 Task: Create a due date automation trigger when advanced on, on the tuesday after a card is due add dates due in between 1 and 5 working days at 11:00 AM.
Action: Mouse moved to (1146, 353)
Screenshot: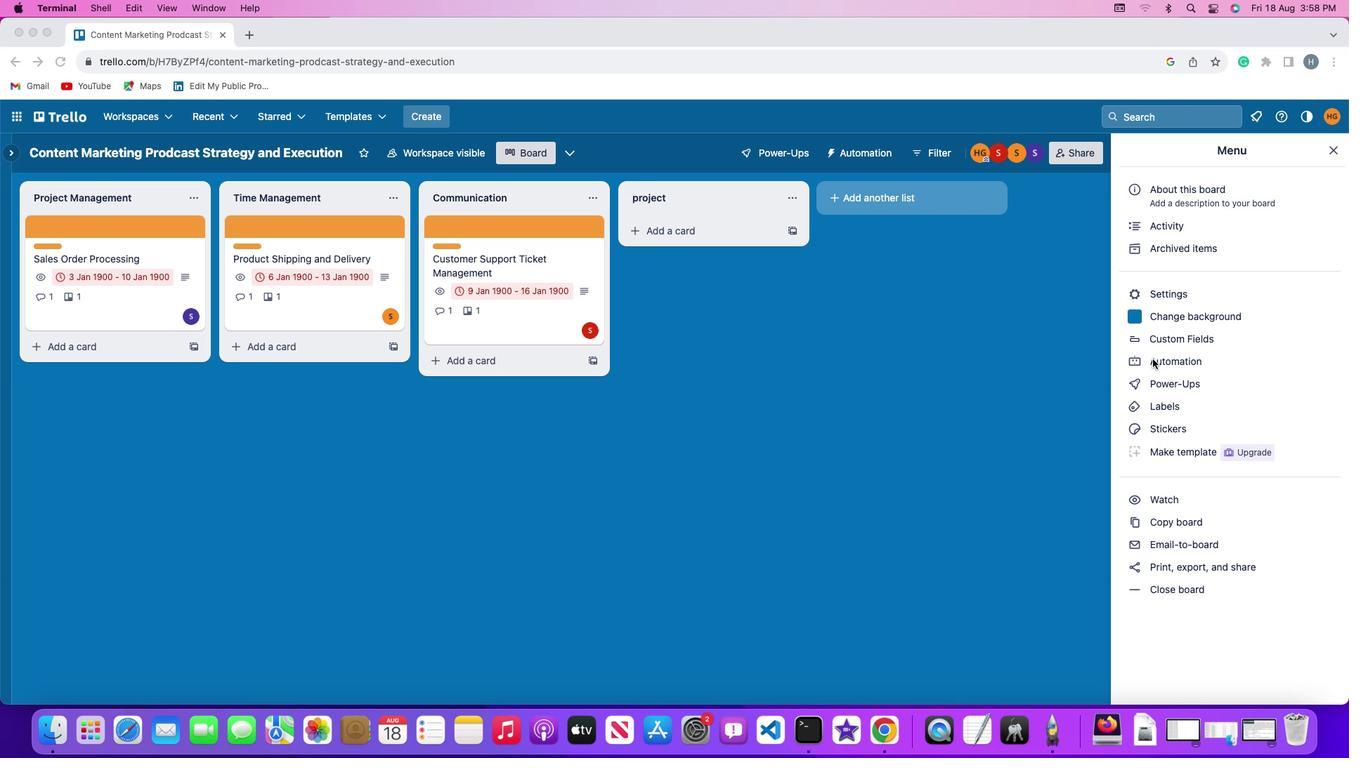 
Action: Mouse pressed left at (1146, 353)
Screenshot: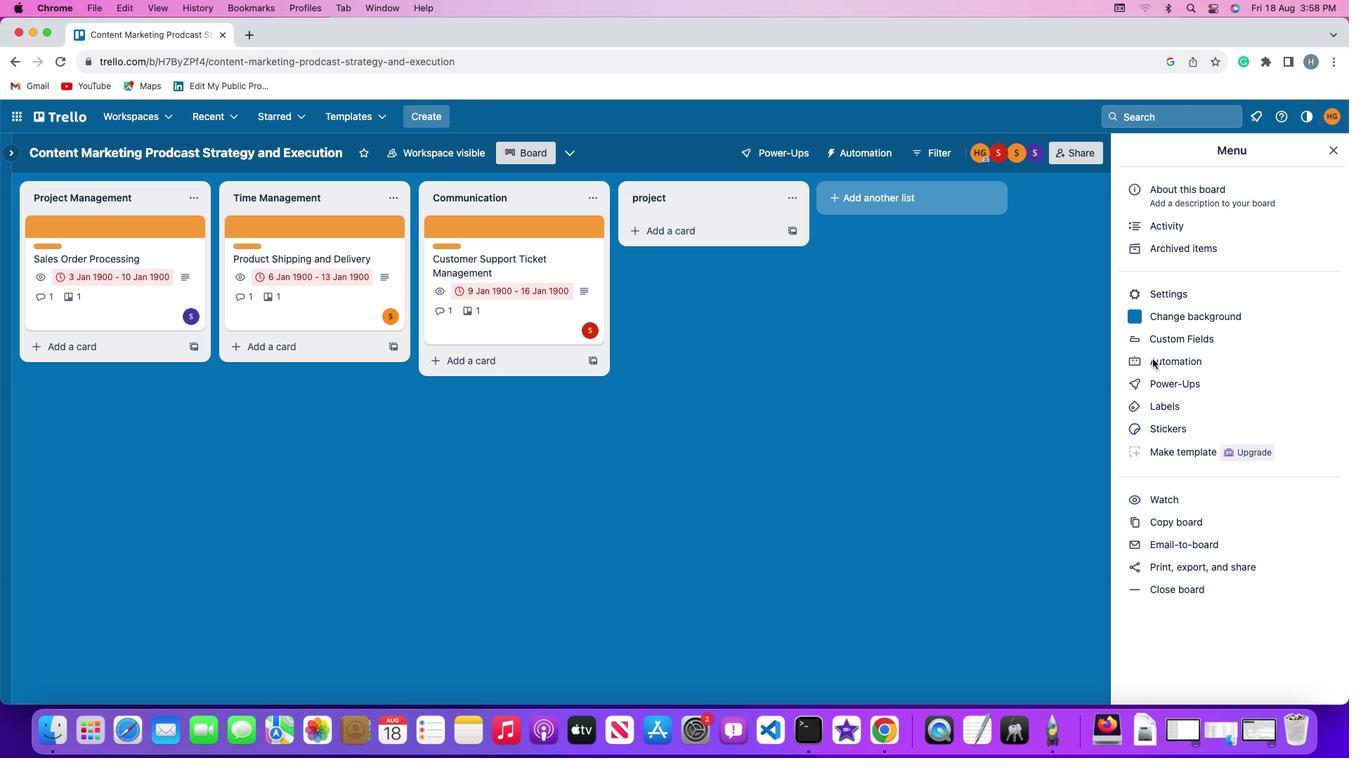 
Action: Mouse pressed left at (1146, 353)
Screenshot: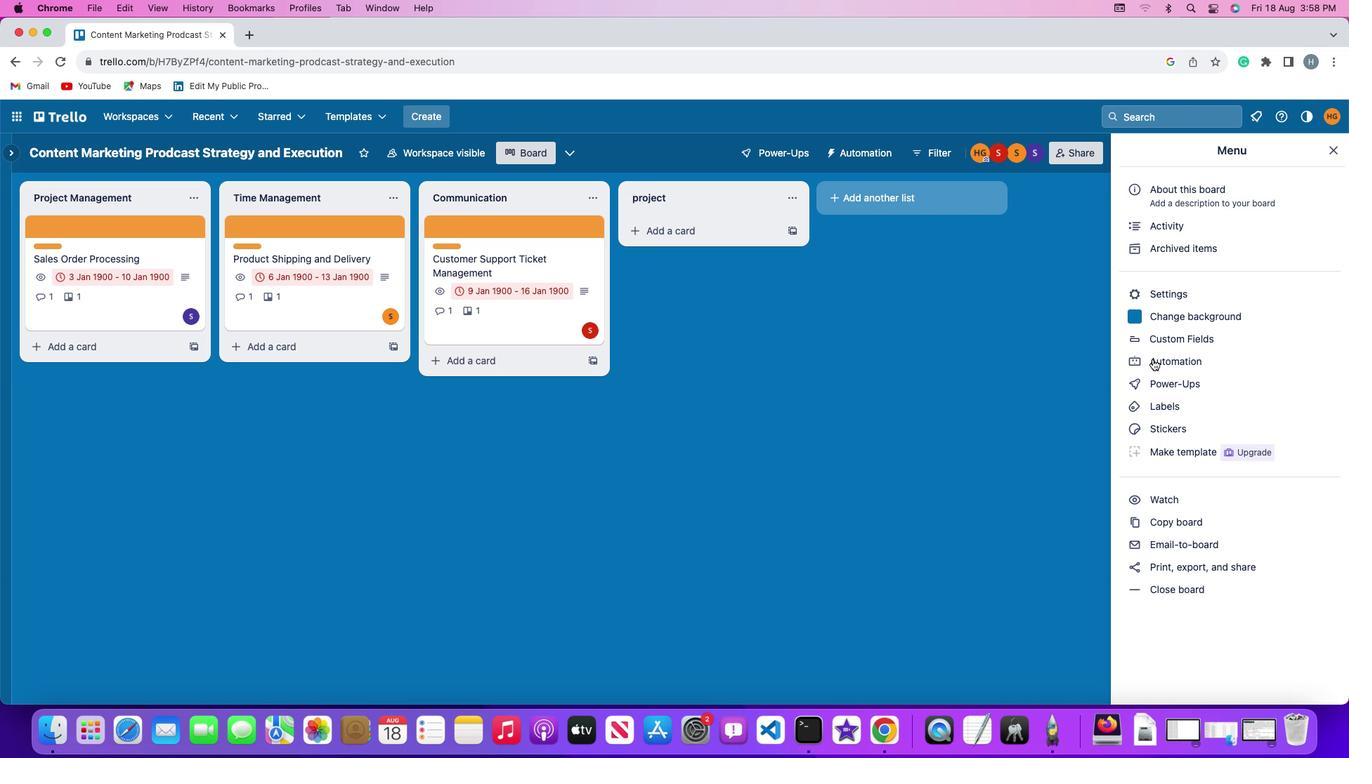 
Action: Mouse moved to (68, 327)
Screenshot: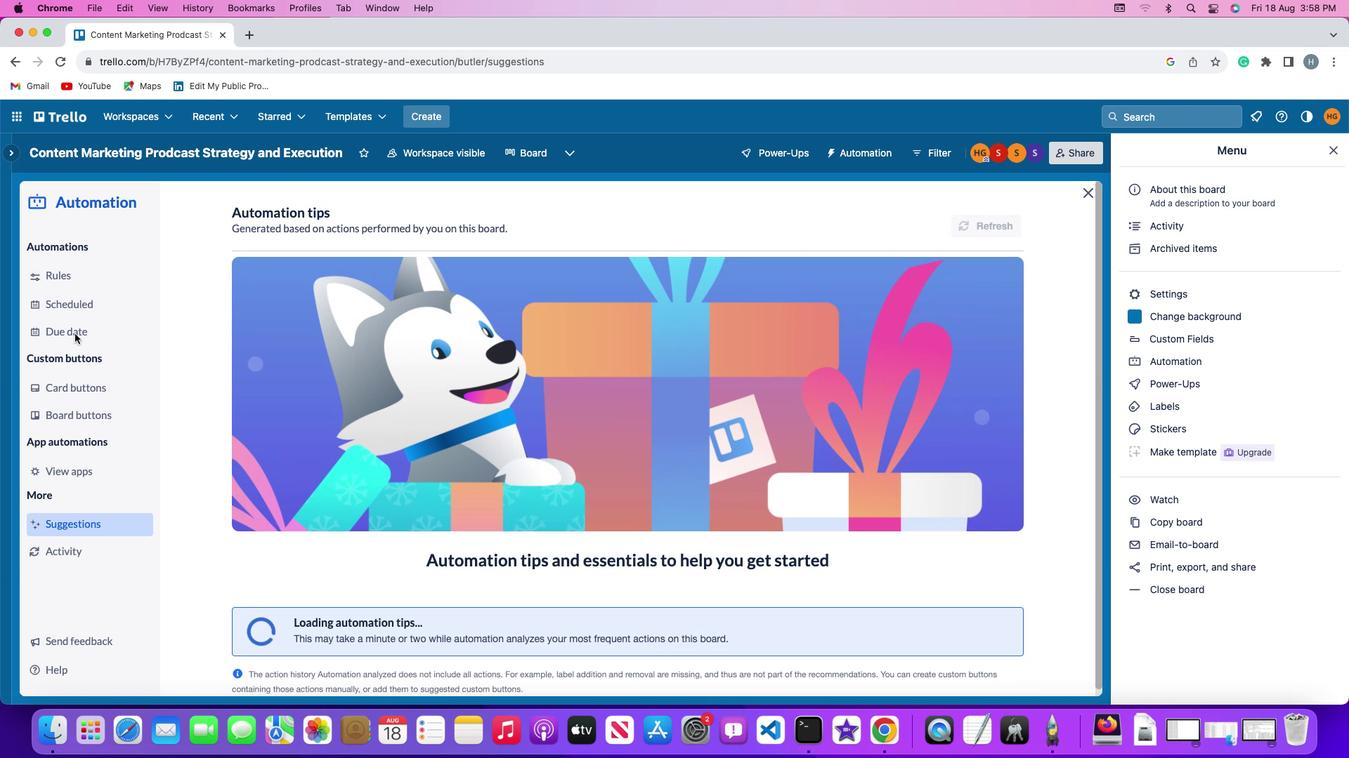 
Action: Mouse pressed left at (68, 327)
Screenshot: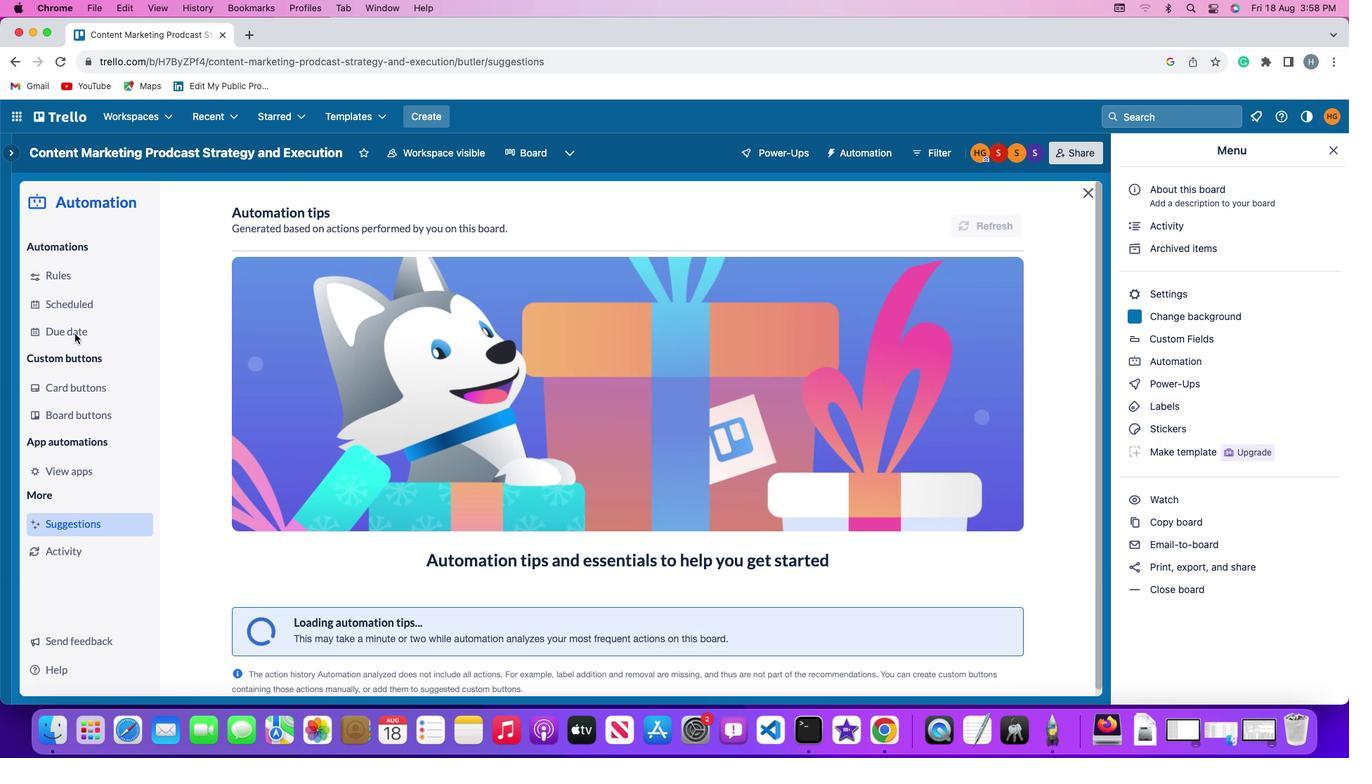 
Action: Mouse moved to (918, 212)
Screenshot: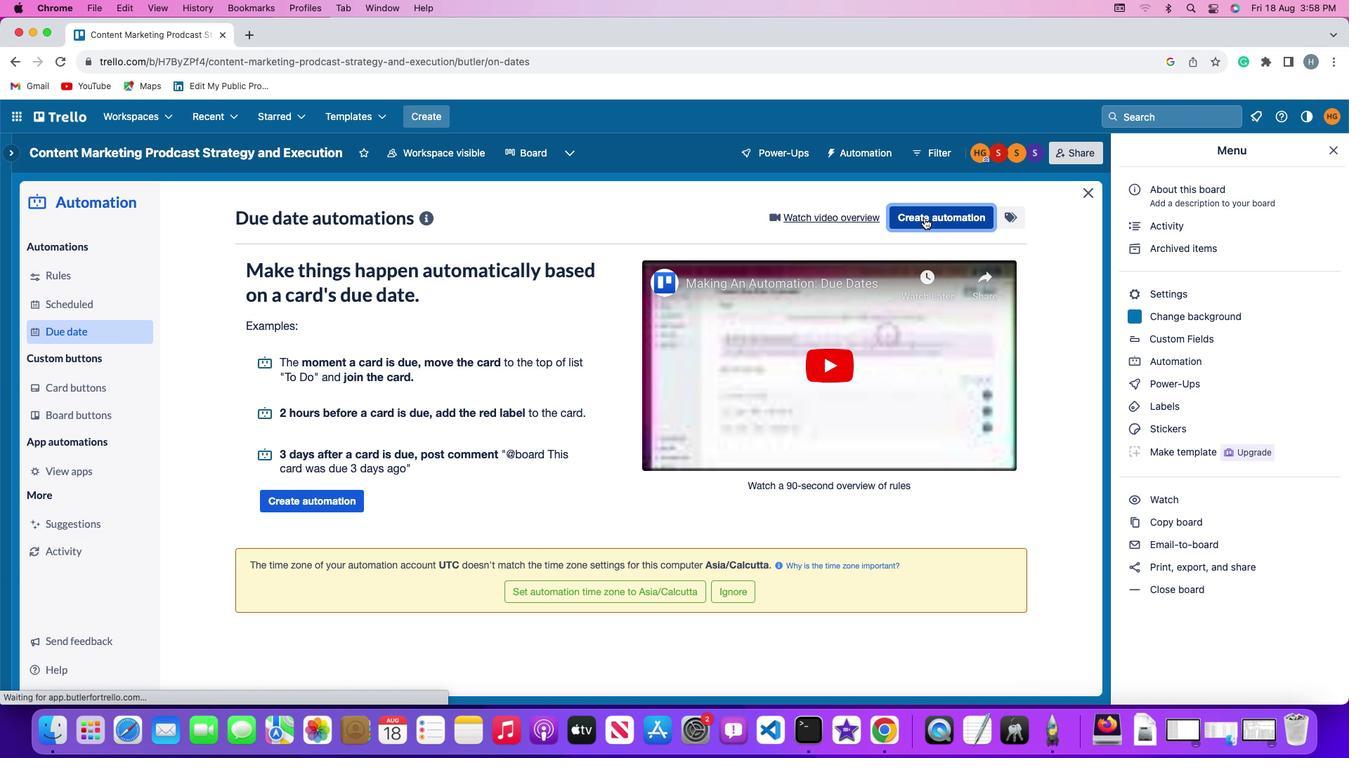 
Action: Mouse pressed left at (918, 212)
Screenshot: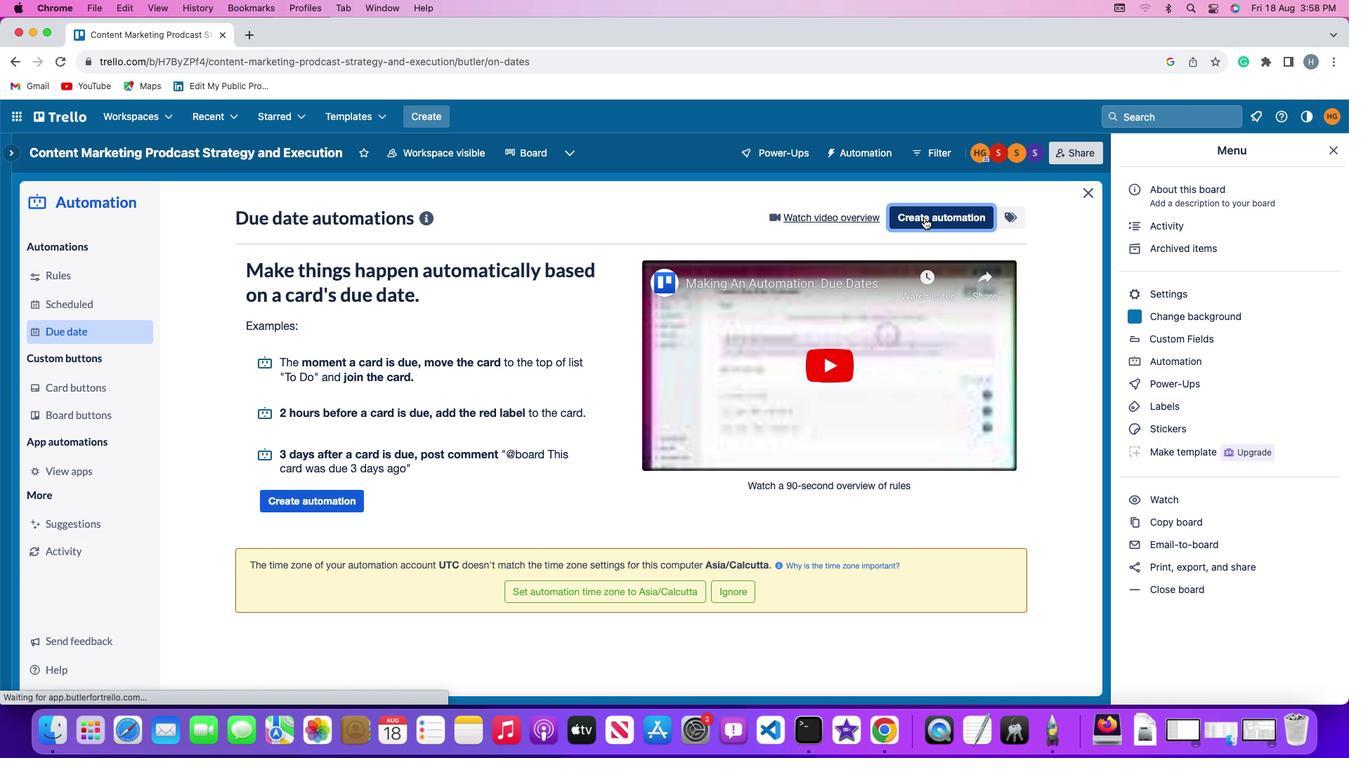 
Action: Mouse moved to (264, 345)
Screenshot: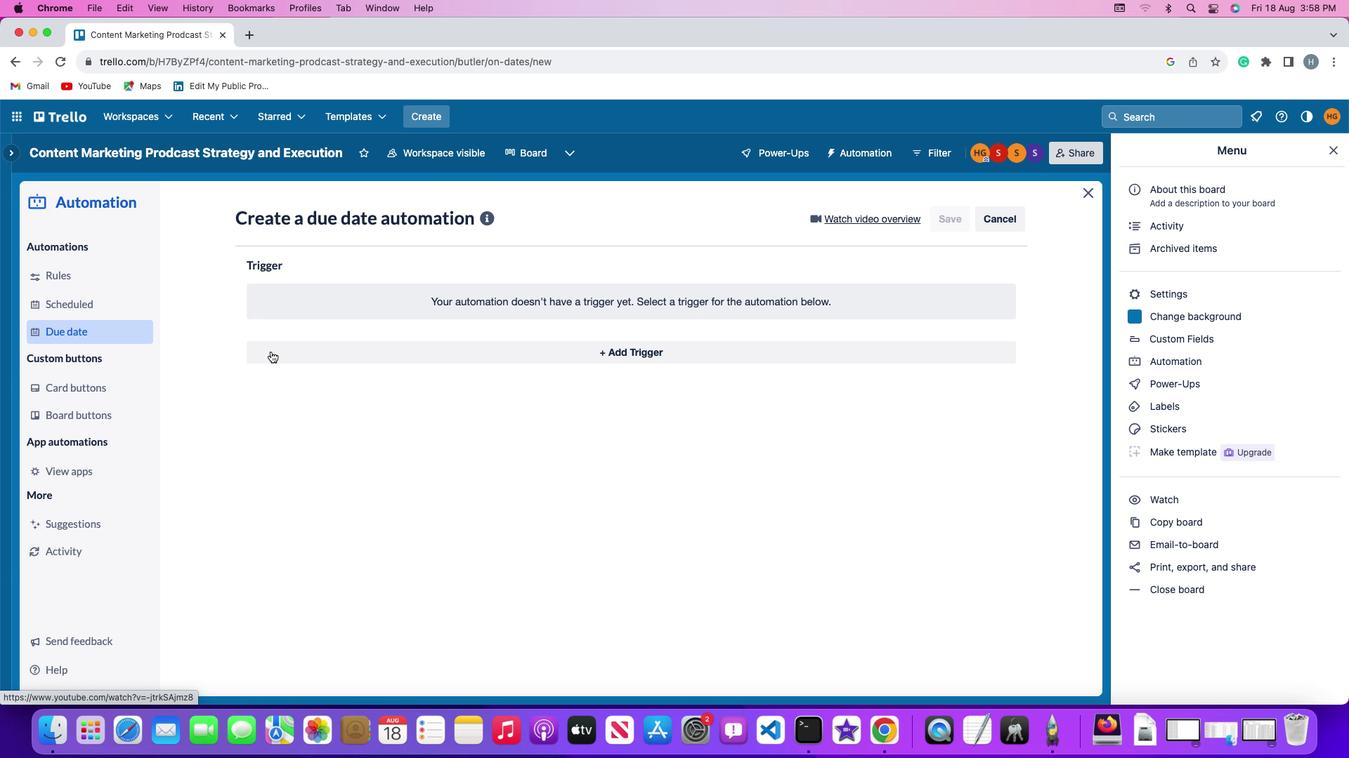 
Action: Mouse pressed left at (264, 345)
Screenshot: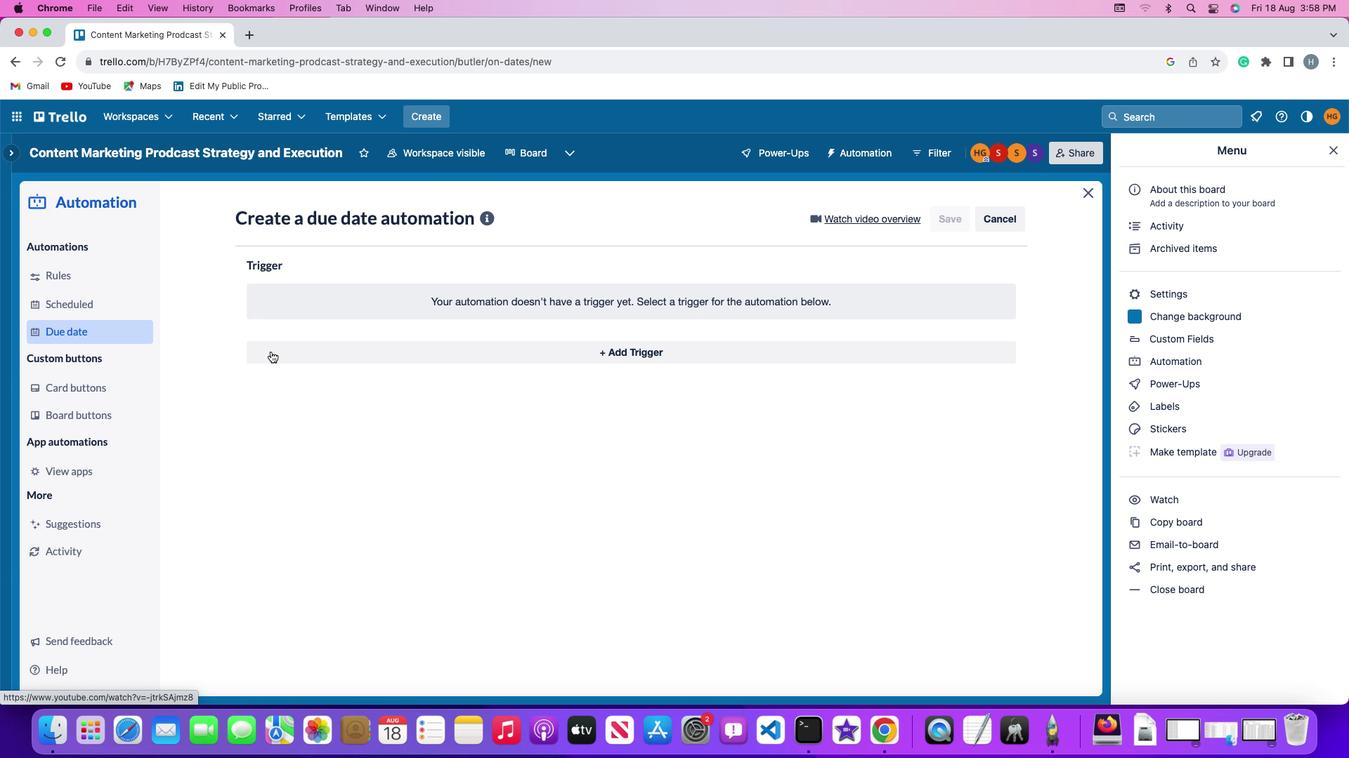 
Action: Mouse moved to (314, 606)
Screenshot: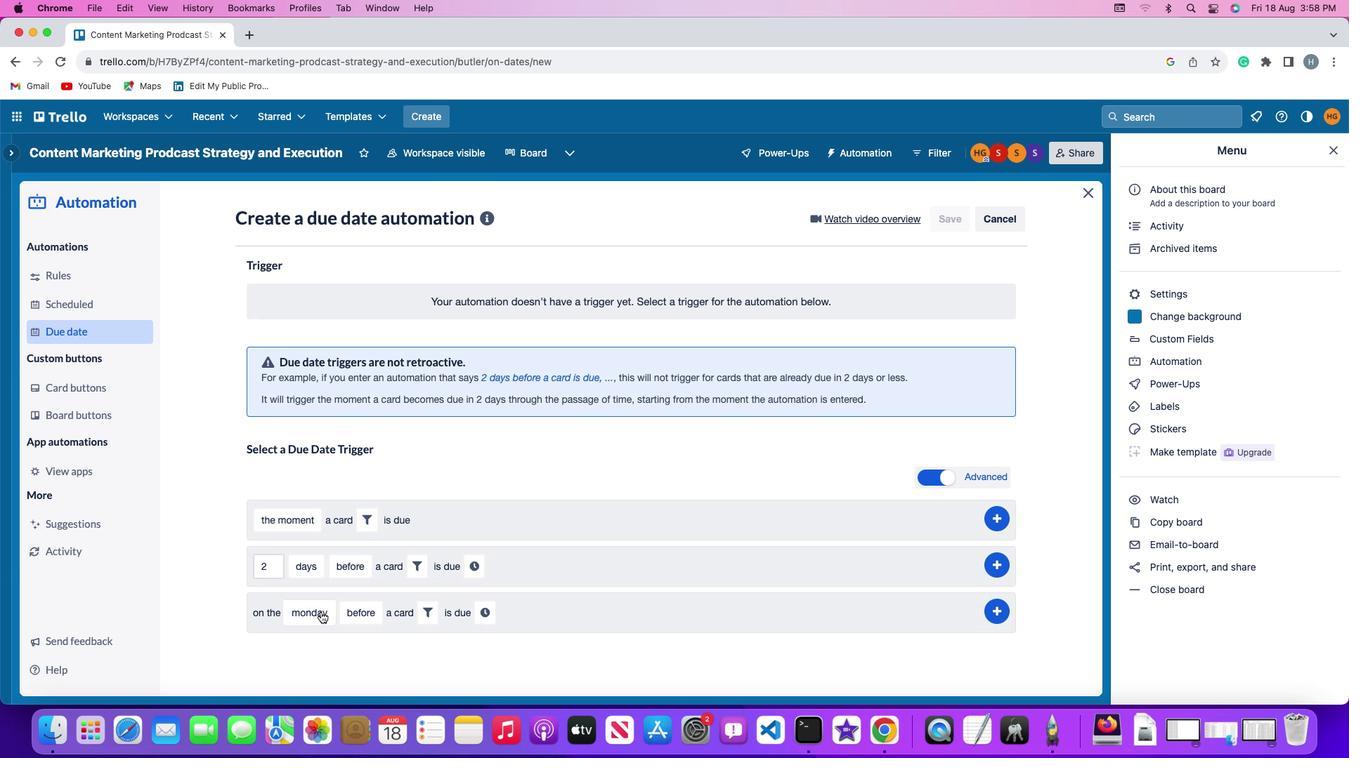 
Action: Mouse pressed left at (314, 606)
Screenshot: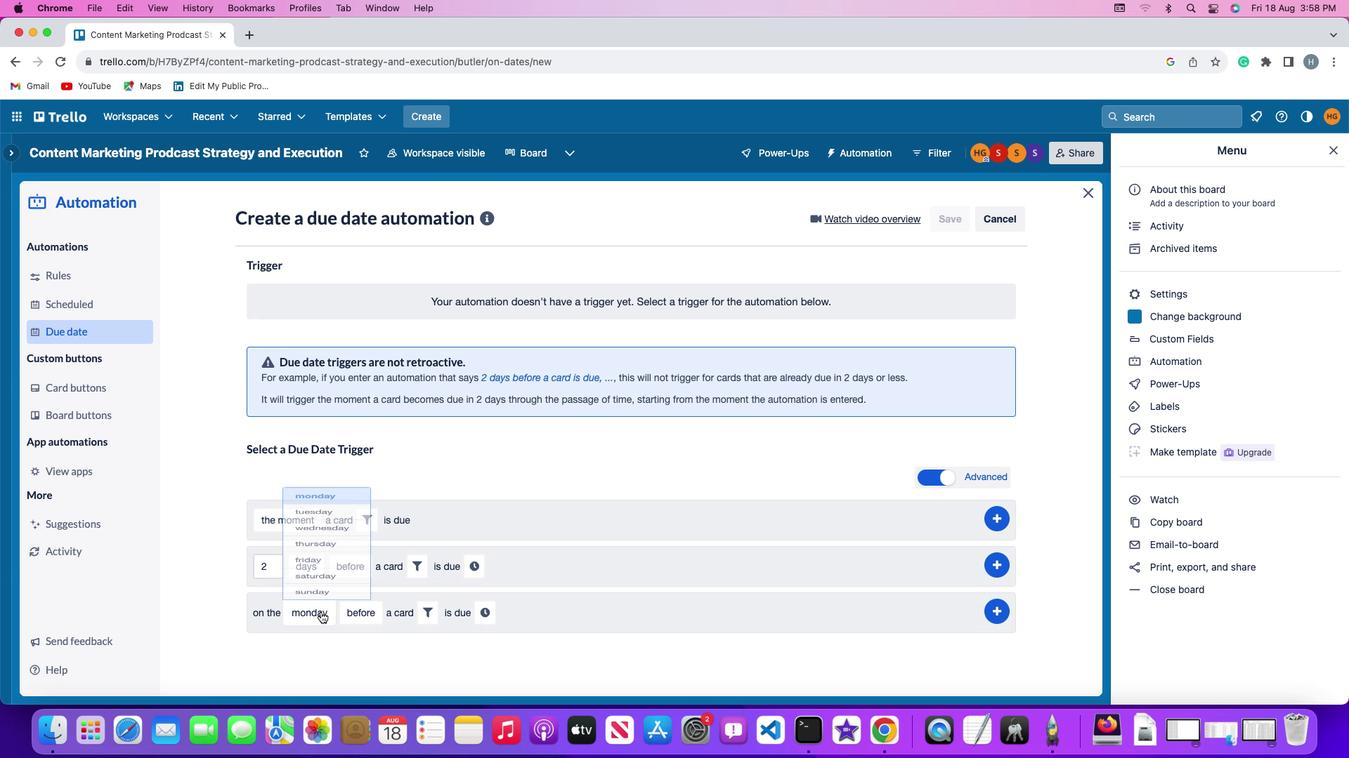 
Action: Mouse moved to (327, 443)
Screenshot: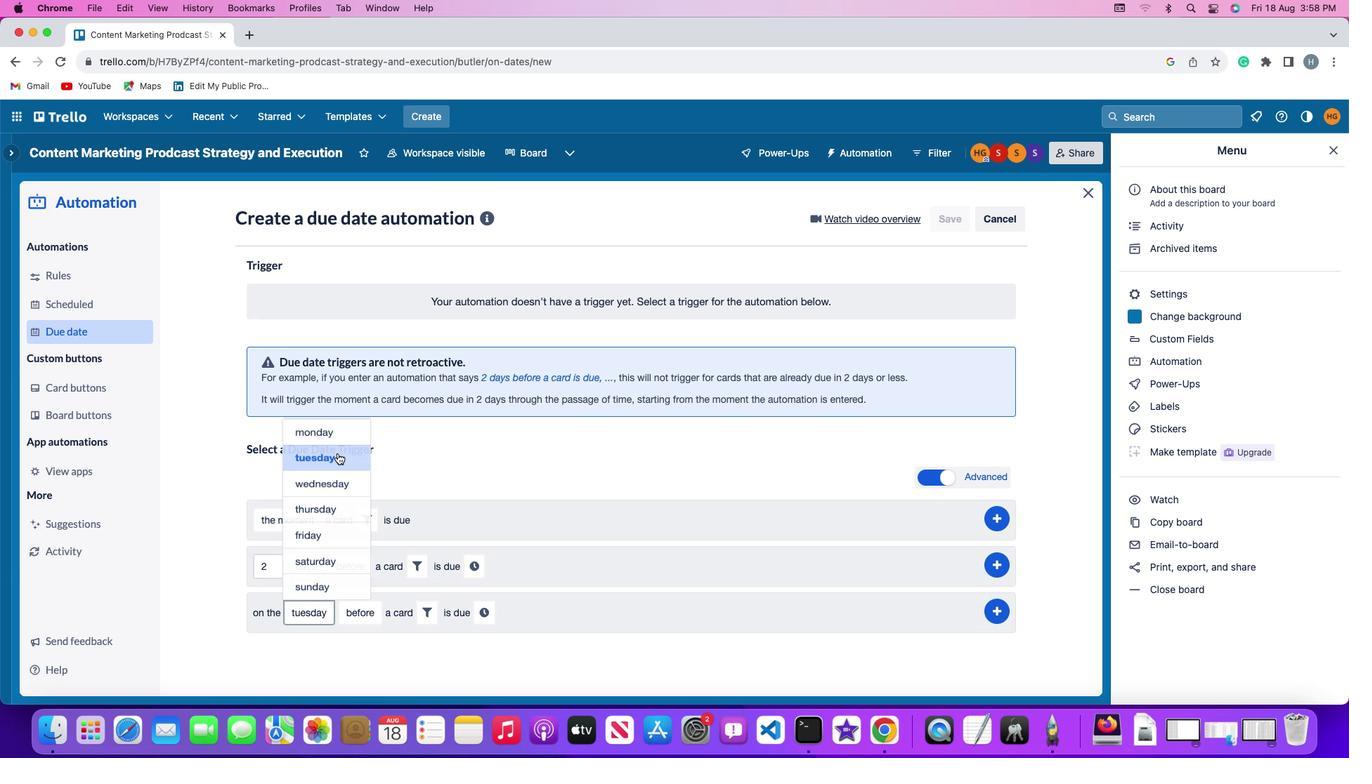 
Action: Mouse pressed left at (327, 443)
Screenshot: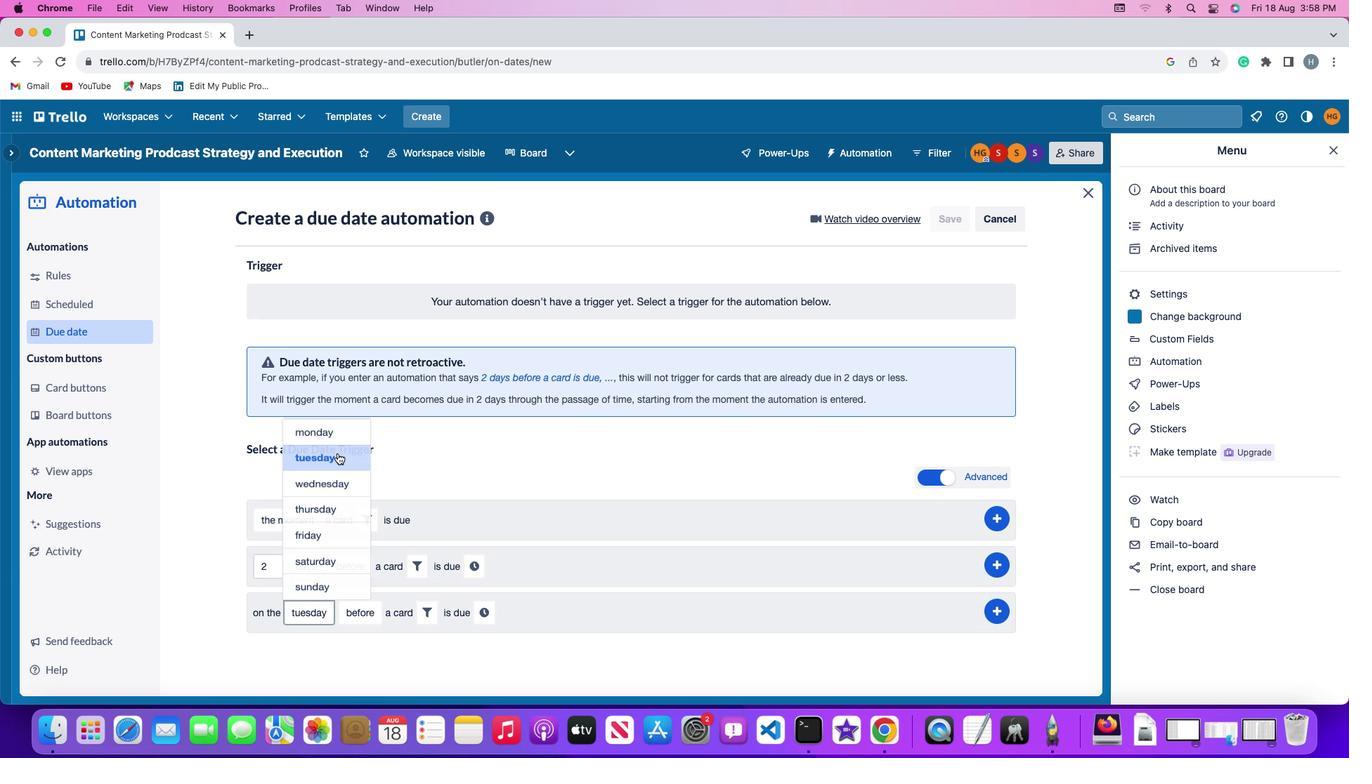 
Action: Mouse moved to (352, 601)
Screenshot: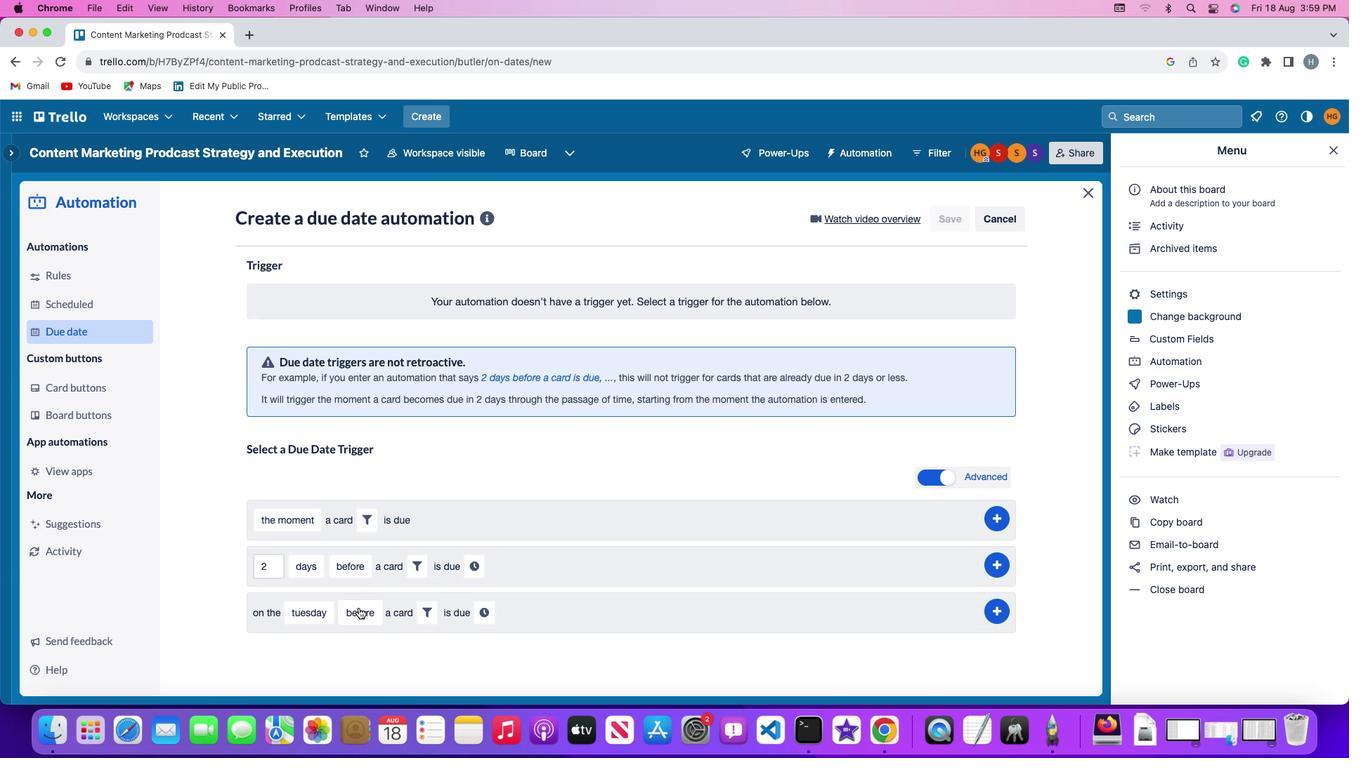 
Action: Mouse pressed left at (352, 601)
Screenshot: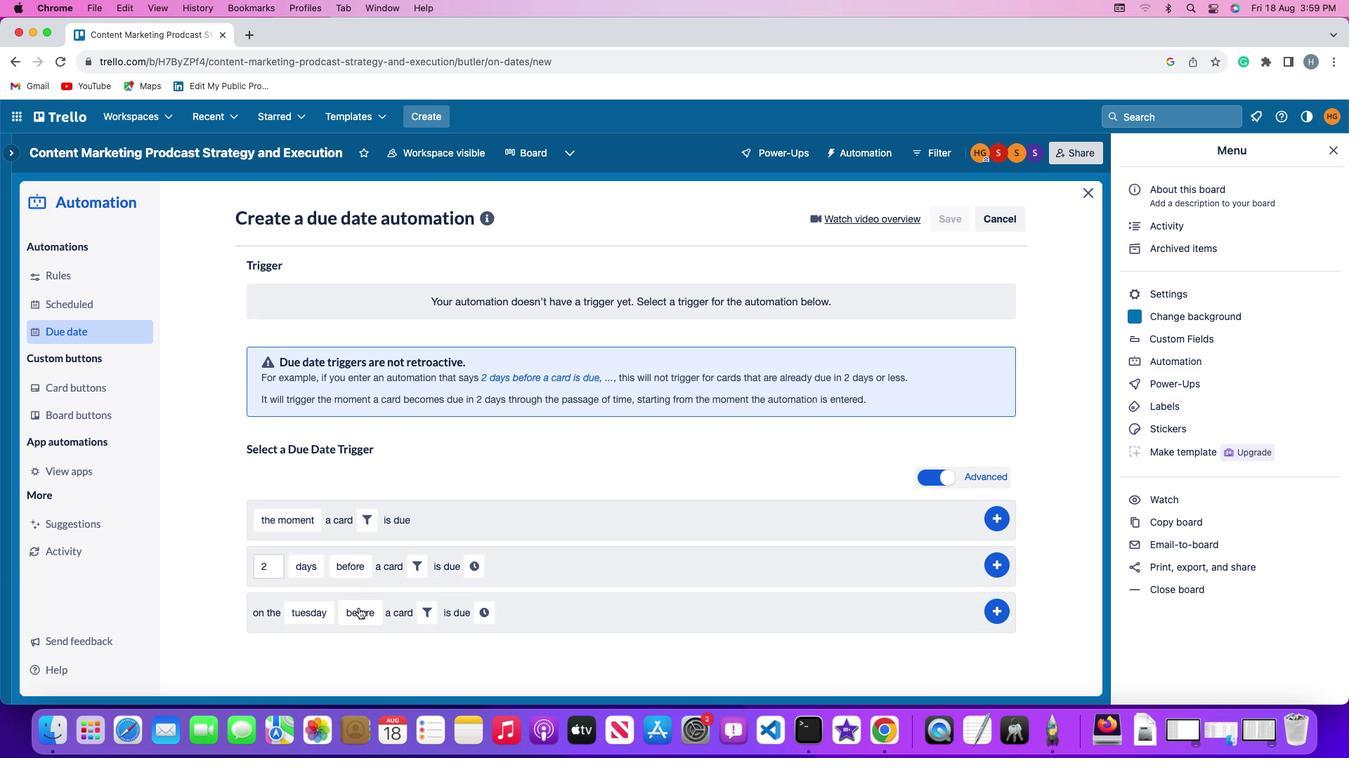 
Action: Mouse moved to (375, 529)
Screenshot: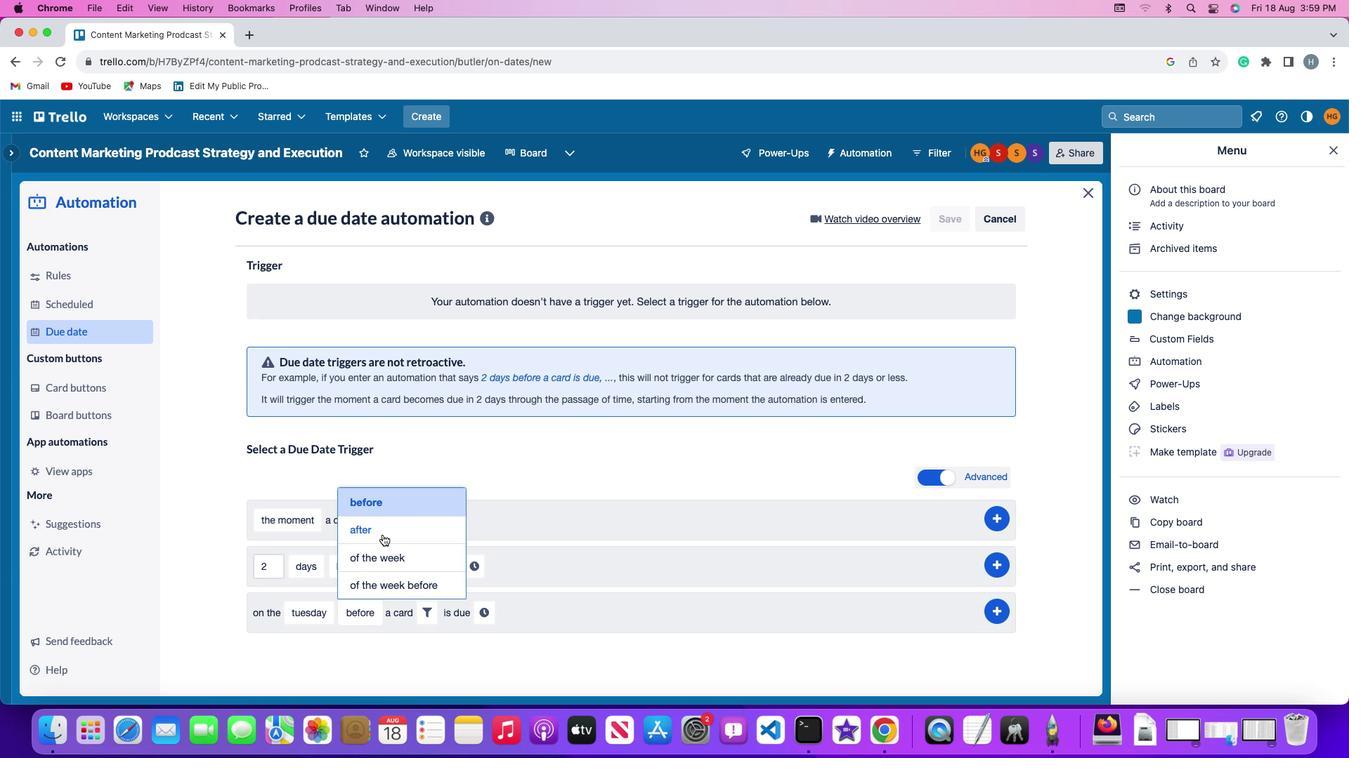 
Action: Mouse pressed left at (375, 529)
Screenshot: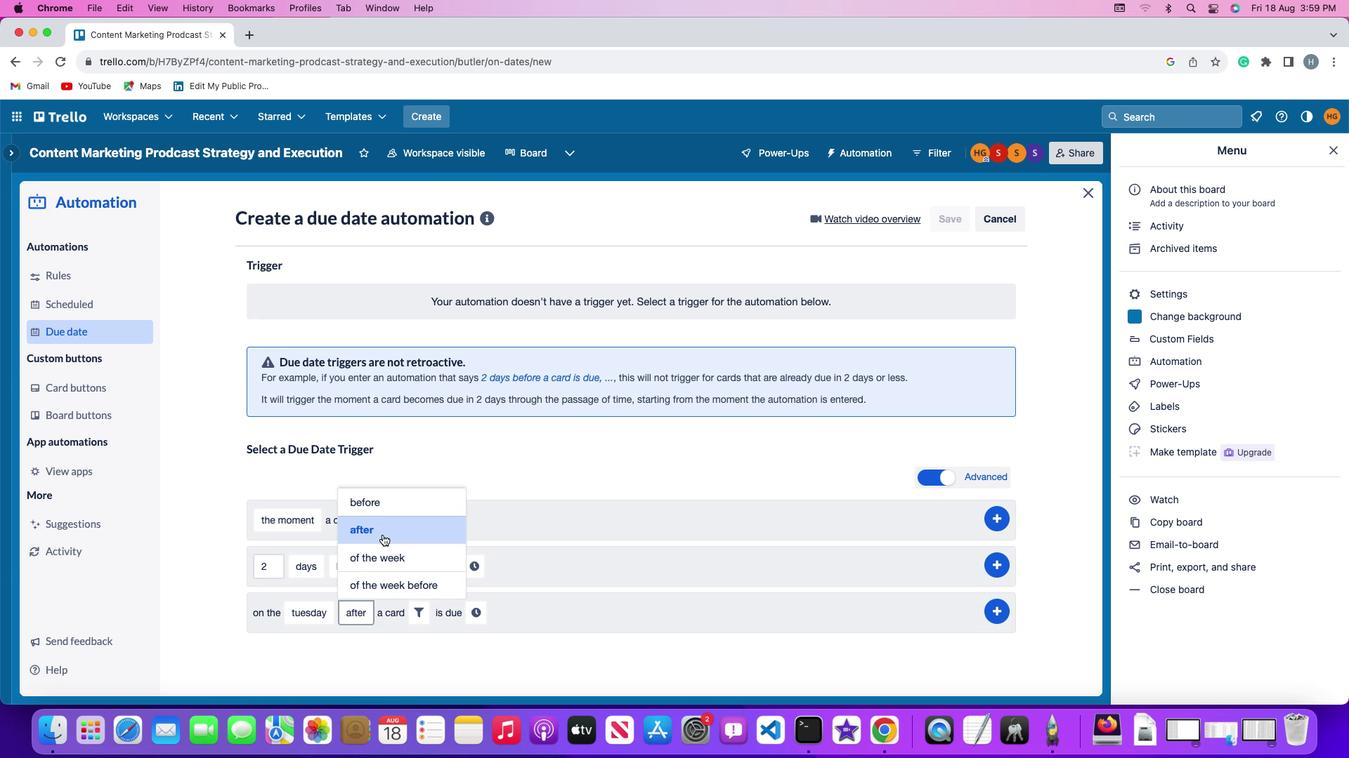 
Action: Mouse moved to (412, 610)
Screenshot: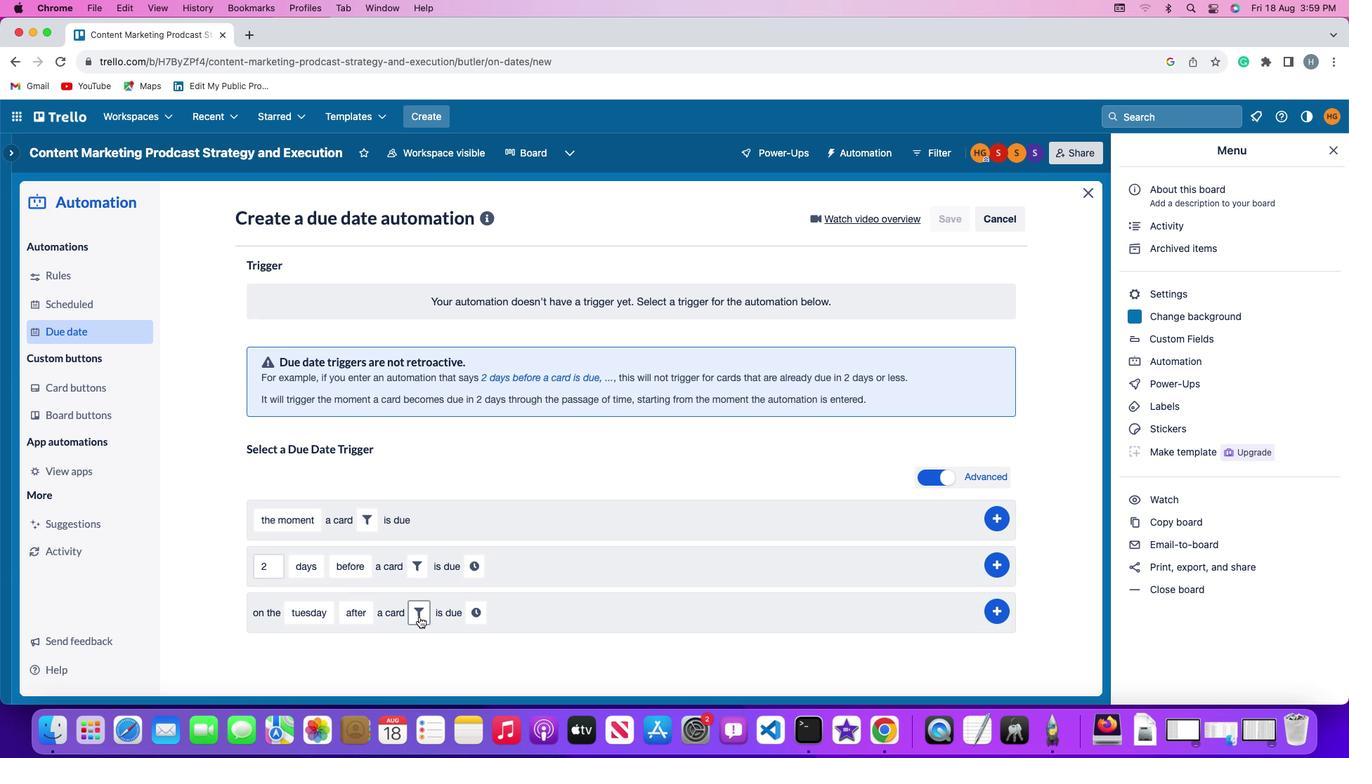 
Action: Mouse pressed left at (412, 610)
Screenshot: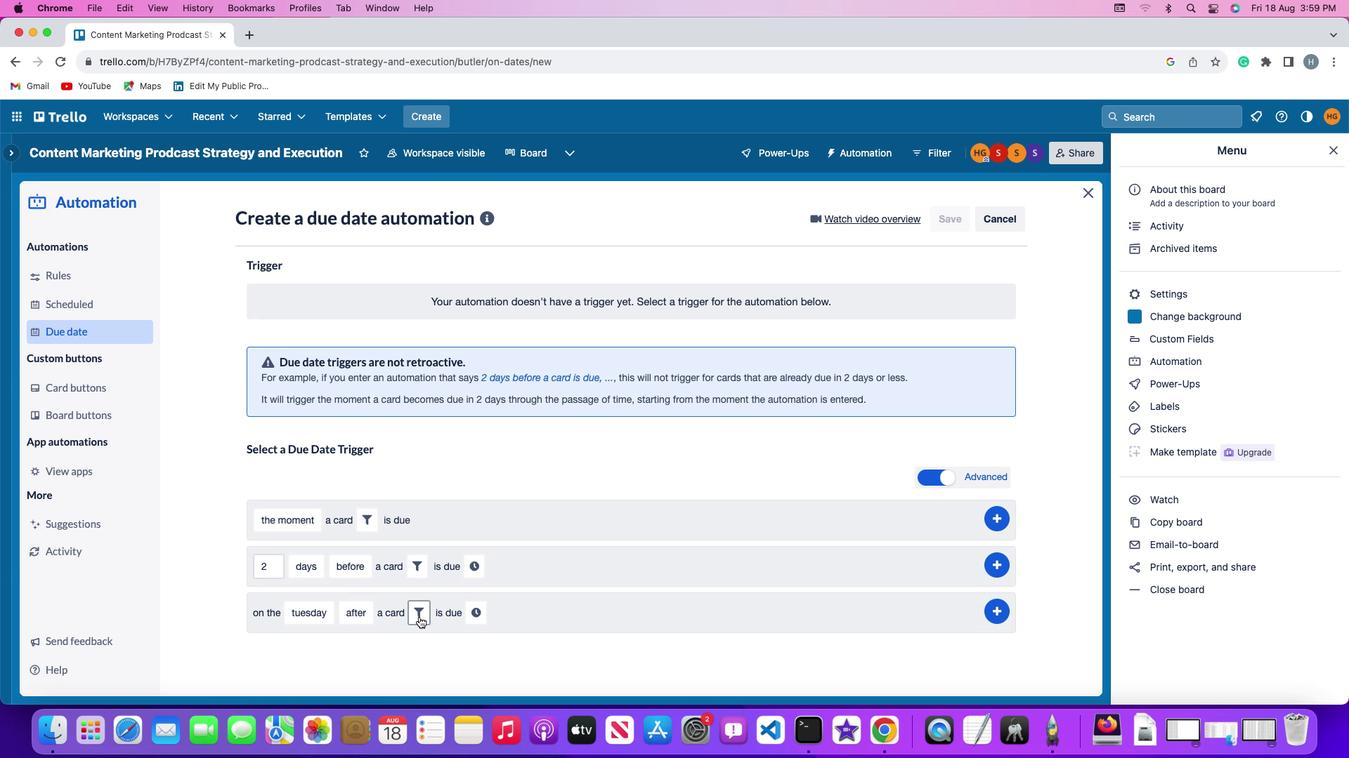 
Action: Mouse moved to (484, 649)
Screenshot: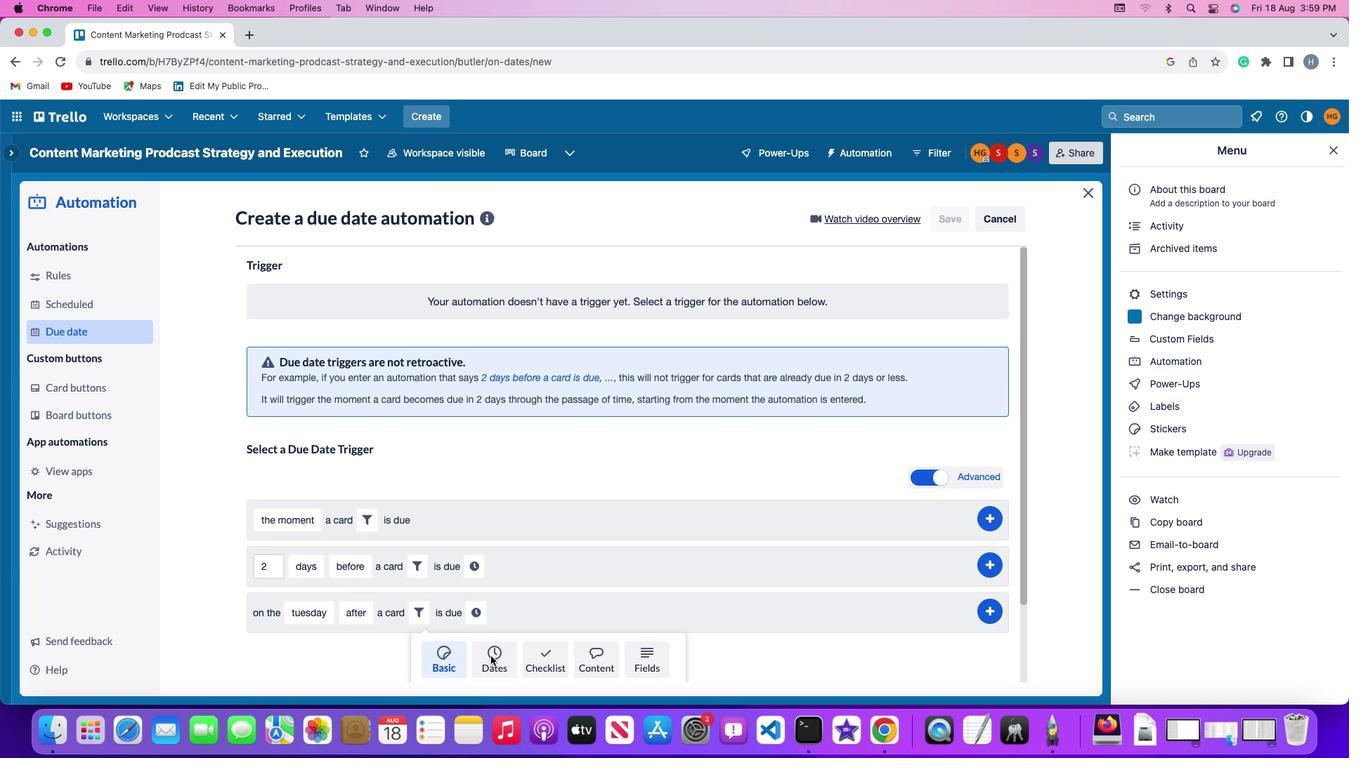 
Action: Mouse pressed left at (484, 649)
Screenshot: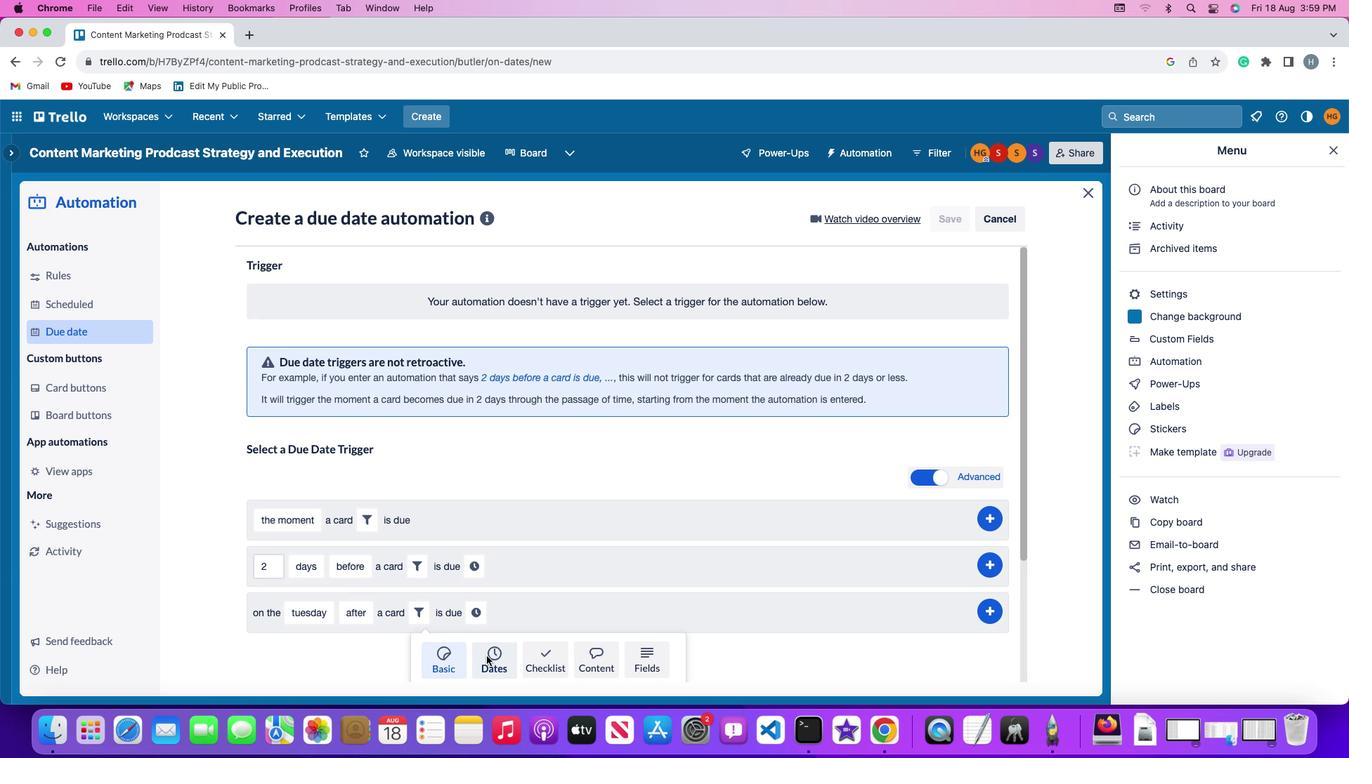 
Action: Mouse moved to (352, 652)
Screenshot: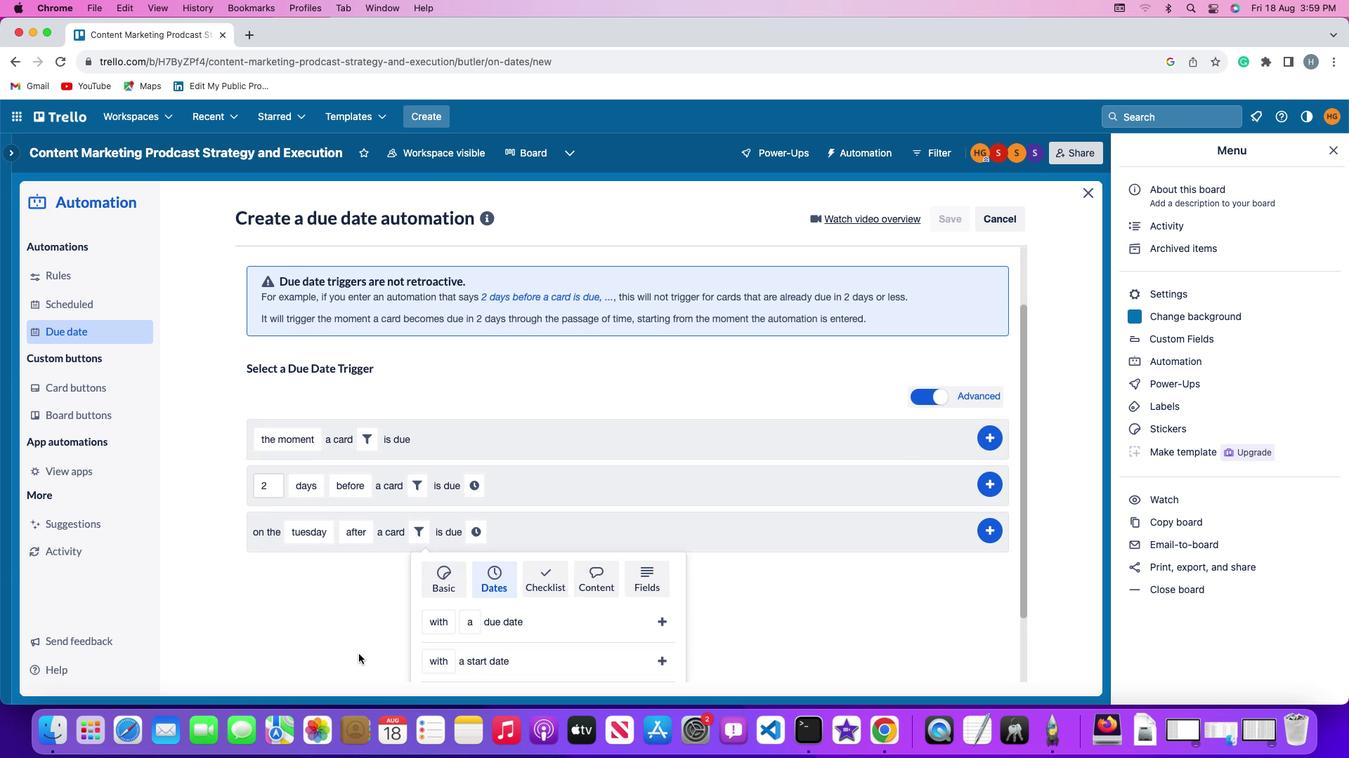 
Action: Mouse scrolled (352, 652) with delta (-5, -6)
Screenshot: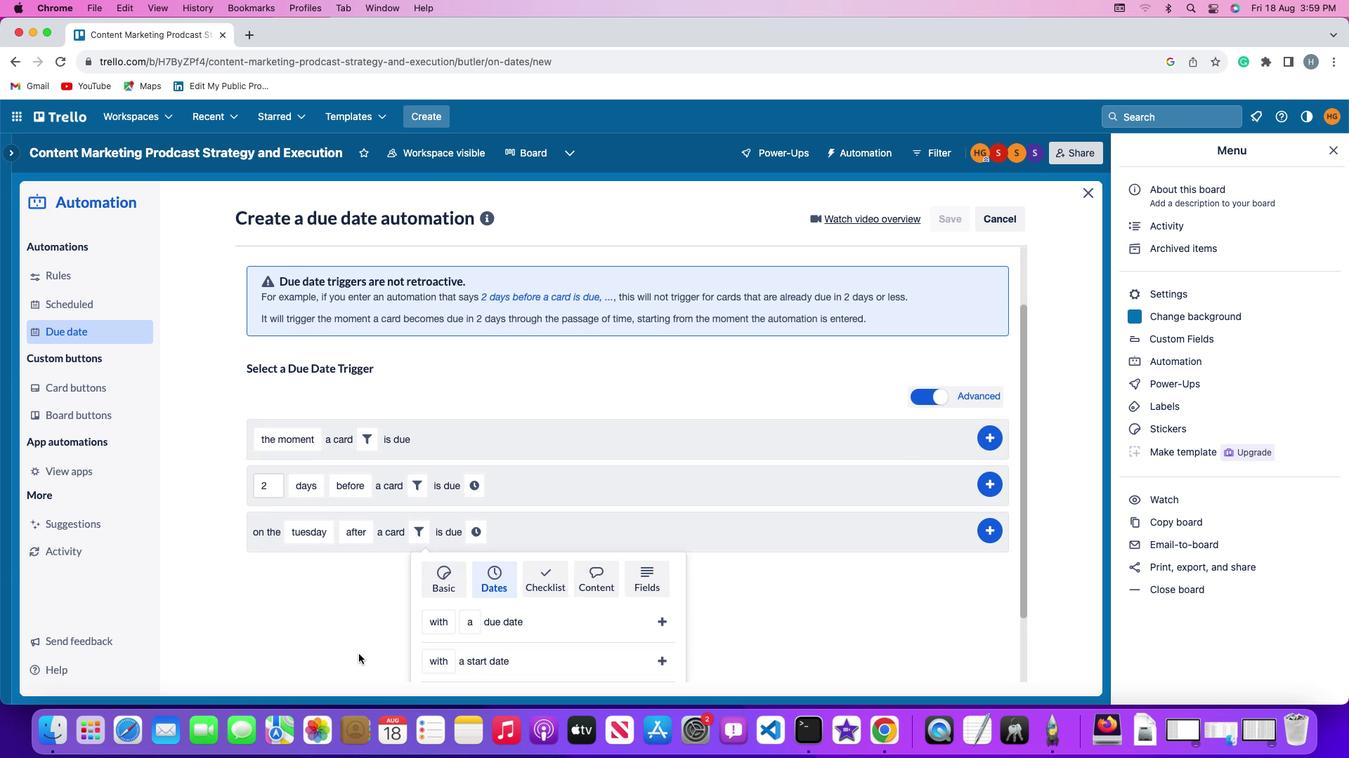 
Action: Mouse scrolled (352, 652) with delta (-5, -6)
Screenshot: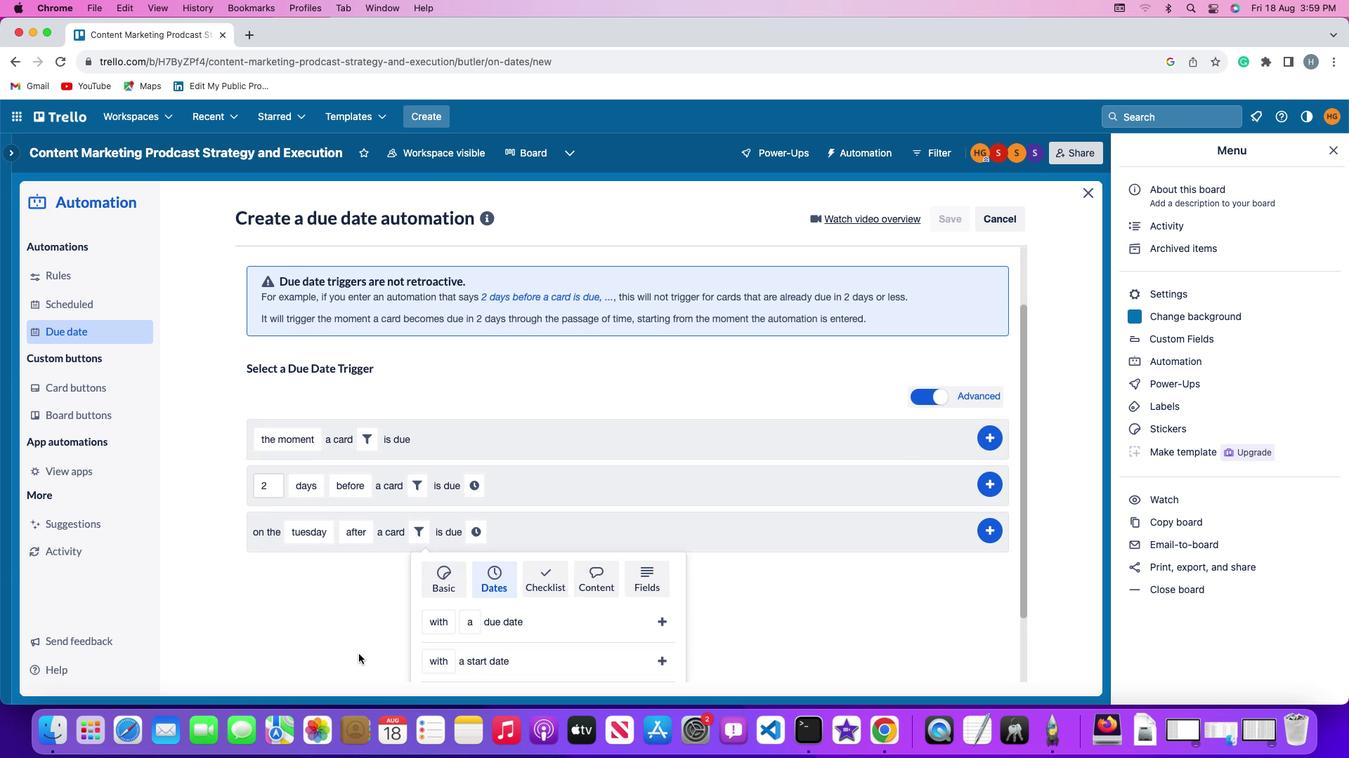 
Action: Mouse moved to (352, 651)
Screenshot: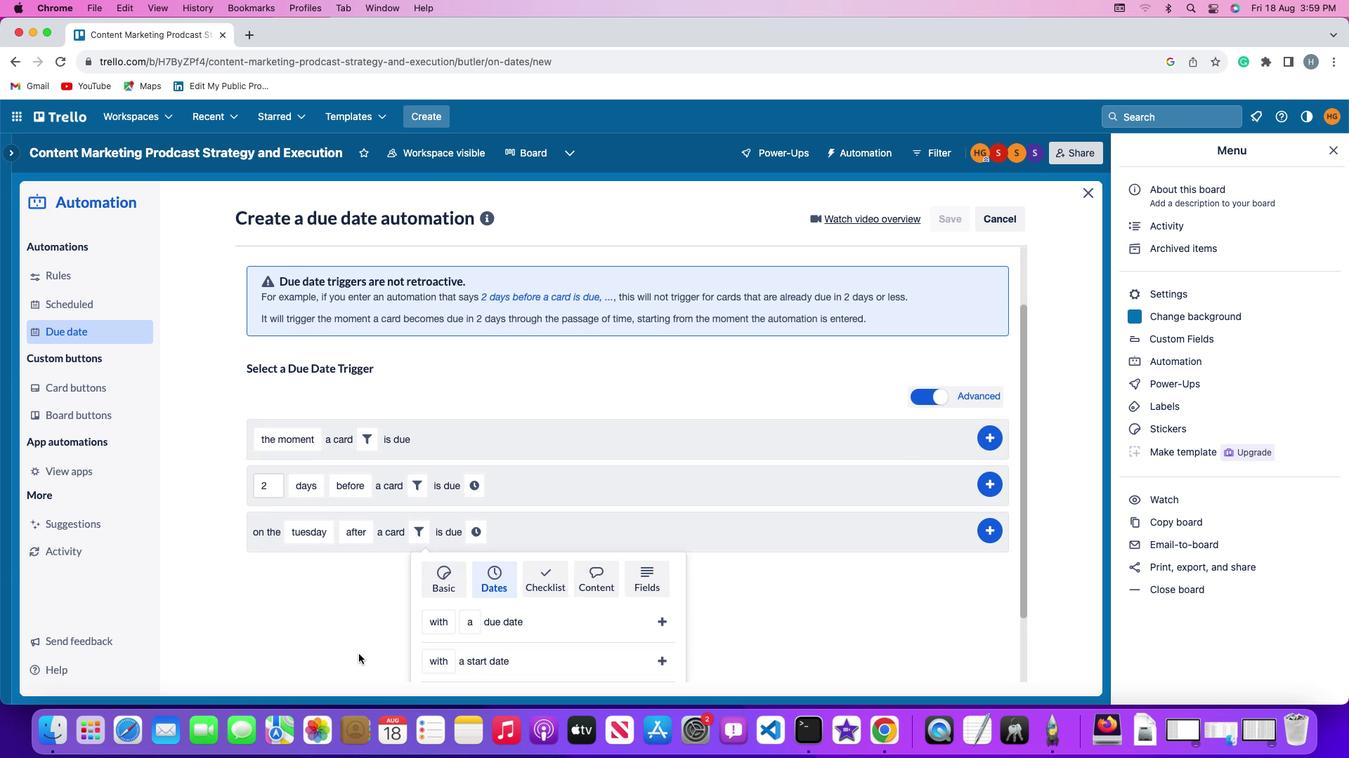 
Action: Mouse scrolled (352, 651) with delta (-5, -7)
Screenshot: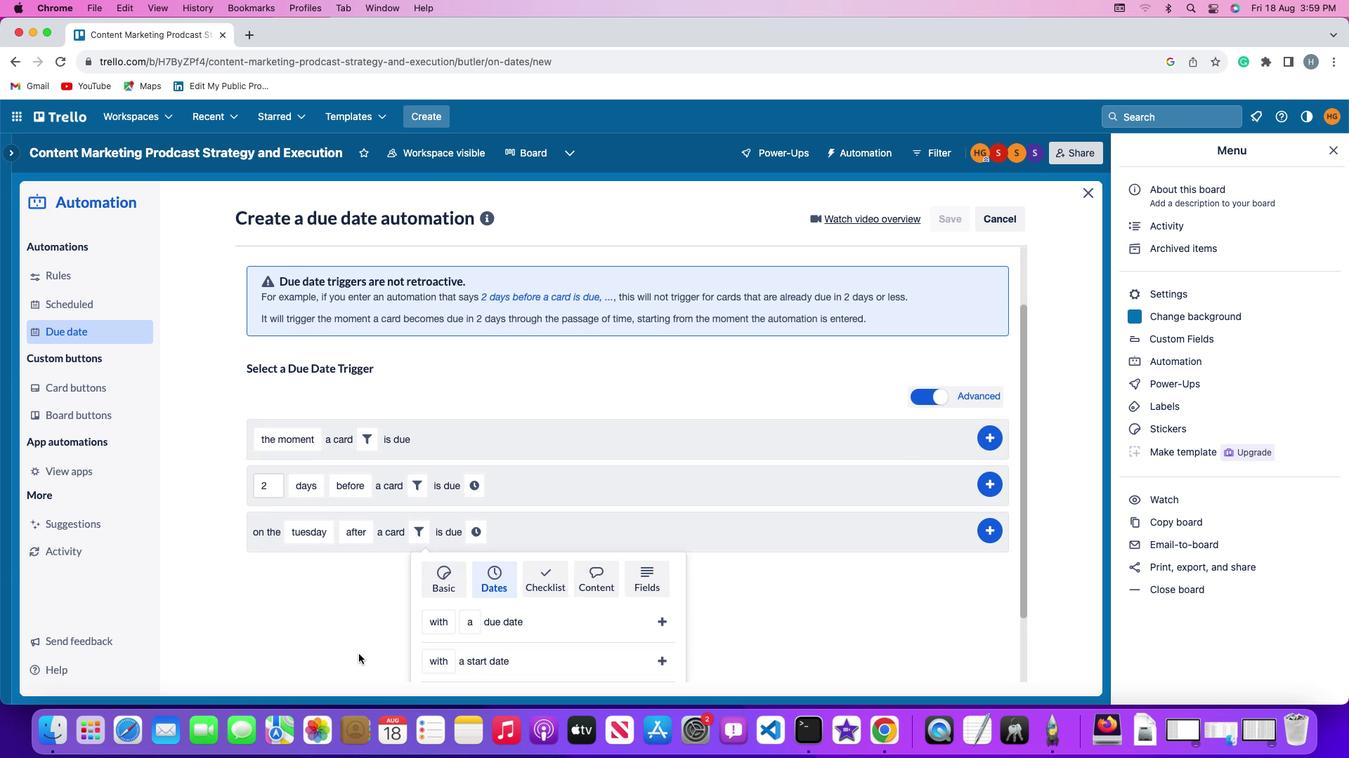 
Action: Mouse moved to (352, 650)
Screenshot: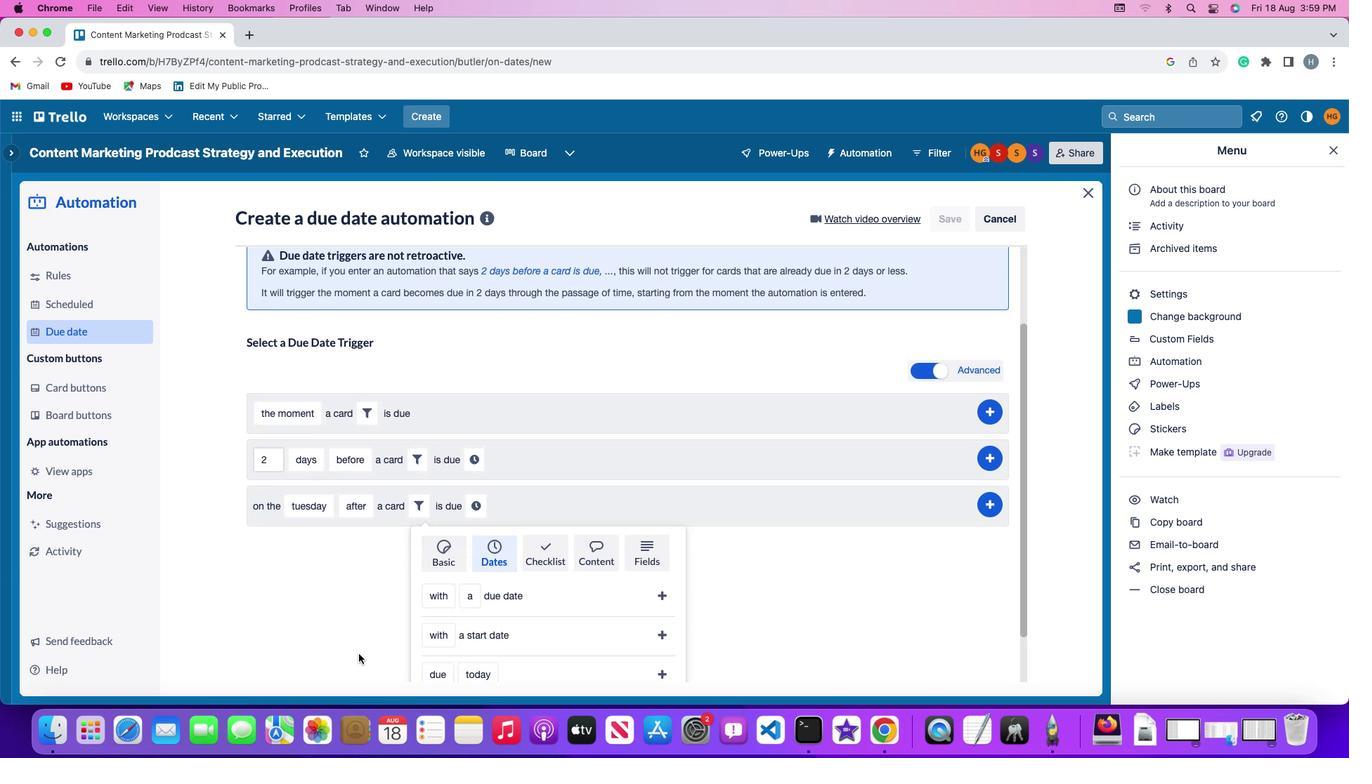 
Action: Mouse scrolled (352, 650) with delta (-5, -9)
Screenshot: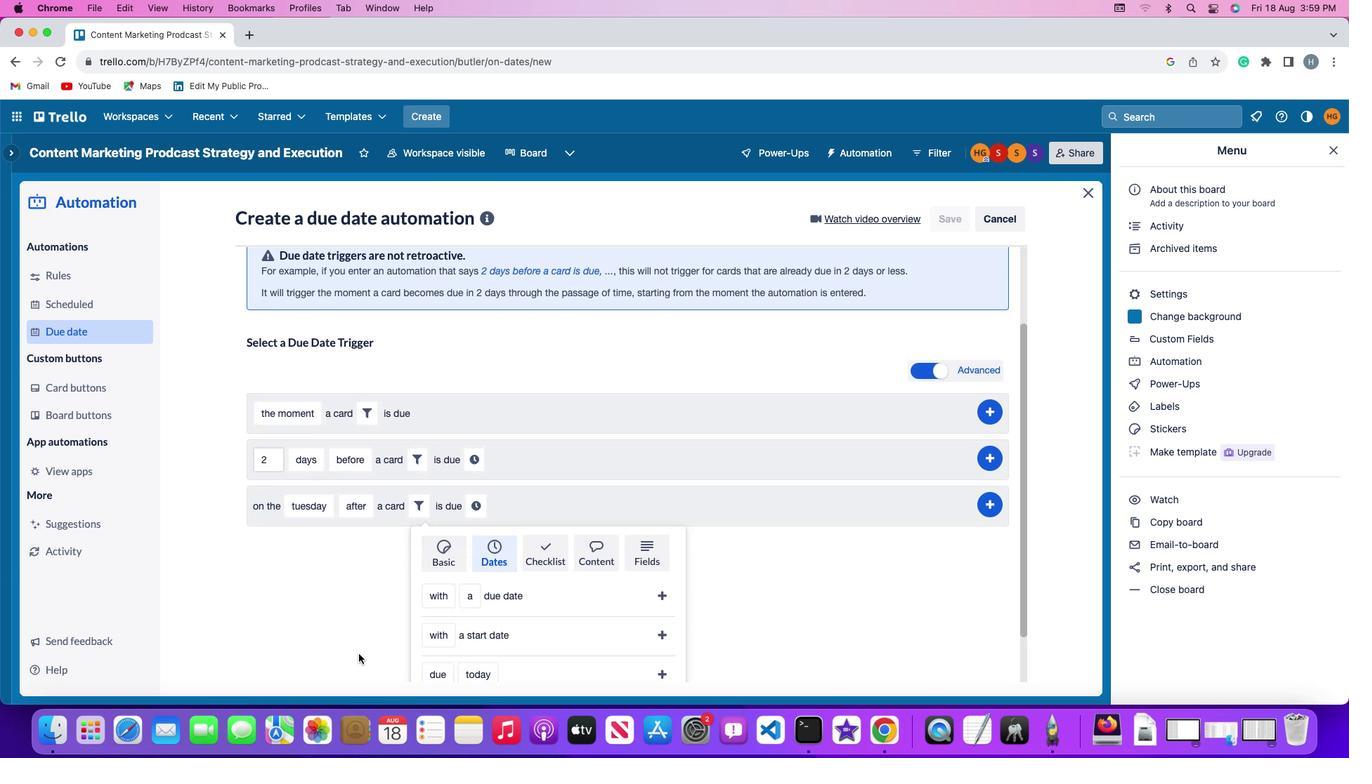 
Action: Mouse moved to (351, 647)
Screenshot: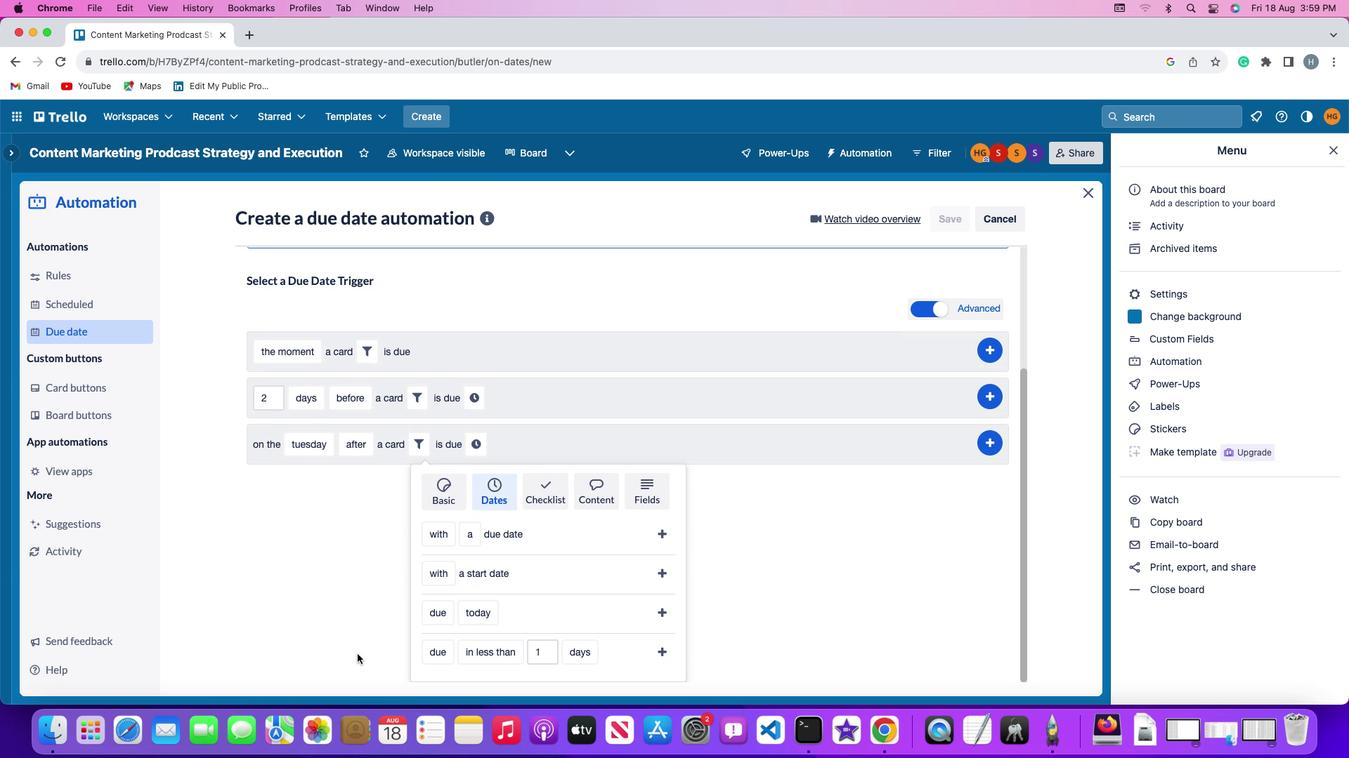 
Action: Mouse scrolled (351, 647) with delta (-5, -6)
Screenshot: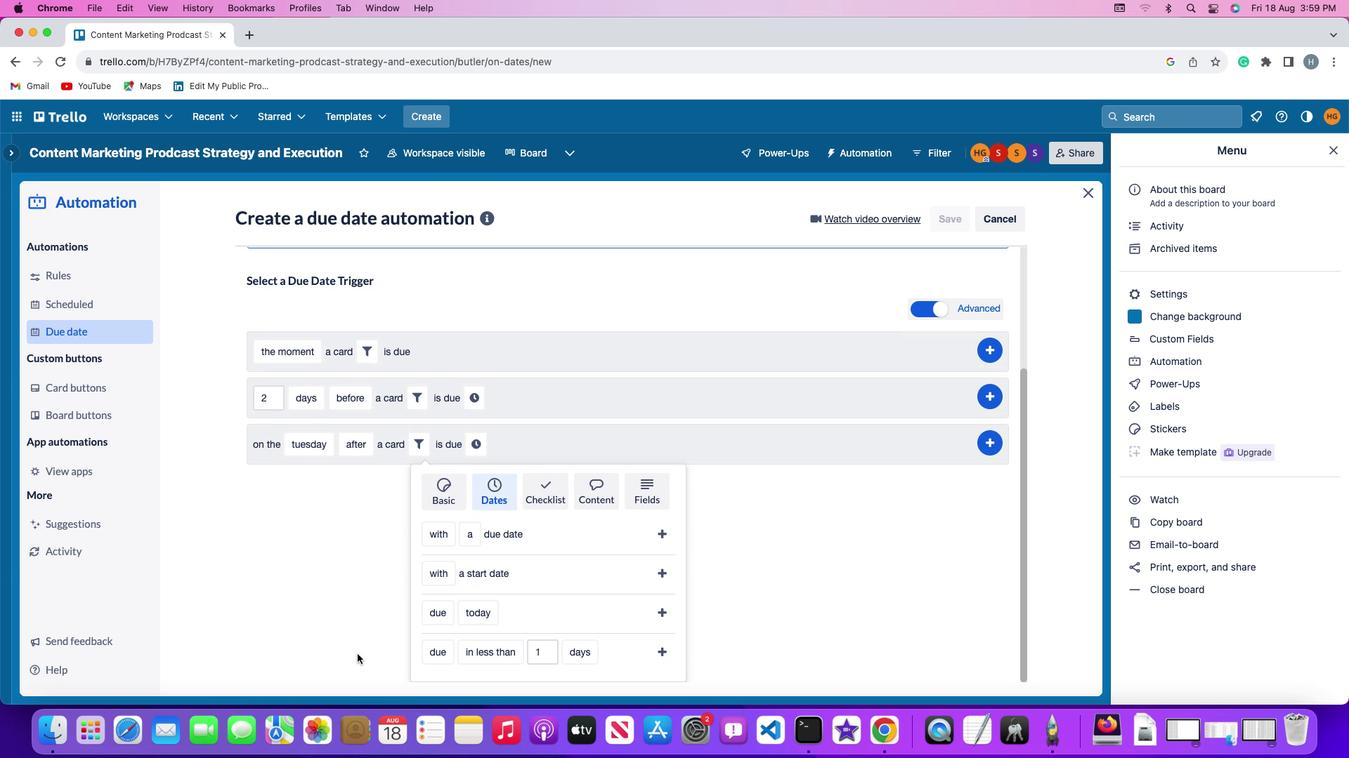 
Action: Mouse scrolled (351, 647) with delta (-5, -6)
Screenshot: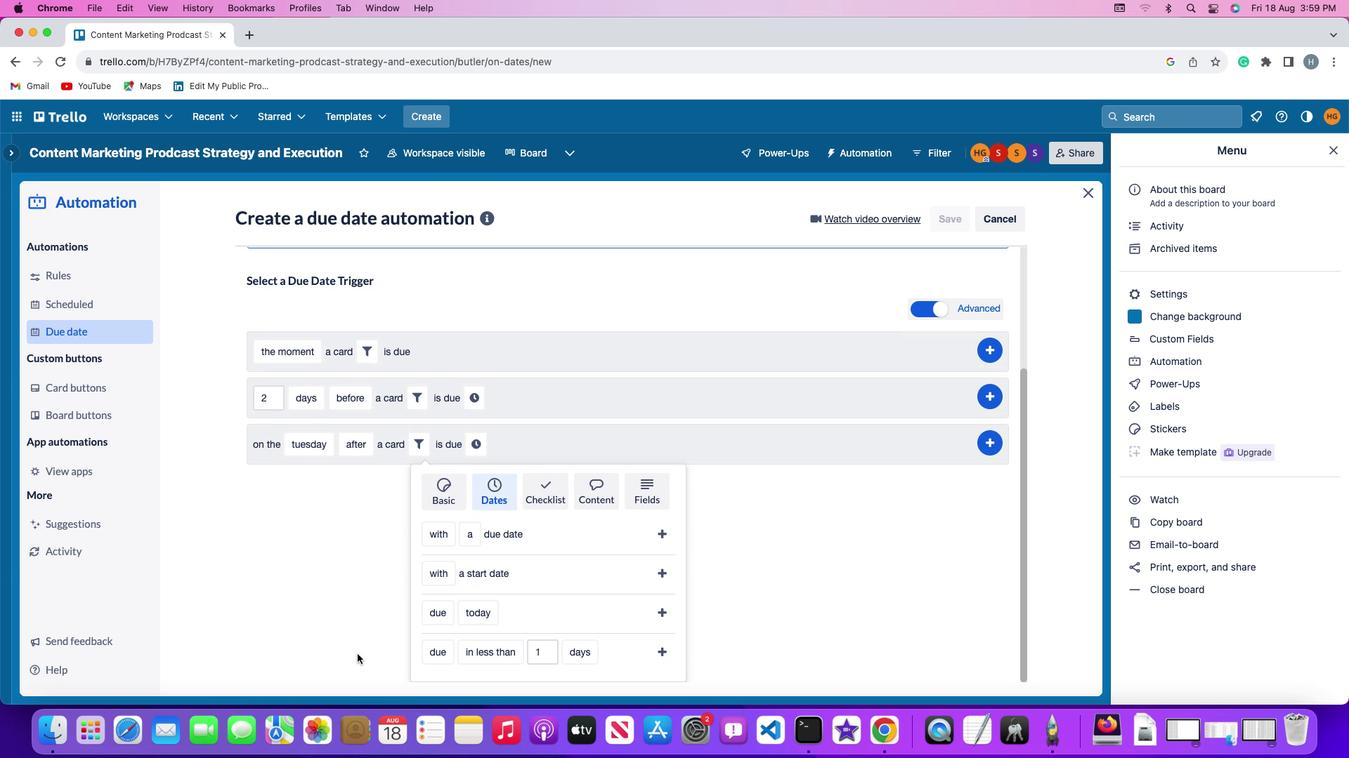 
Action: Mouse scrolled (351, 647) with delta (-5, -8)
Screenshot: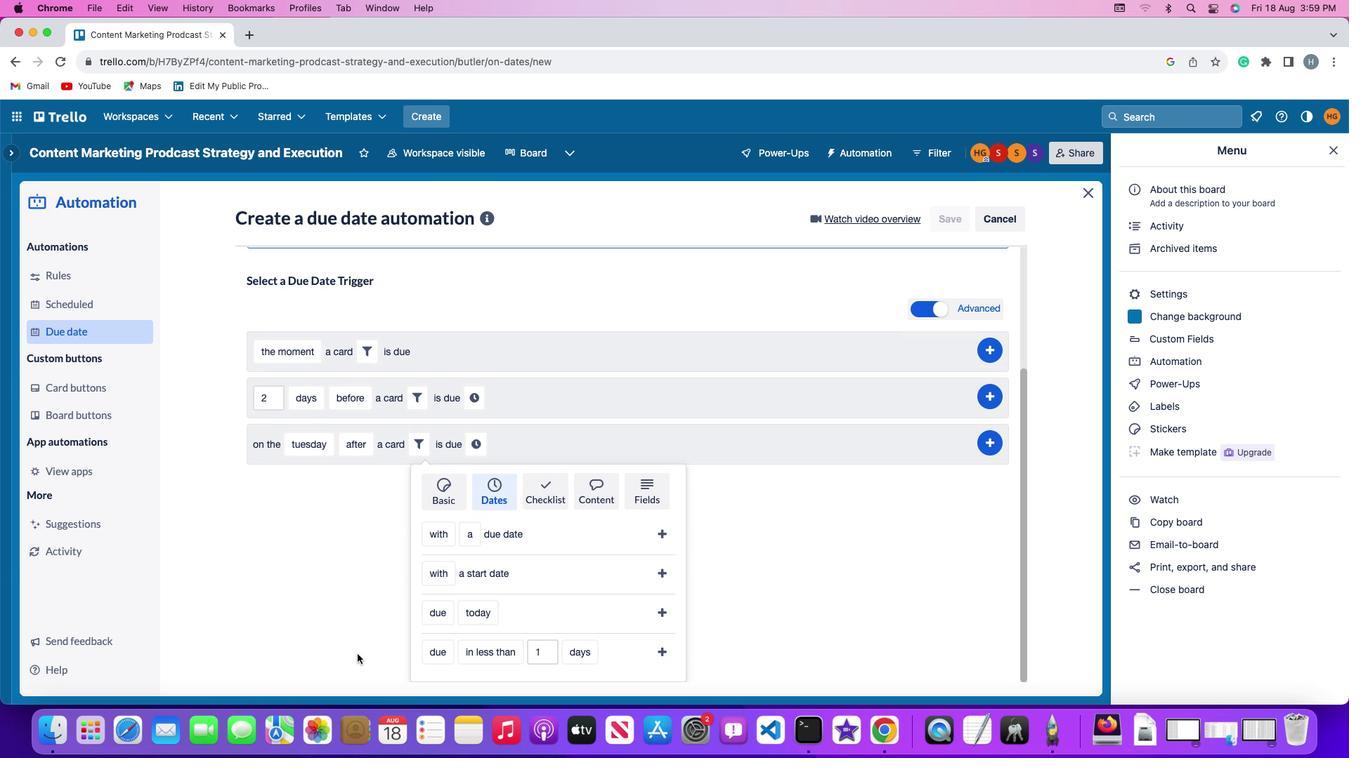 
Action: Mouse scrolled (351, 647) with delta (-5, -9)
Screenshot: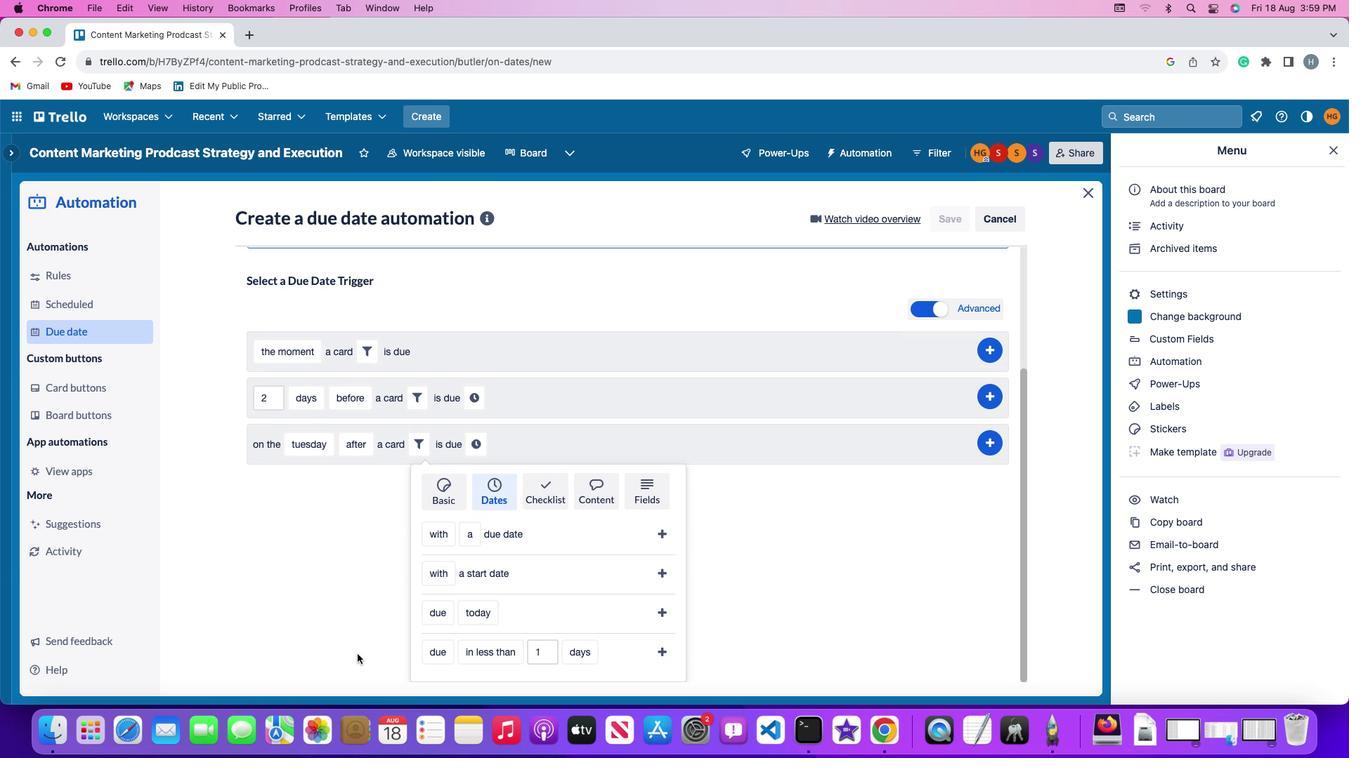 
Action: Mouse scrolled (351, 647) with delta (-5, -9)
Screenshot: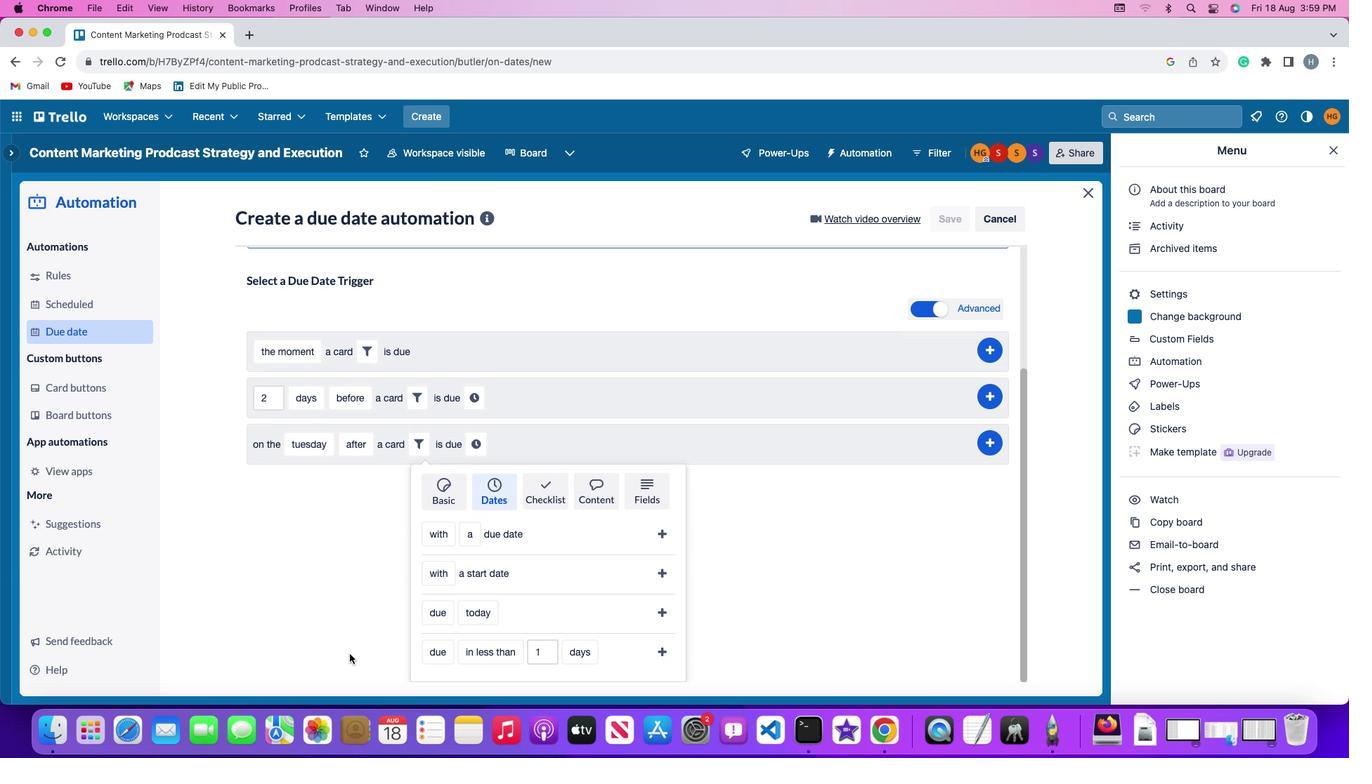 
Action: Mouse moved to (425, 647)
Screenshot: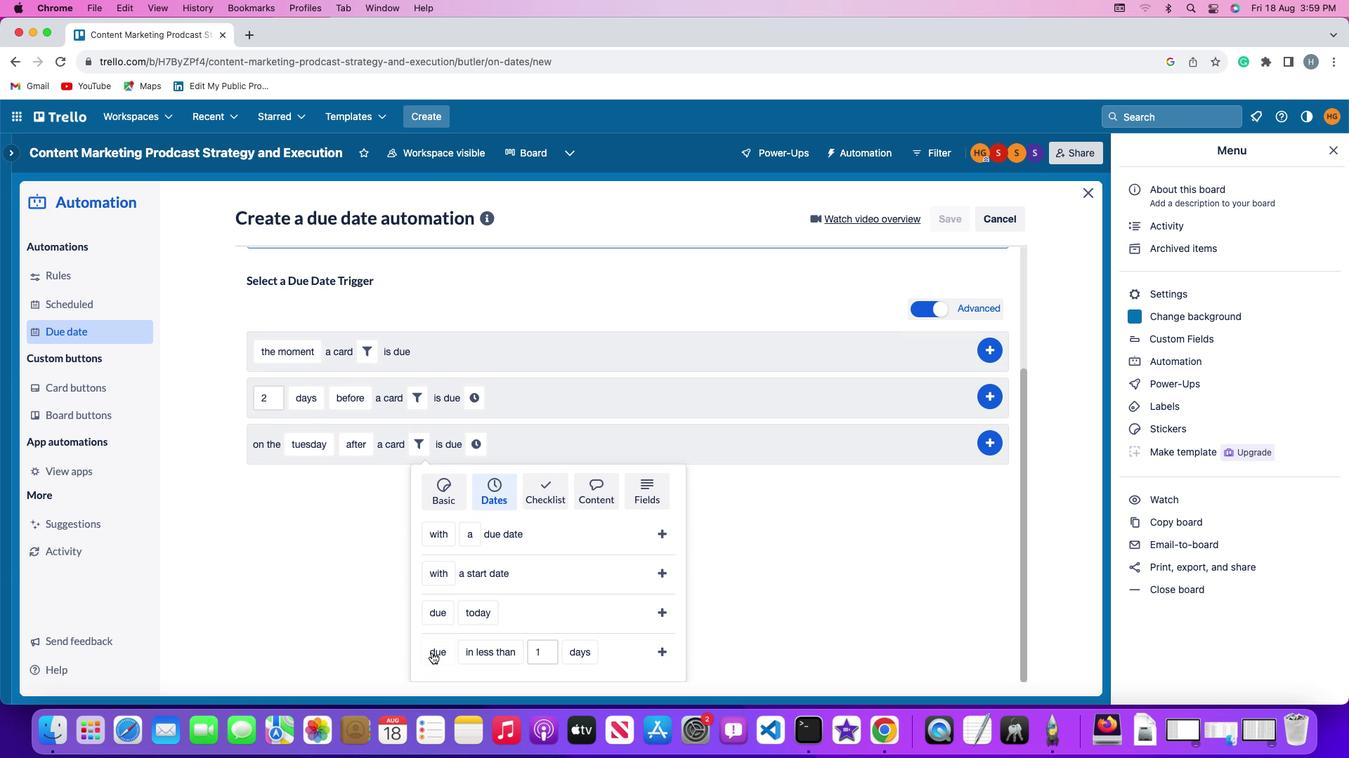 
Action: Mouse pressed left at (425, 647)
Screenshot: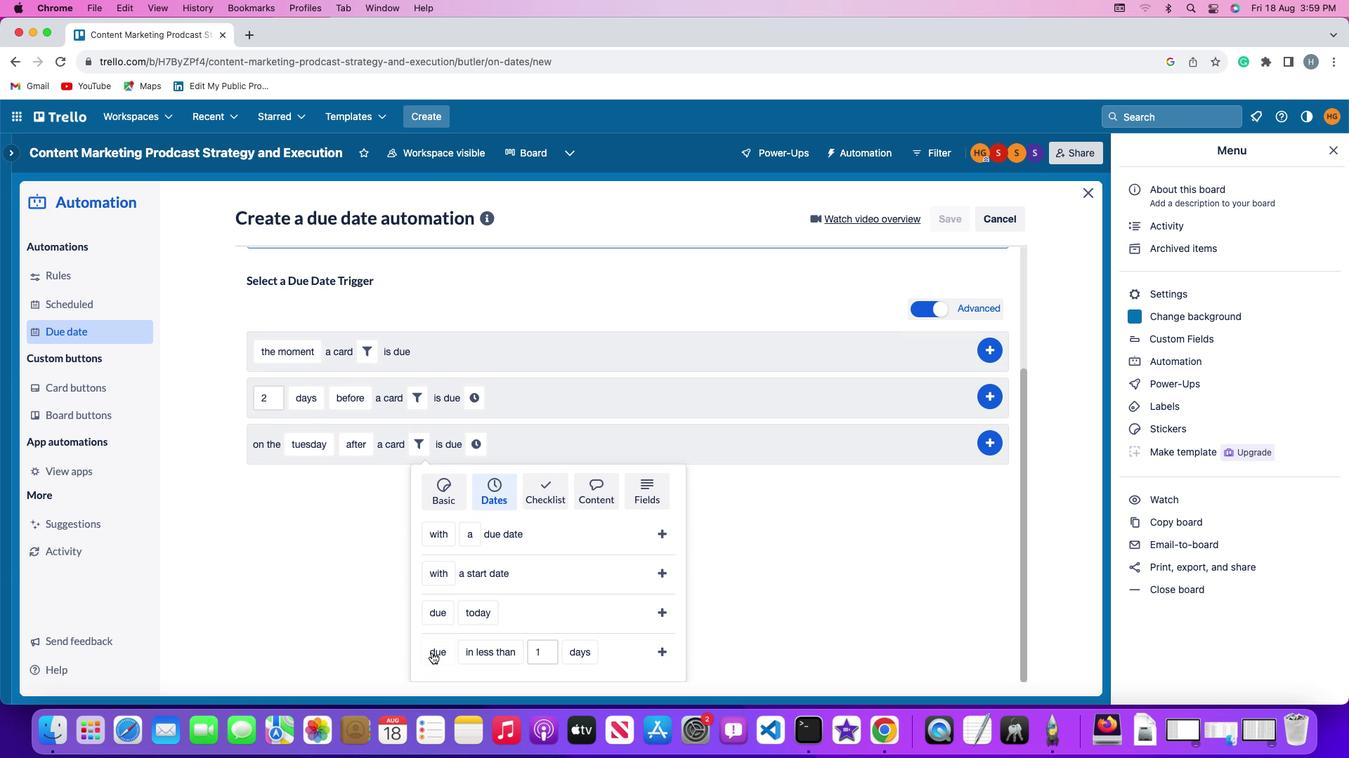 
Action: Mouse moved to (441, 596)
Screenshot: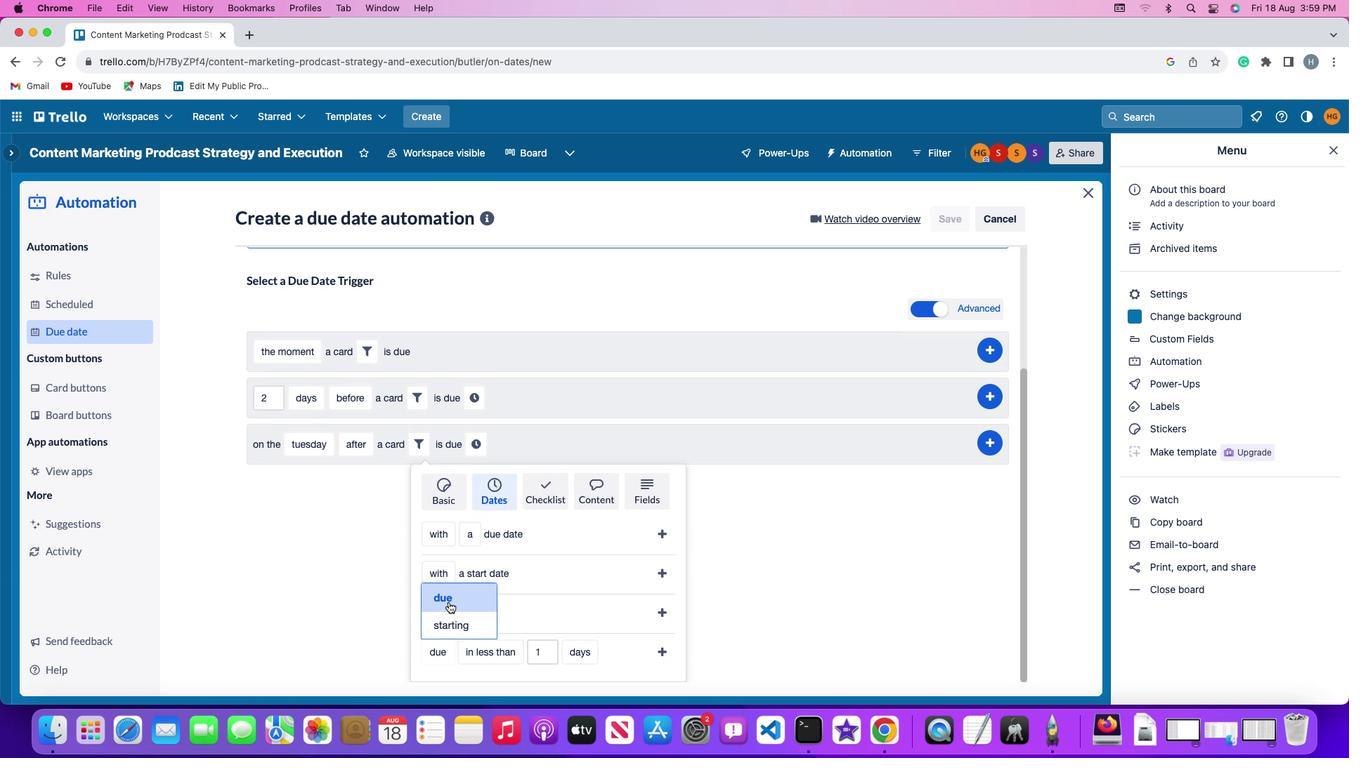 
Action: Mouse pressed left at (441, 596)
Screenshot: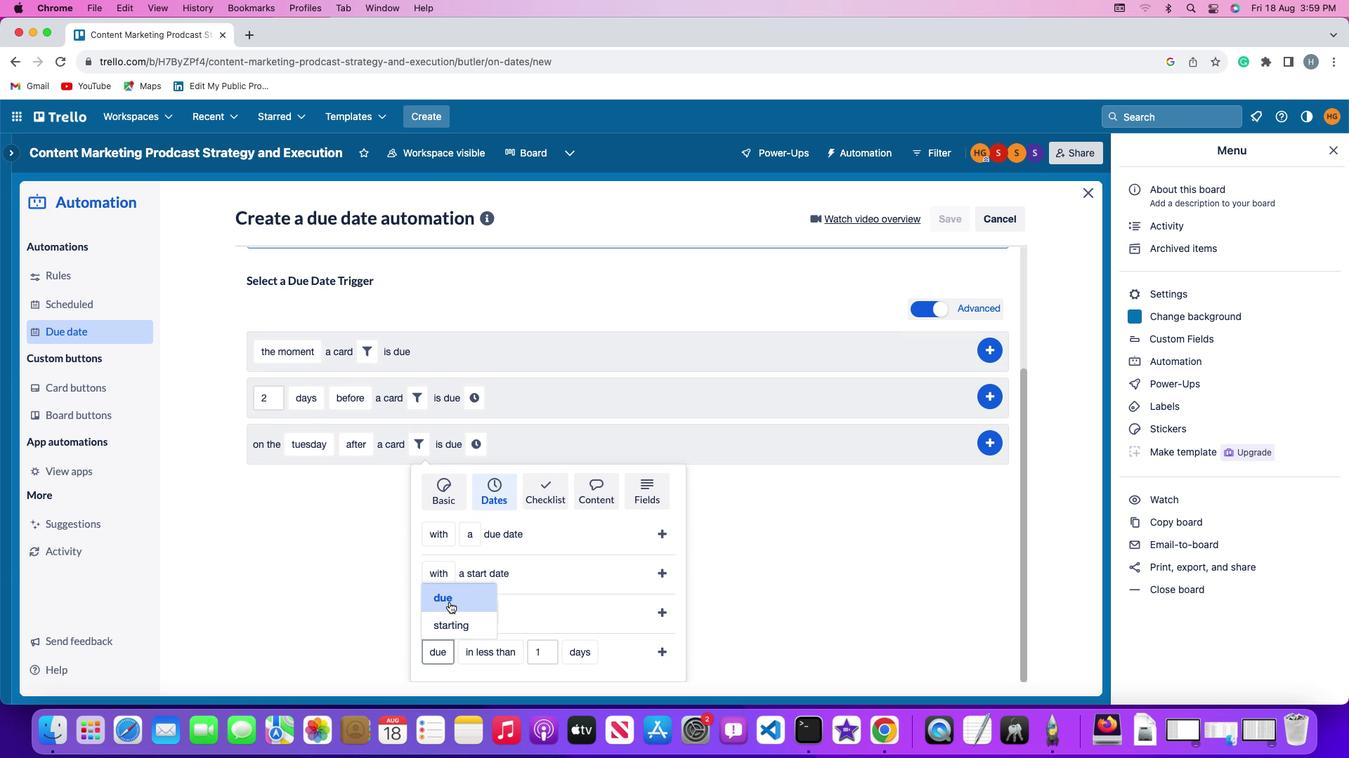 
Action: Mouse moved to (484, 653)
Screenshot: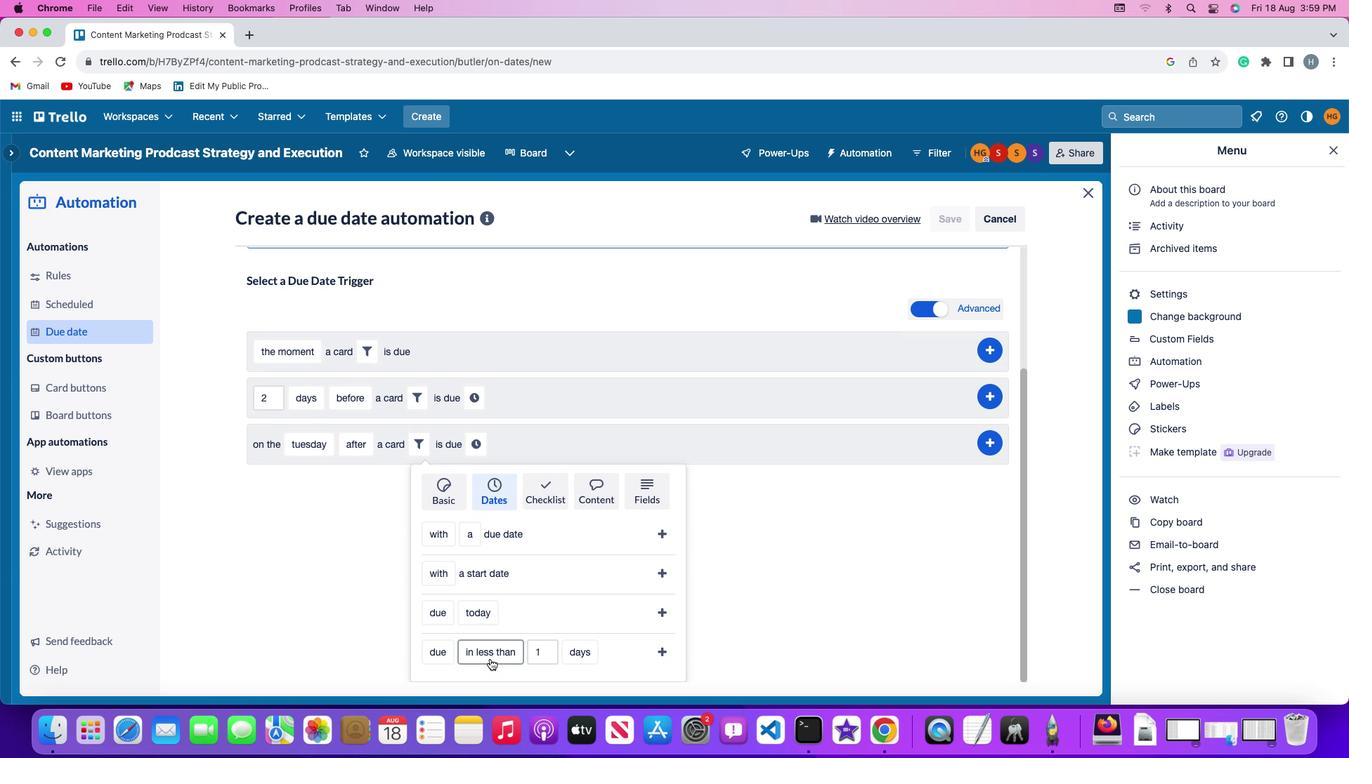 
Action: Mouse pressed left at (484, 653)
Screenshot: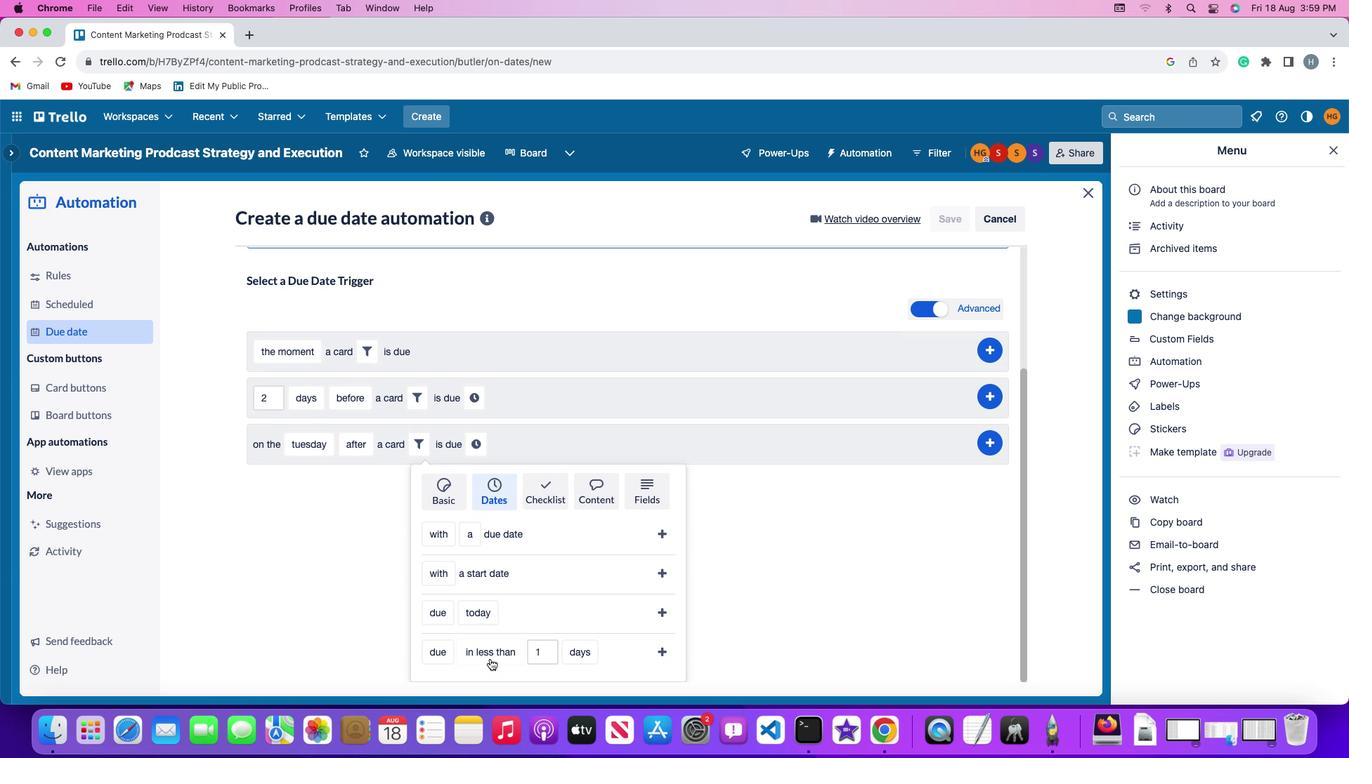 
Action: Mouse moved to (481, 617)
Screenshot: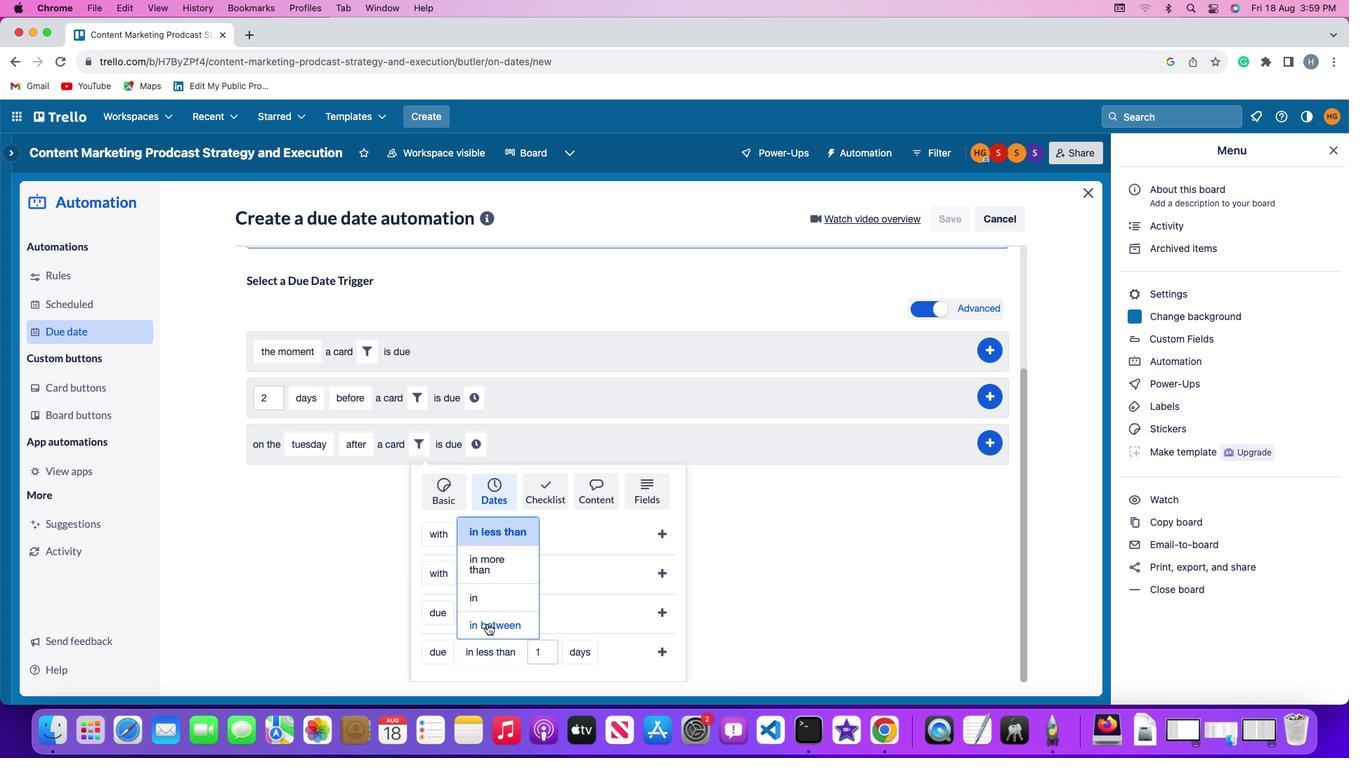 
Action: Mouse pressed left at (481, 617)
Screenshot: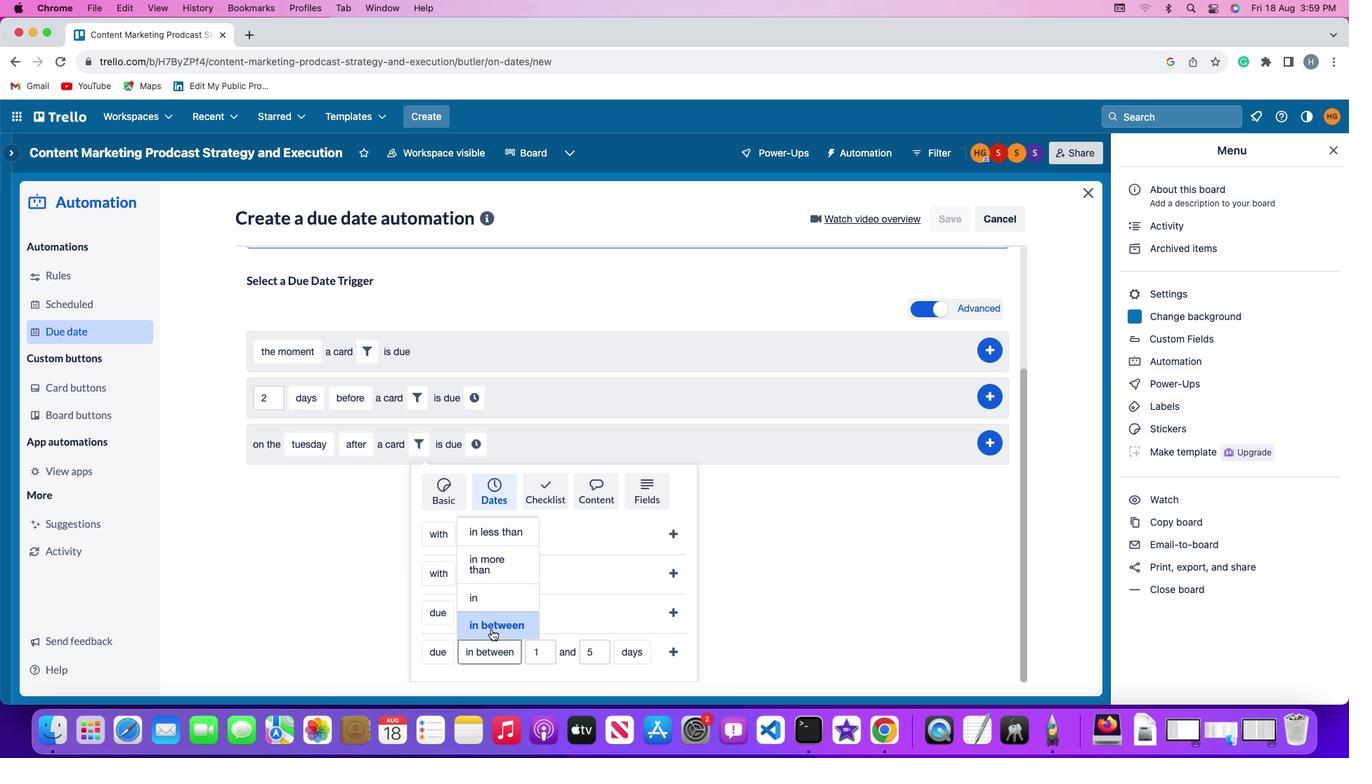 
Action: Mouse moved to (543, 645)
Screenshot: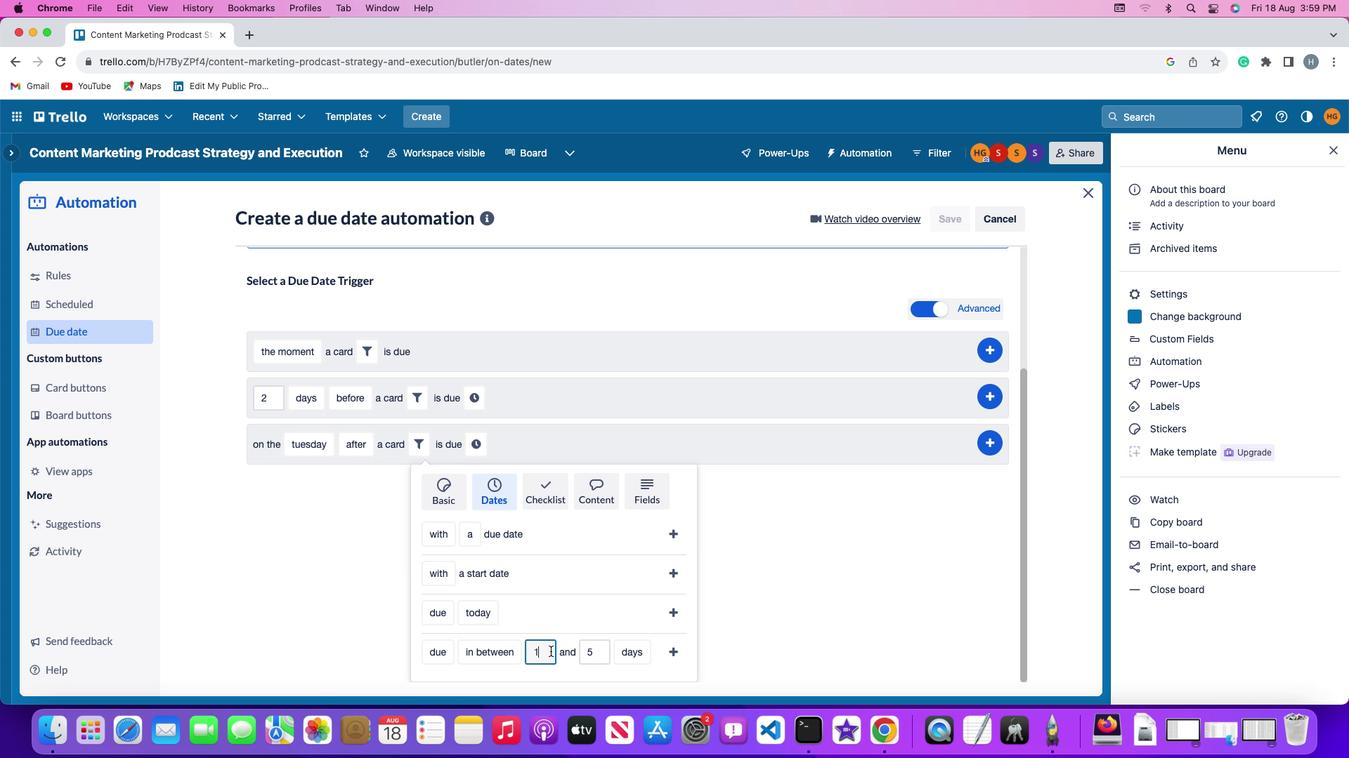 
Action: Mouse pressed left at (543, 645)
Screenshot: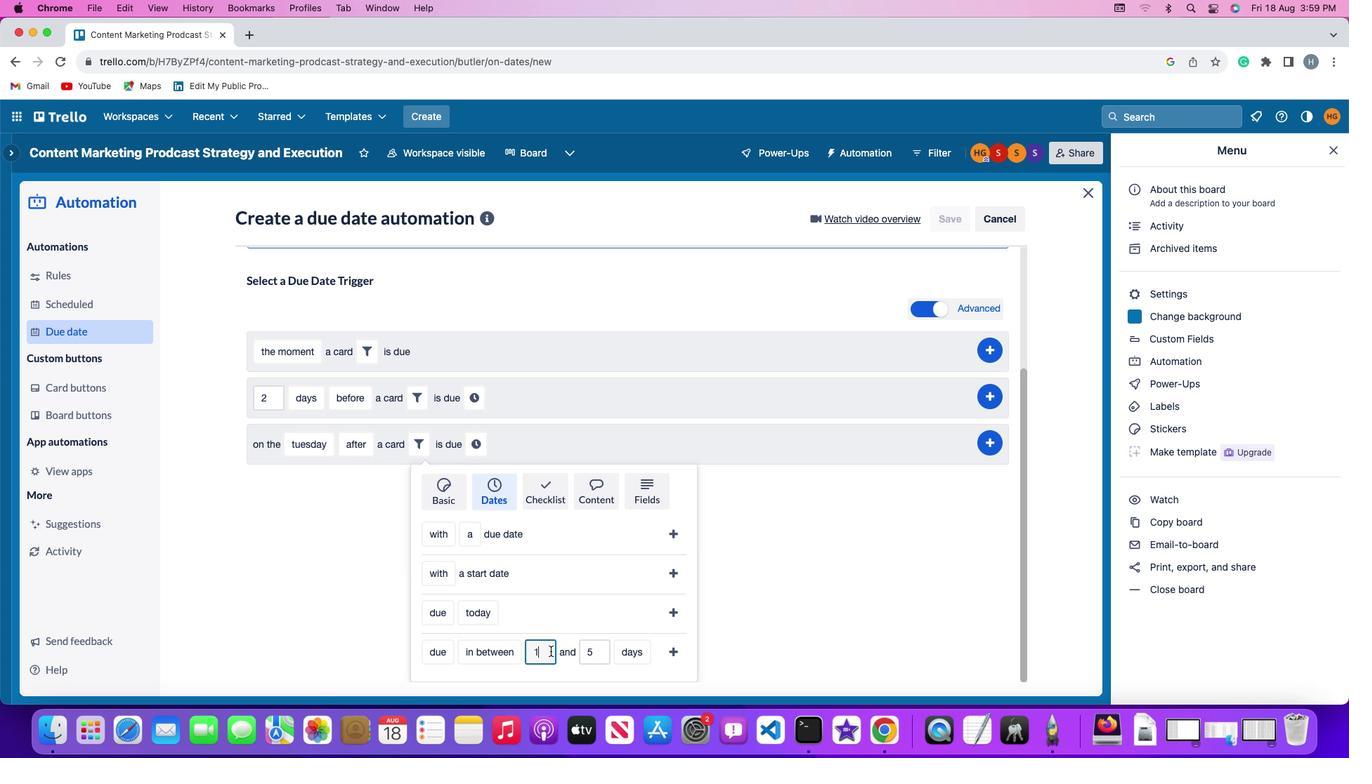 
Action: Key pressed Key.backspace'1'
Screenshot: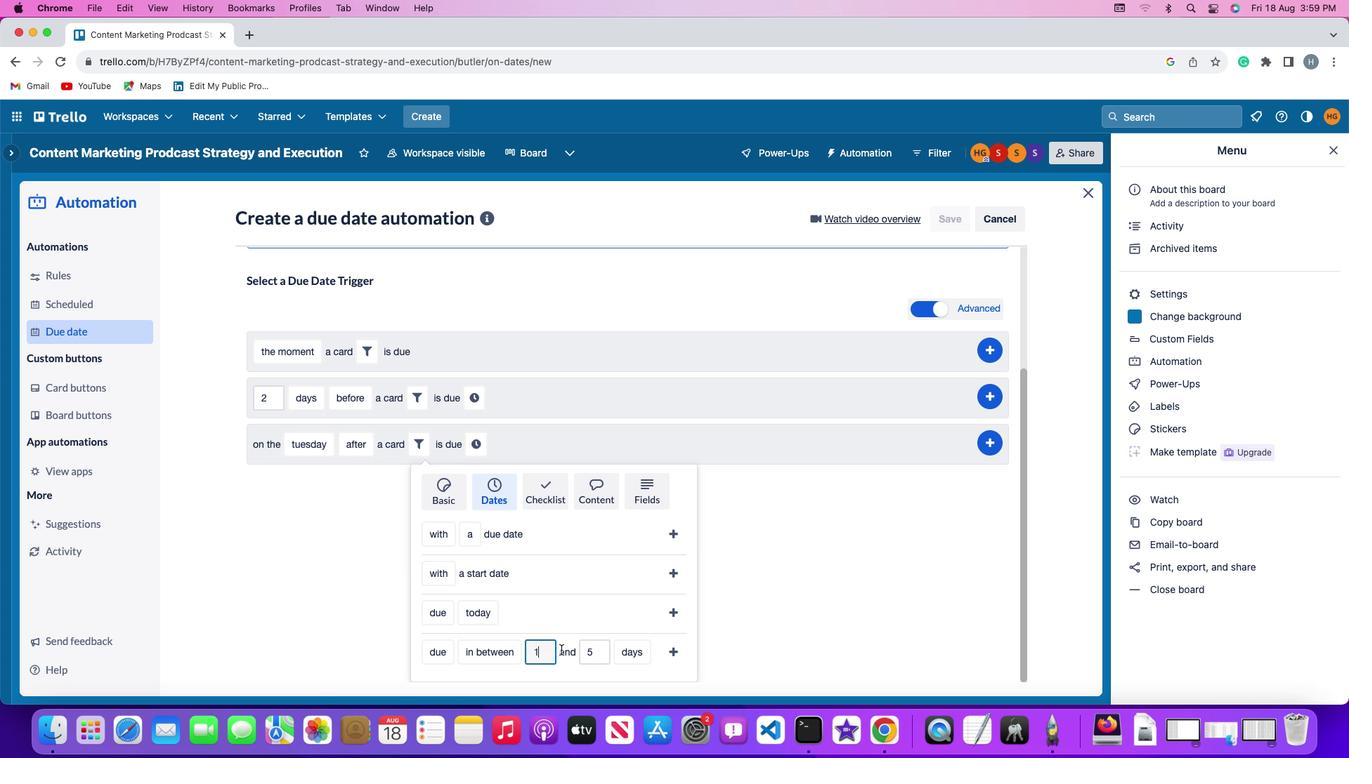 
Action: Mouse moved to (593, 647)
Screenshot: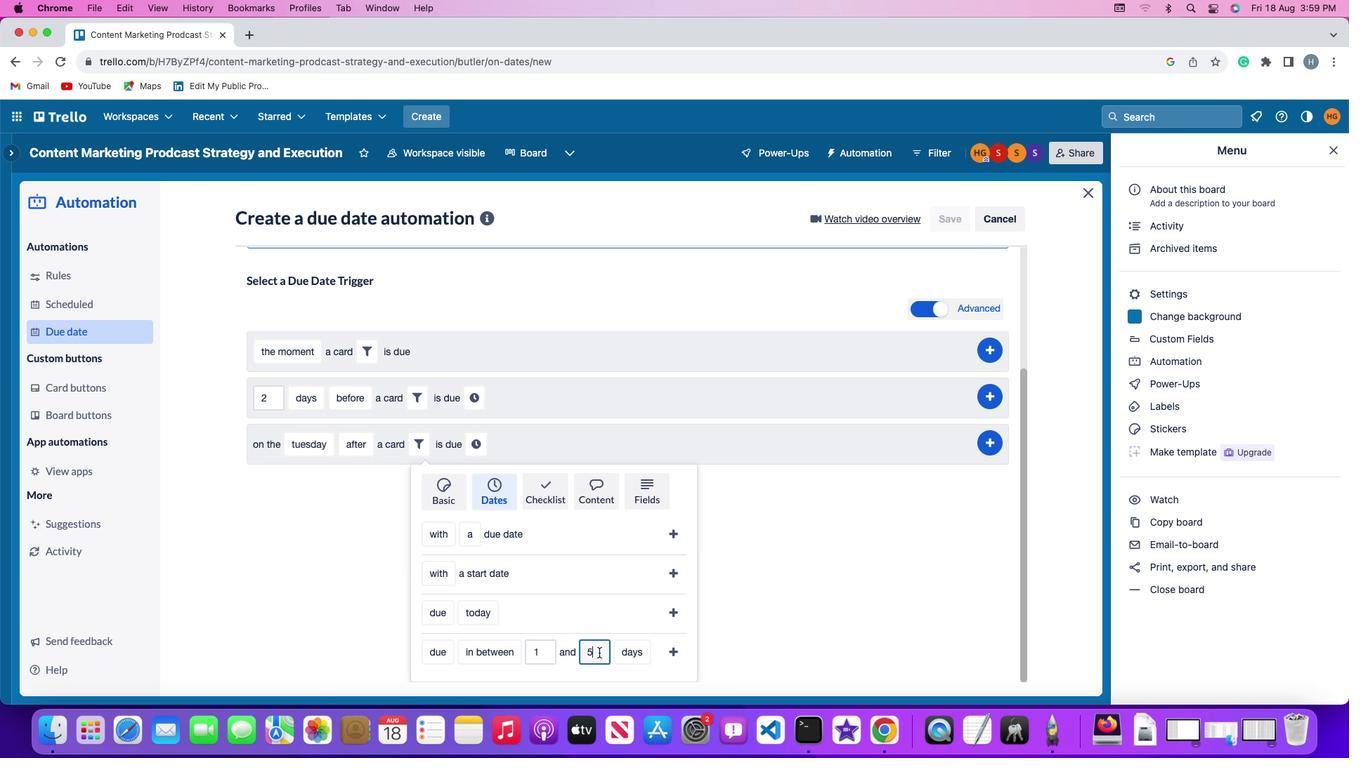 
Action: Mouse pressed left at (593, 647)
Screenshot: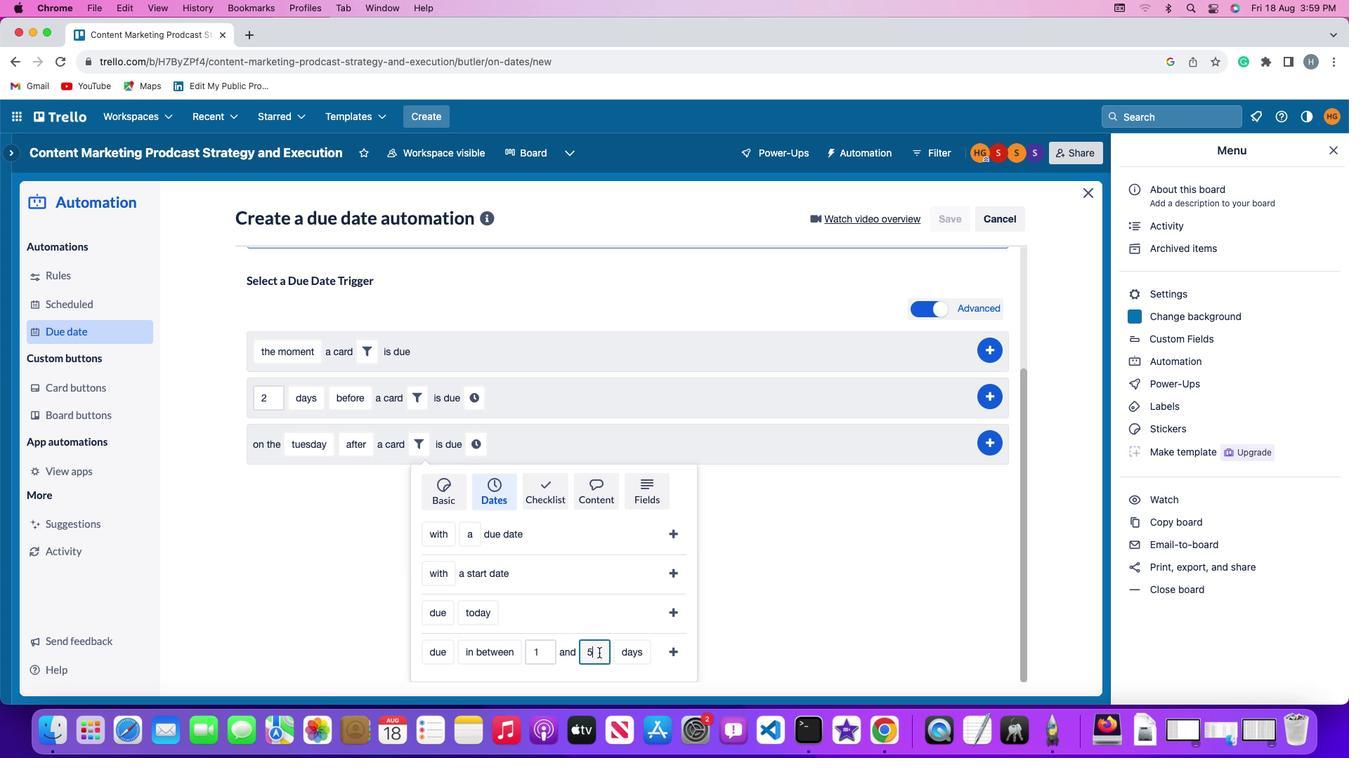 
Action: Key pressed Key.backspace'5'
Screenshot: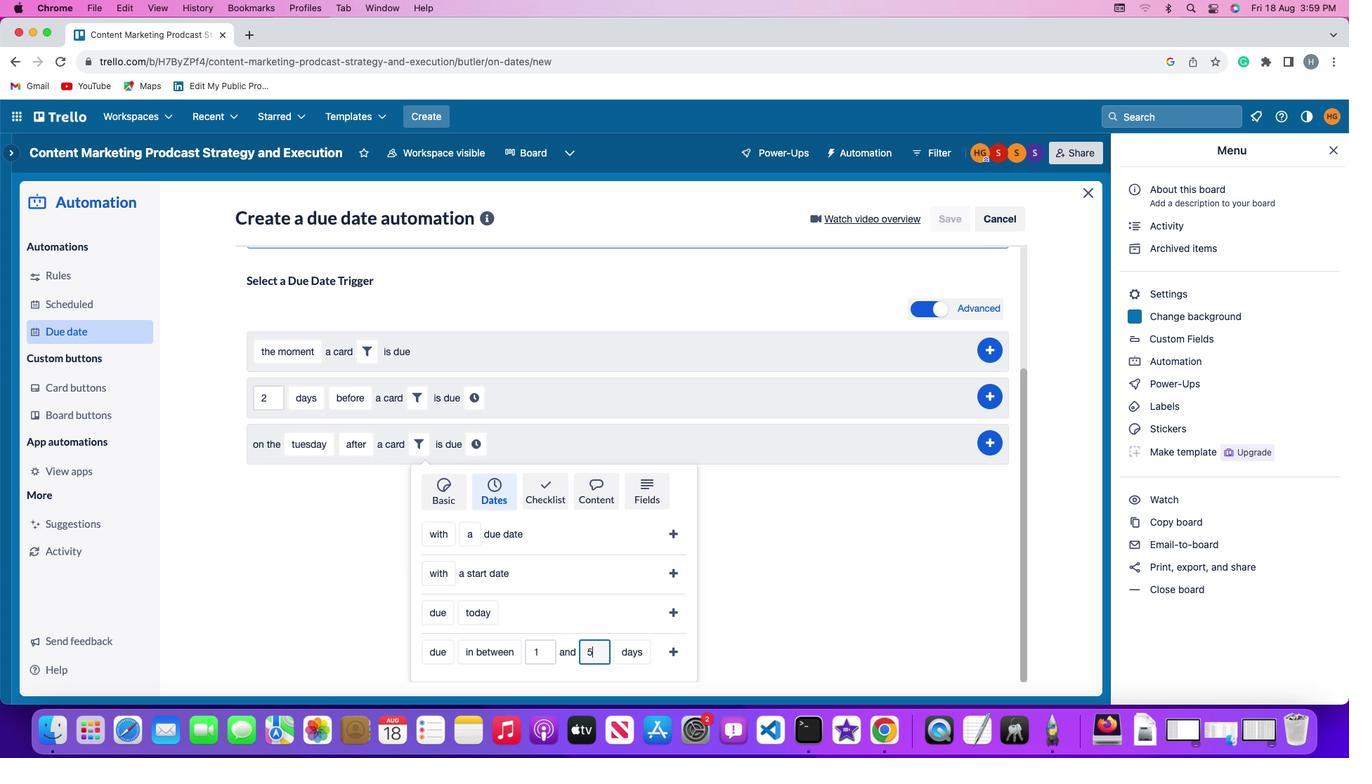 
Action: Mouse moved to (621, 648)
Screenshot: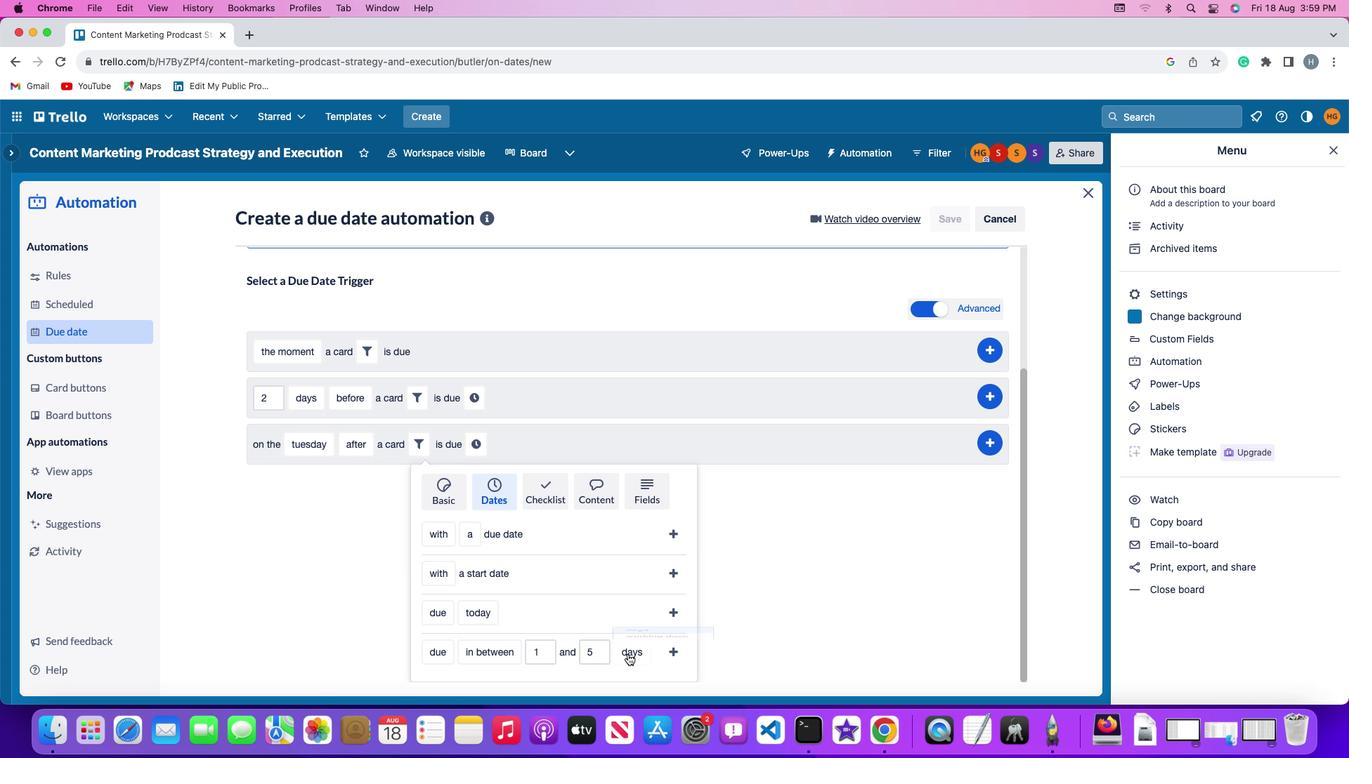 
Action: Mouse pressed left at (621, 648)
Screenshot: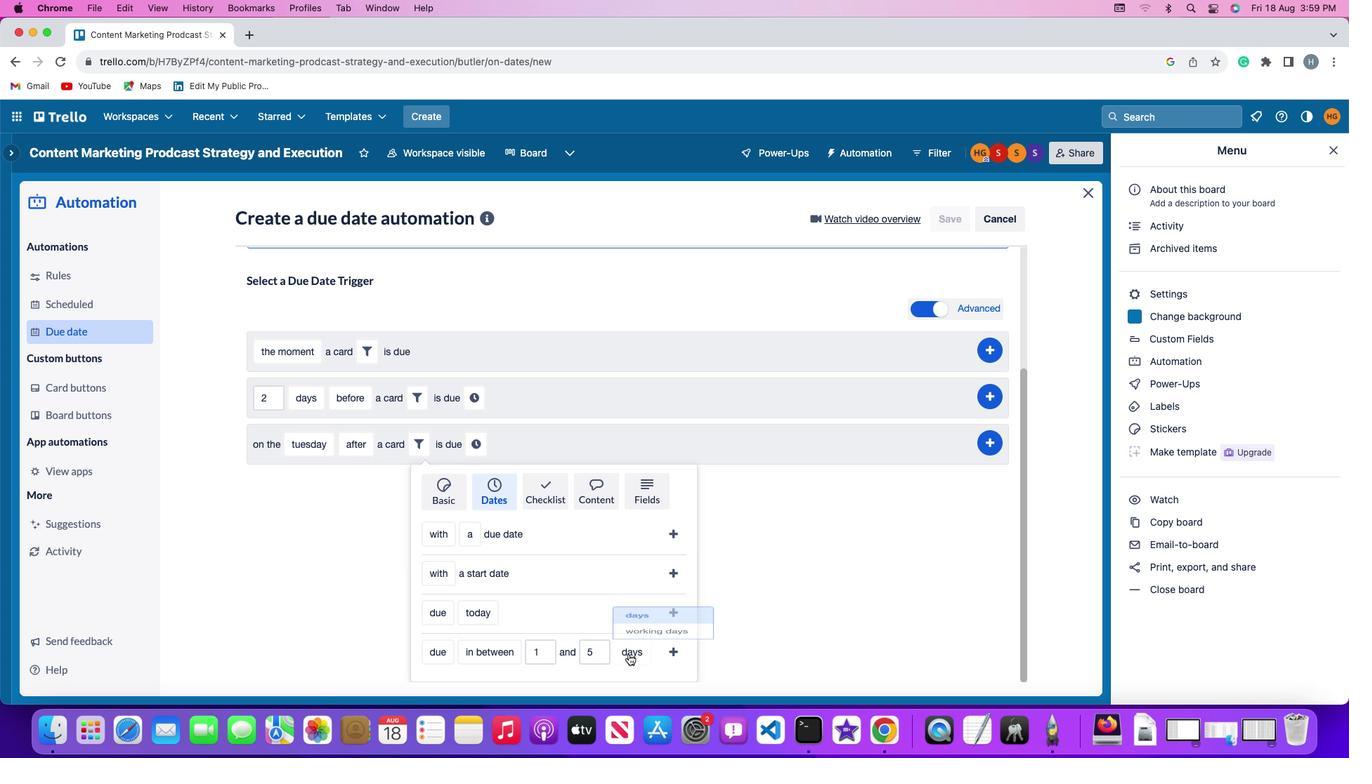 
Action: Mouse moved to (627, 619)
Screenshot: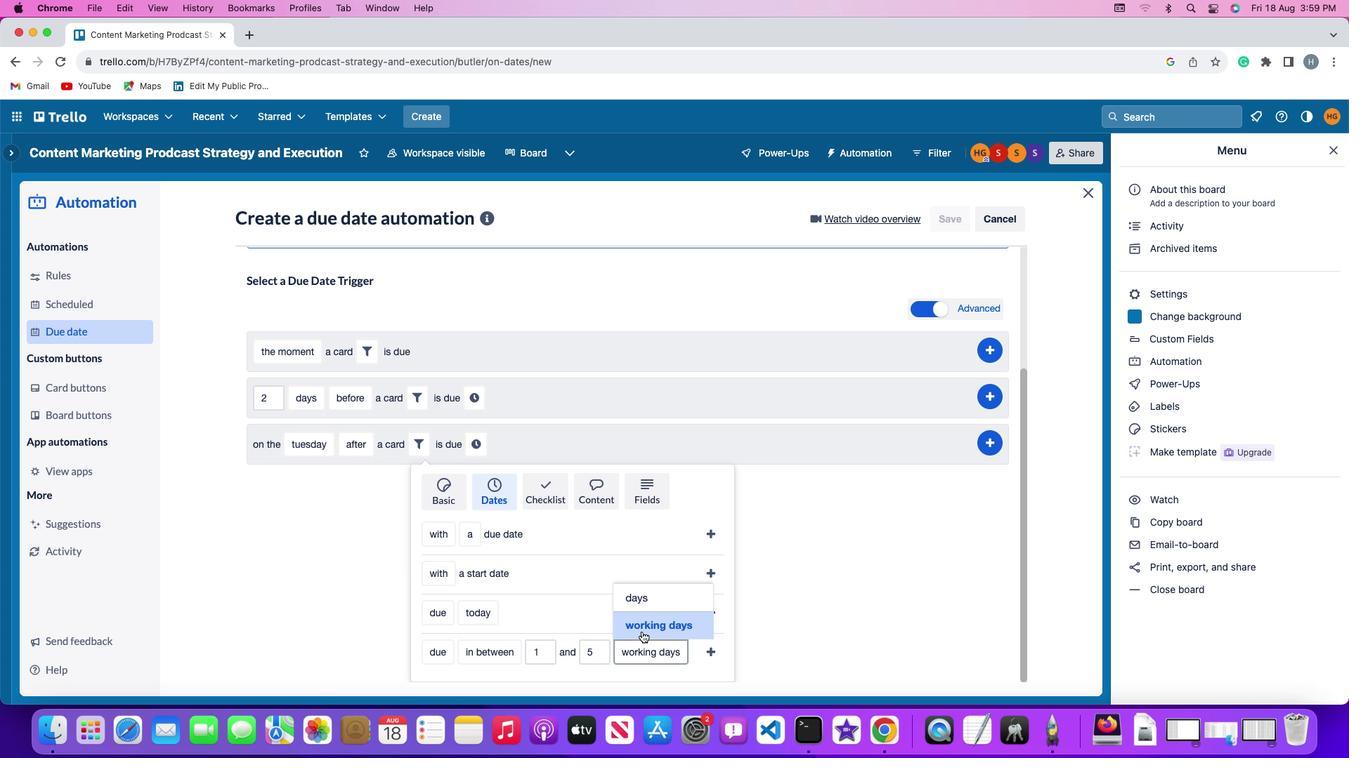 
Action: Mouse pressed left at (627, 619)
Screenshot: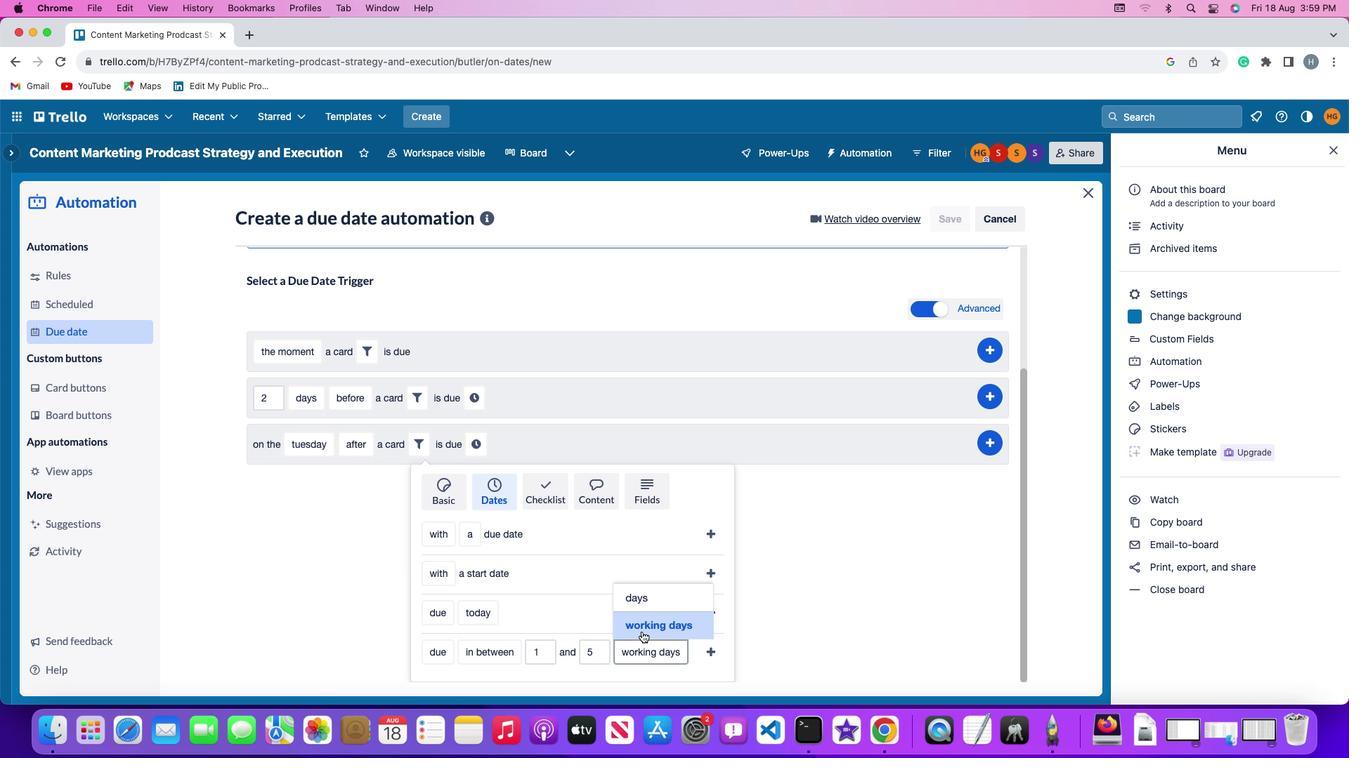 
Action: Mouse moved to (703, 642)
Screenshot: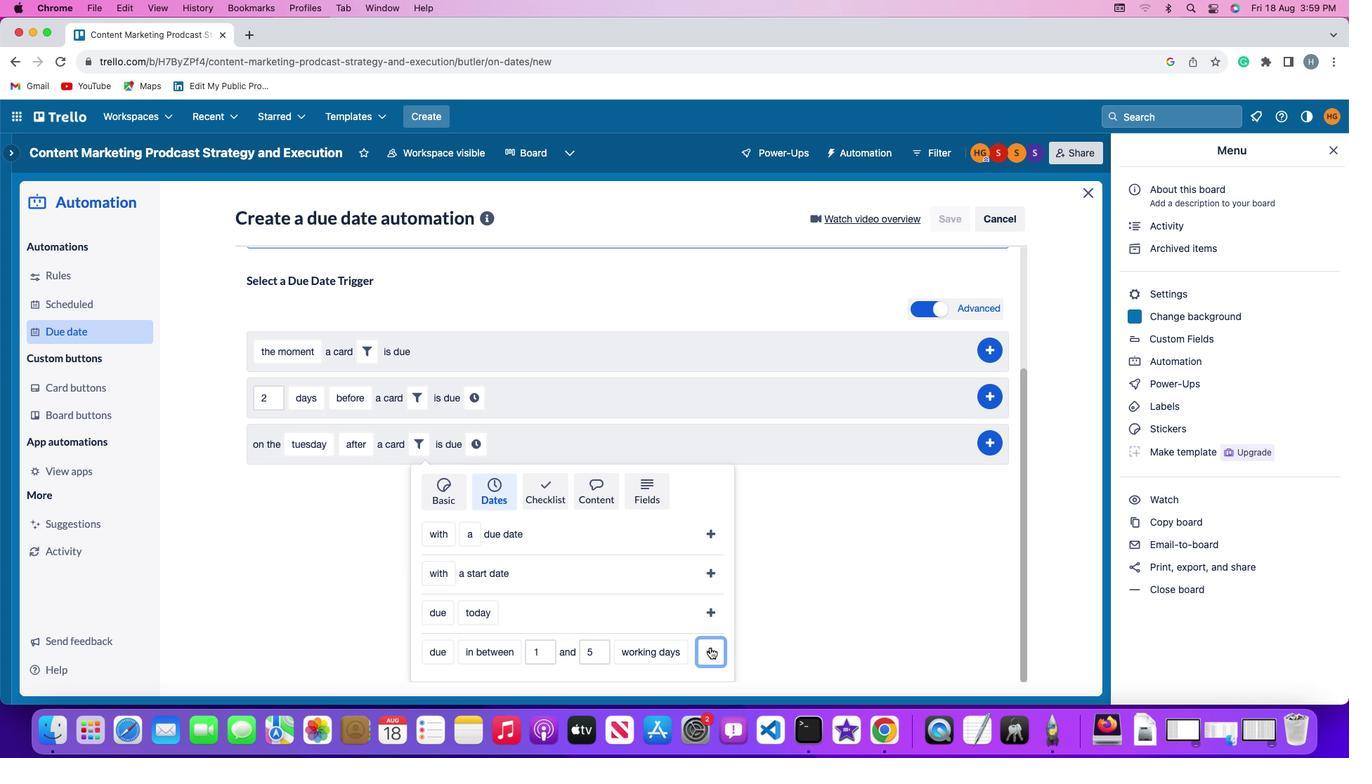
Action: Mouse pressed left at (703, 642)
Screenshot: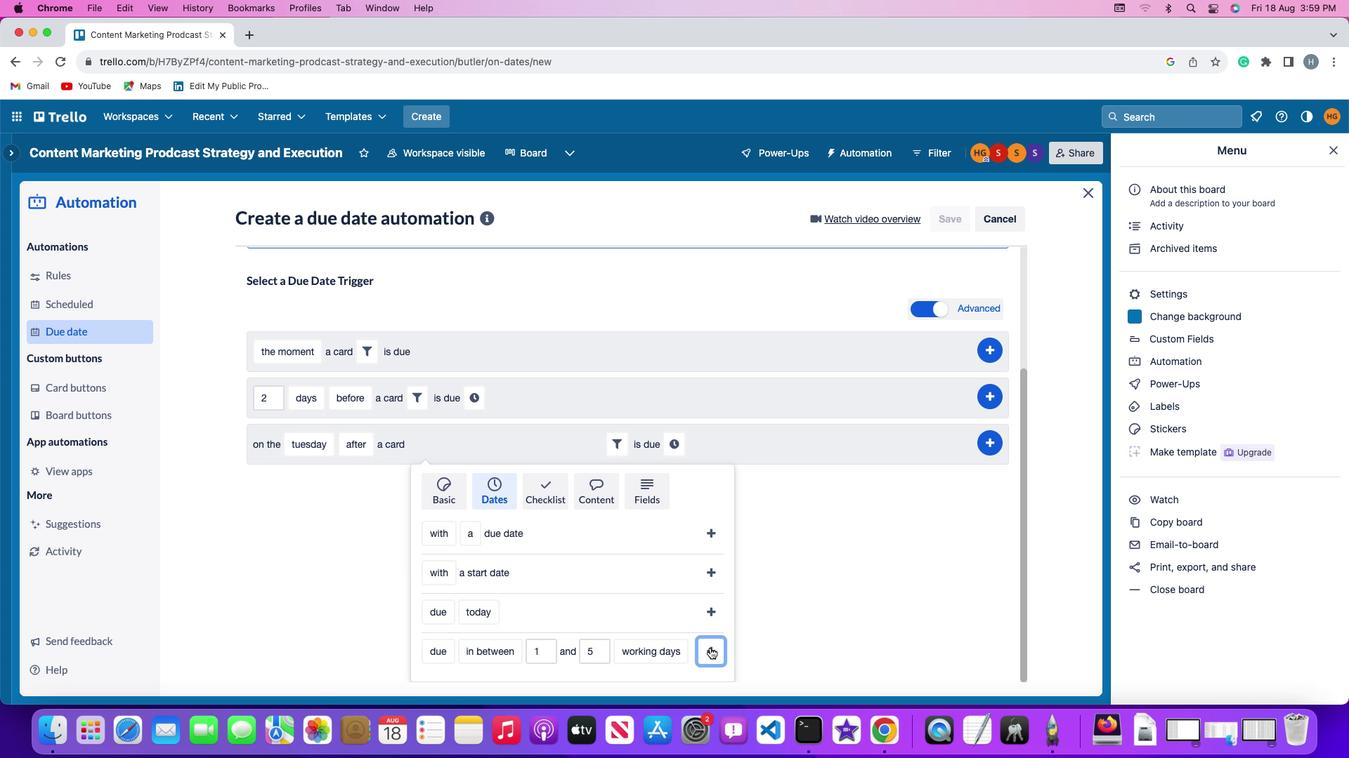 
Action: Mouse moved to (671, 598)
Screenshot: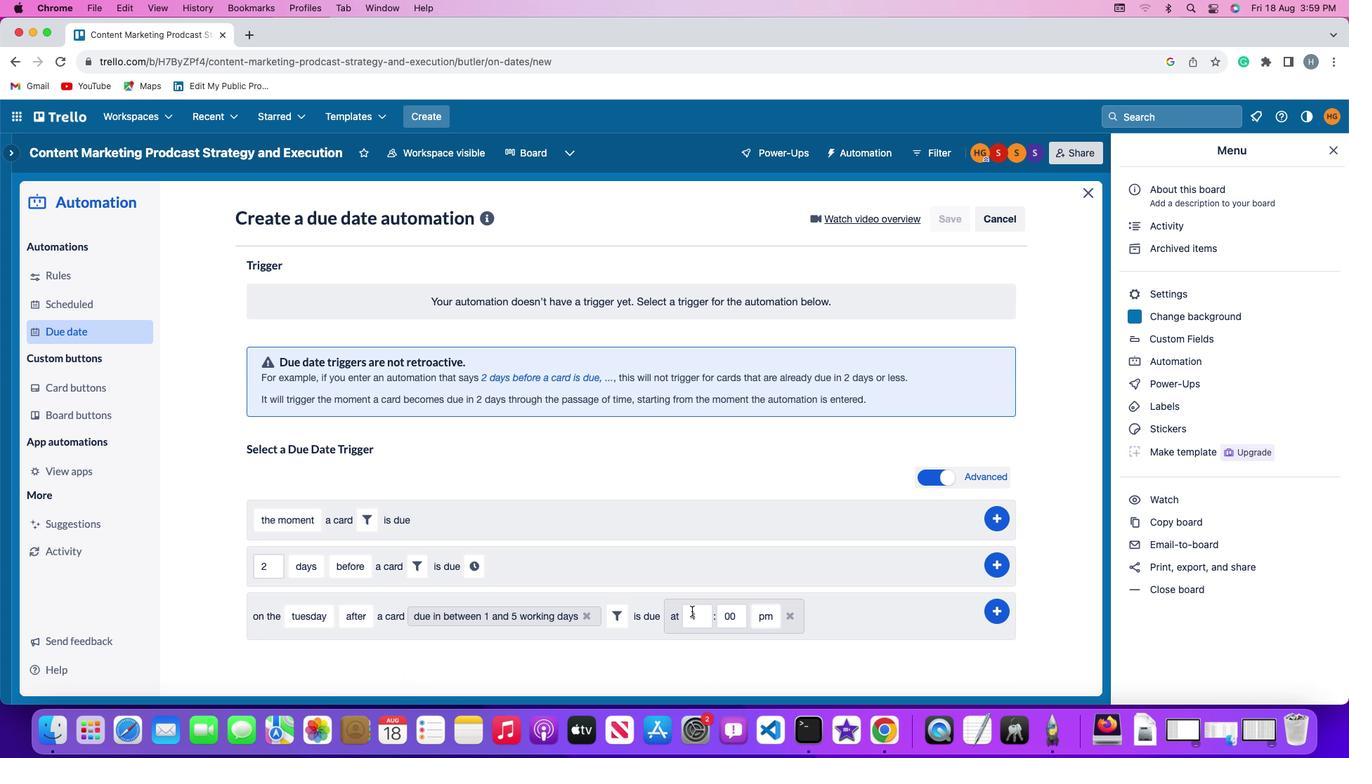 
Action: Mouse pressed left at (671, 598)
Screenshot: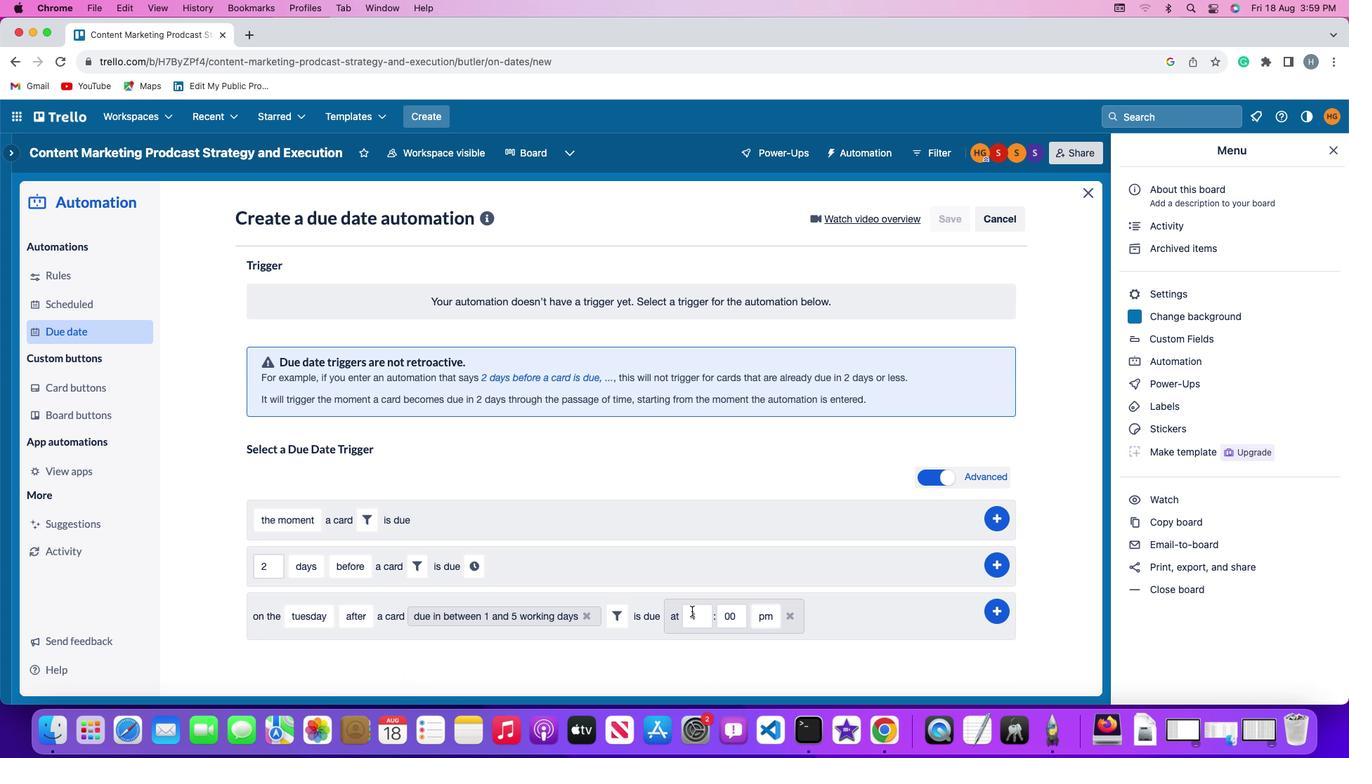 
Action: Mouse moved to (700, 610)
Screenshot: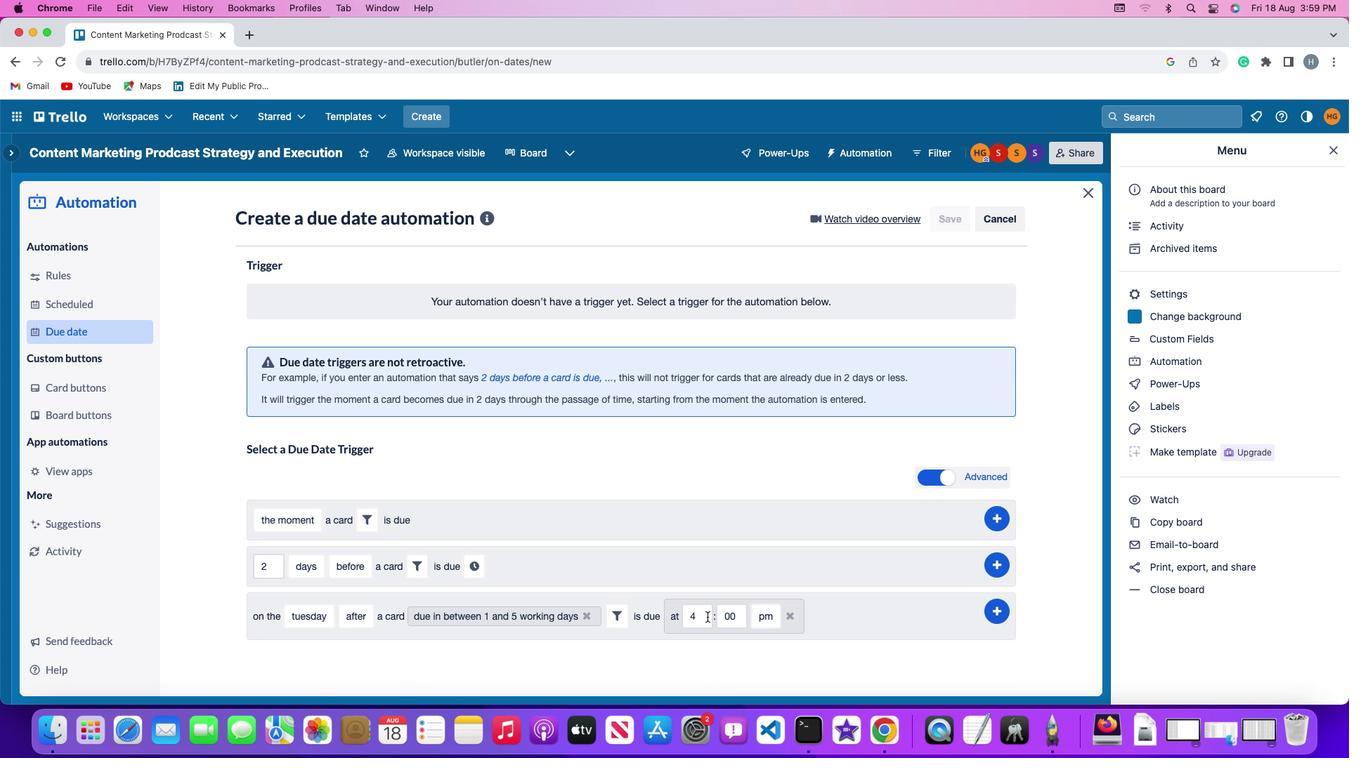 
Action: Mouse pressed left at (700, 610)
Screenshot: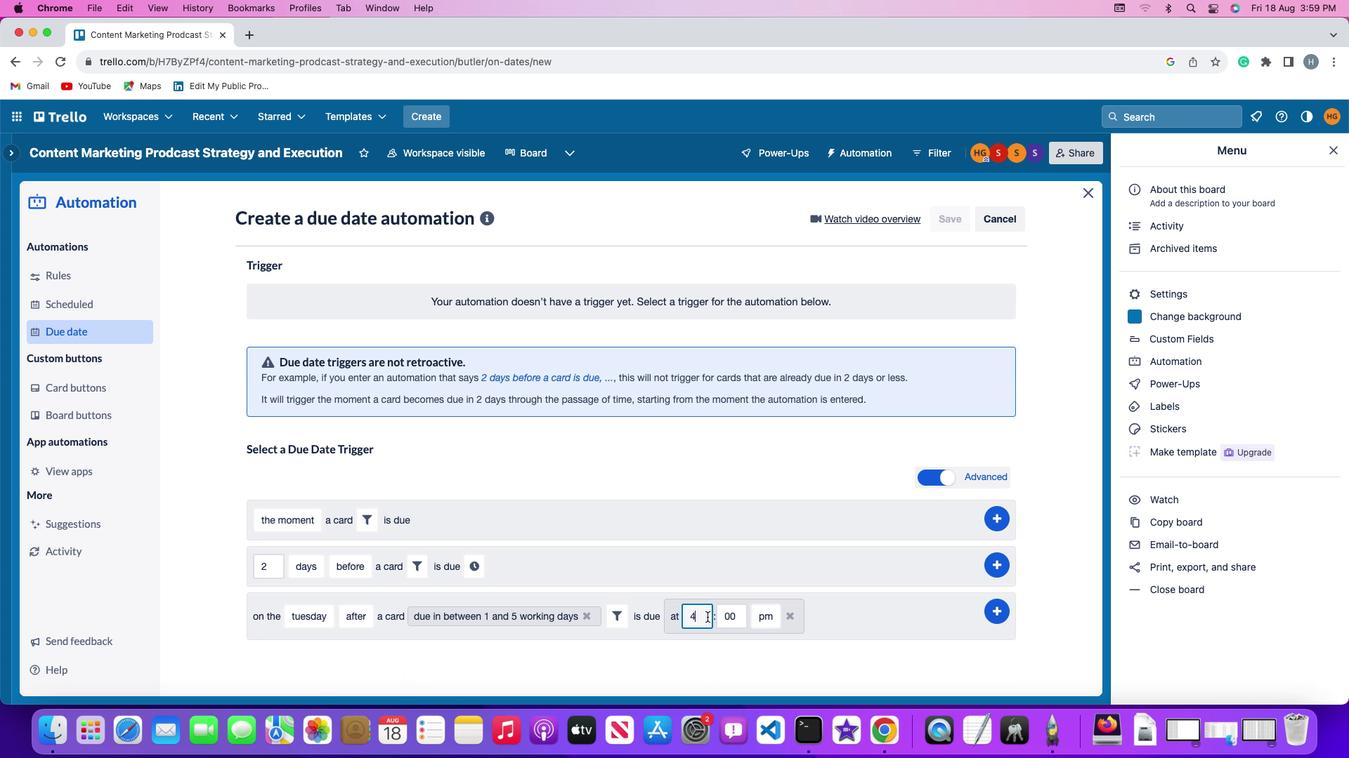 
Action: Key pressed Key.backspace'1''1'
Screenshot: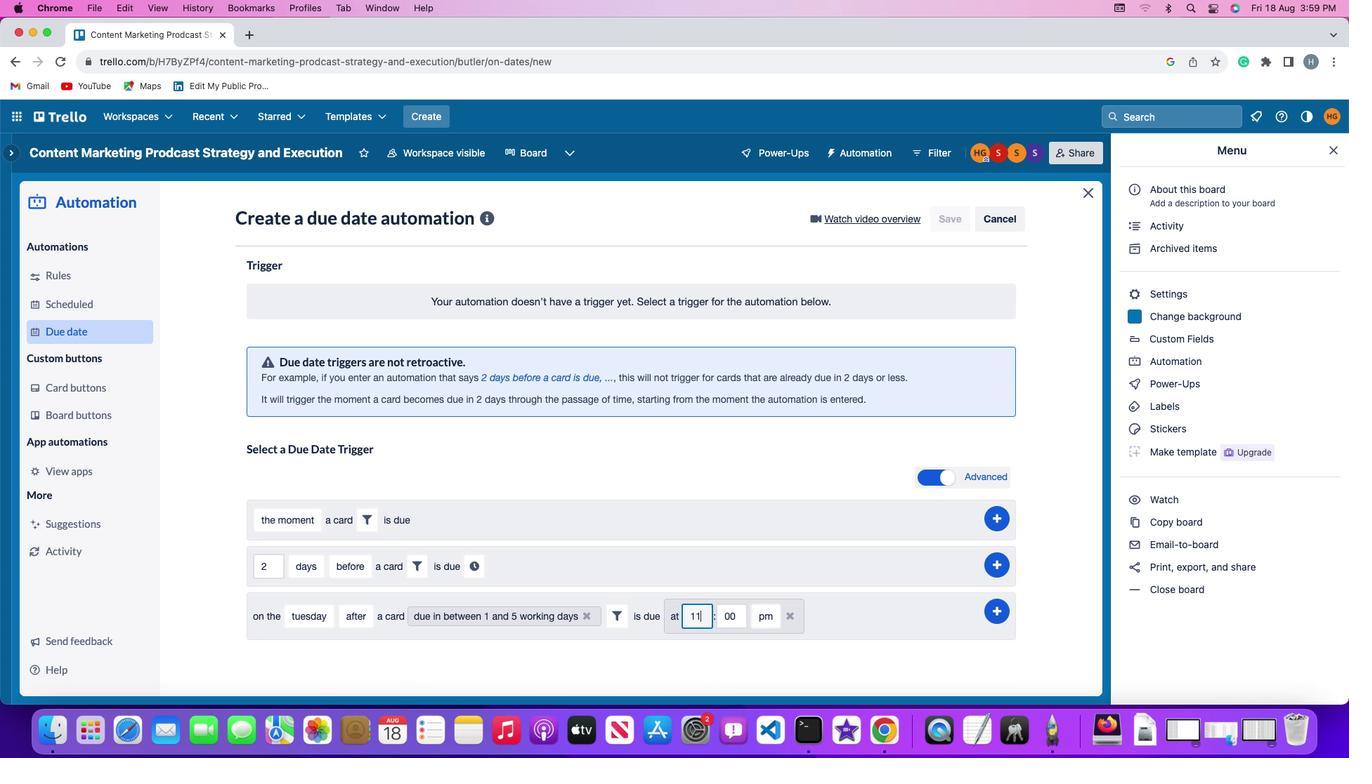 
Action: Mouse moved to (732, 612)
Screenshot: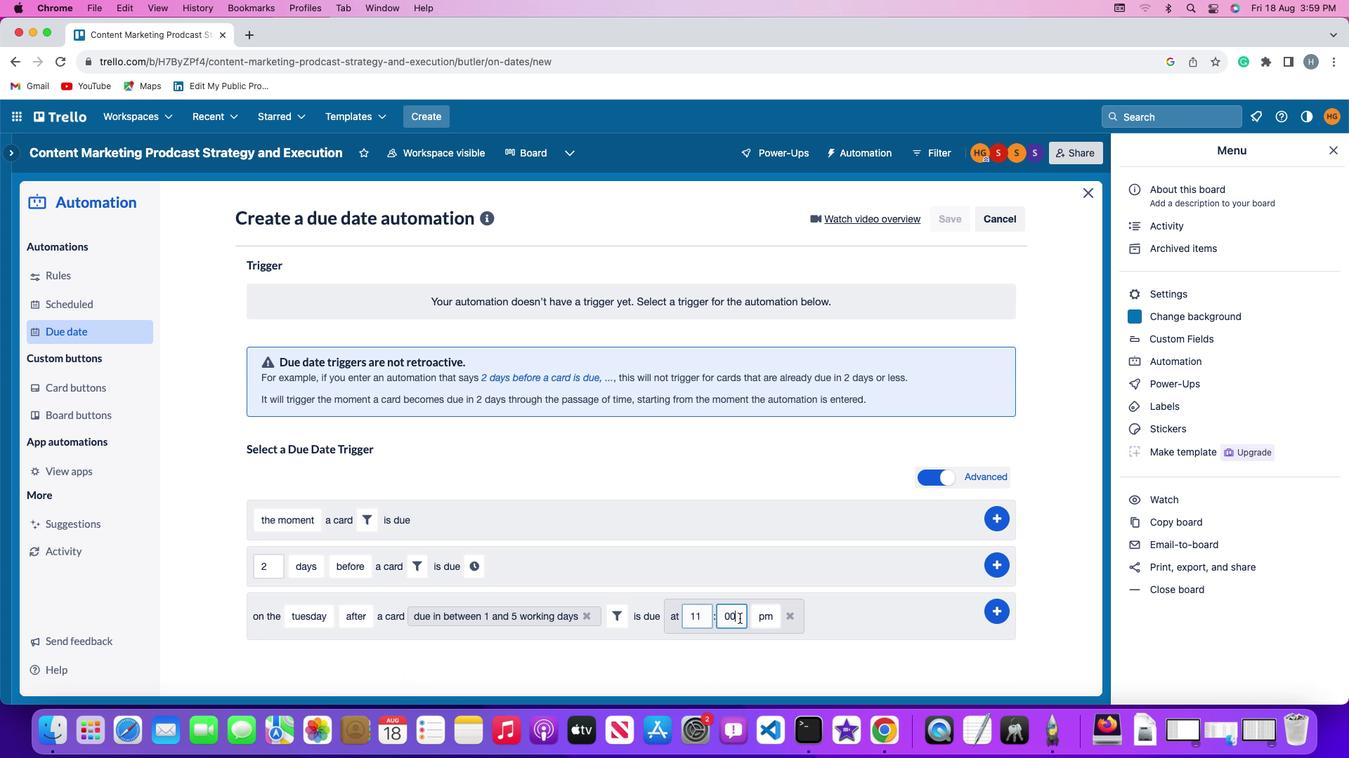 
Action: Mouse pressed left at (732, 612)
Screenshot: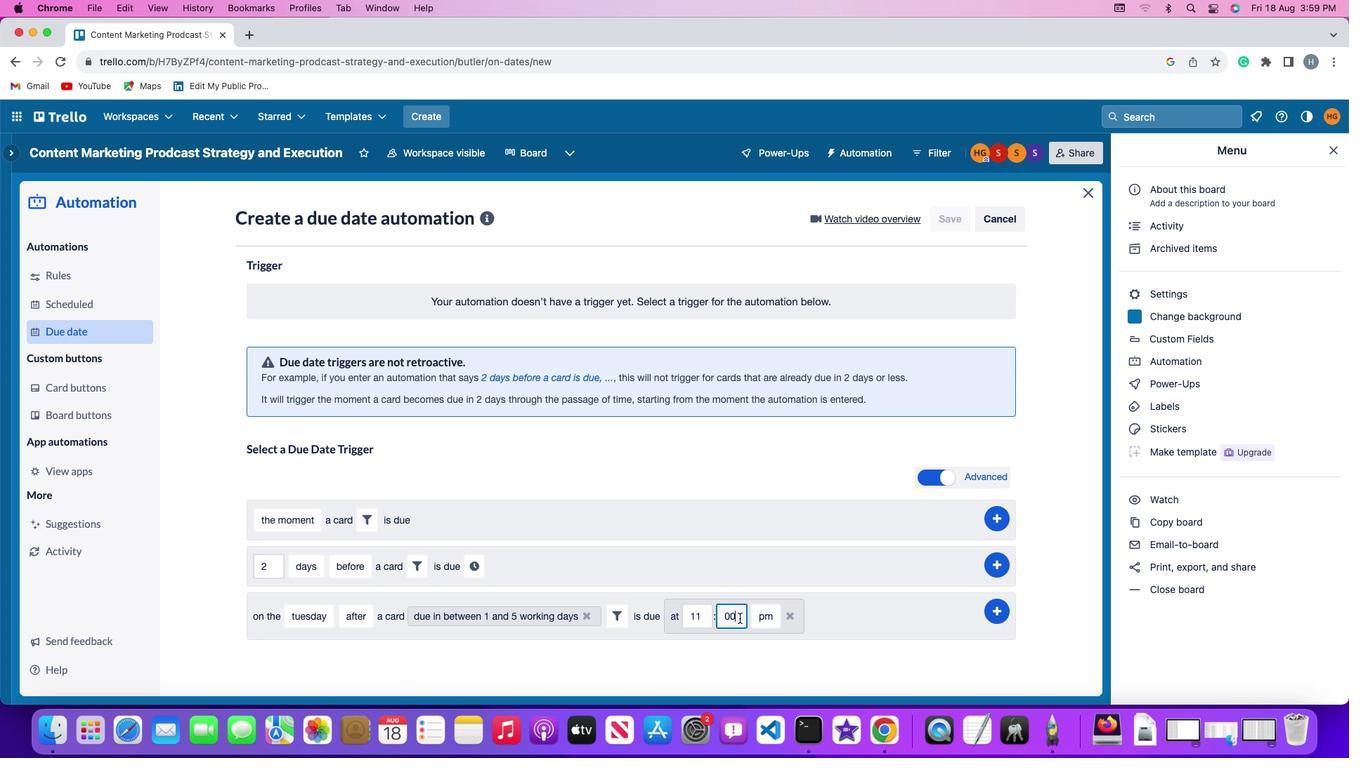 
Action: Mouse moved to (733, 612)
Screenshot: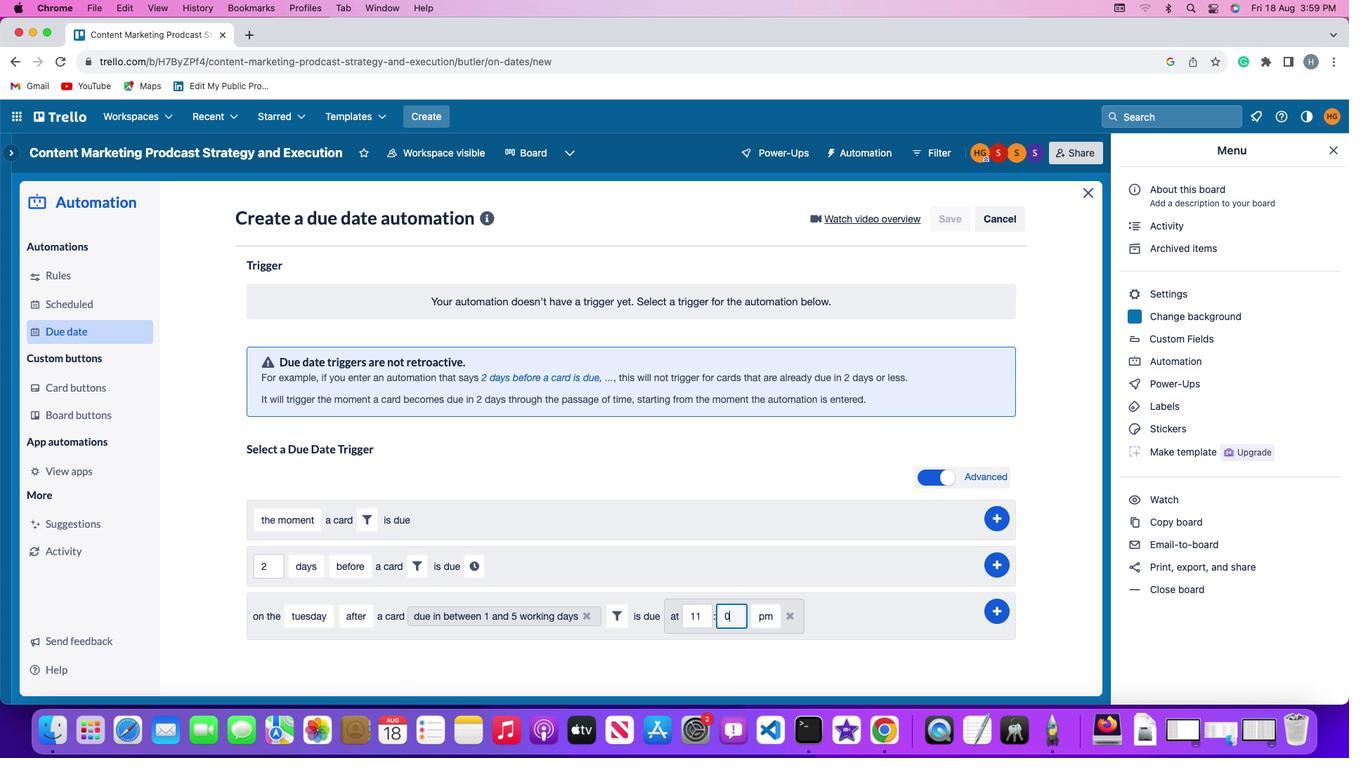 
Action: Key pressed Key.backspaceKey.backspace'0''0'
Screenshot: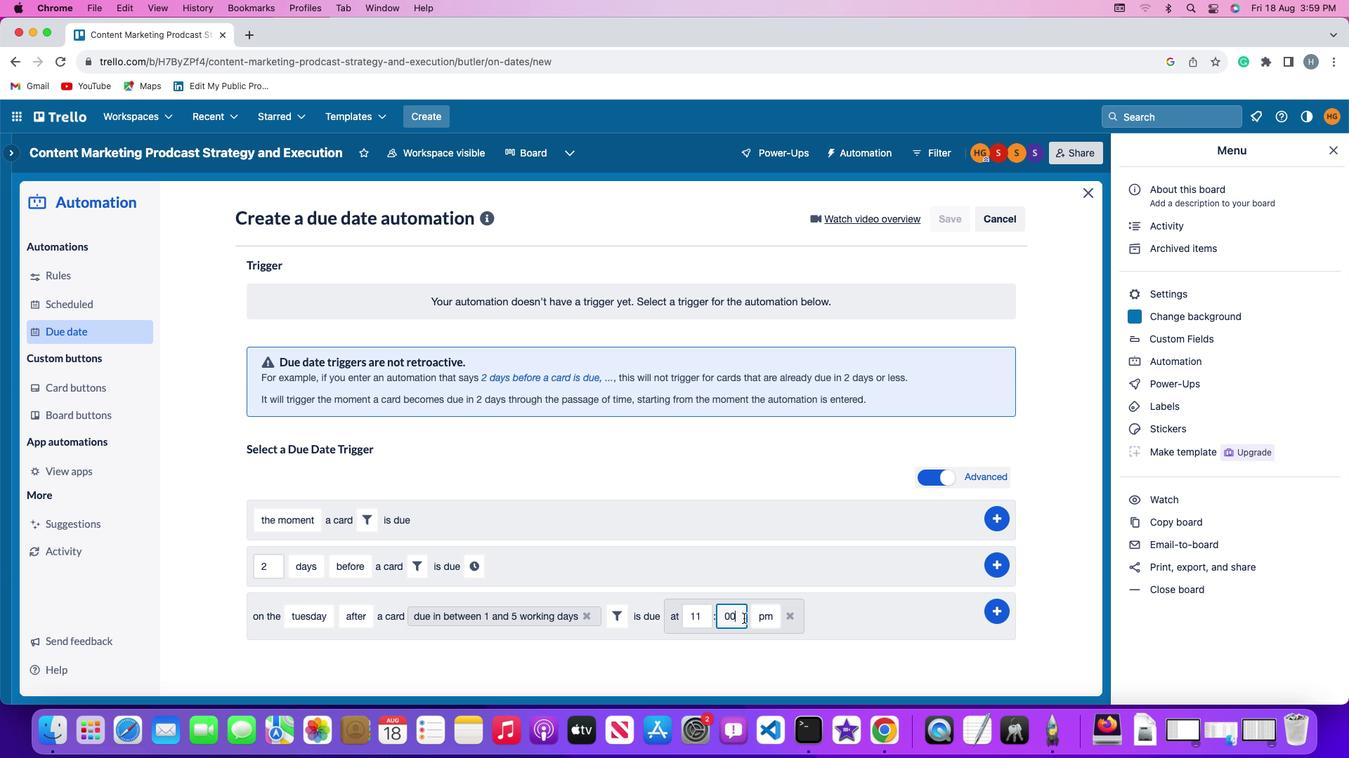 
Action: Mouse moved to (758, 611)
Screenshot: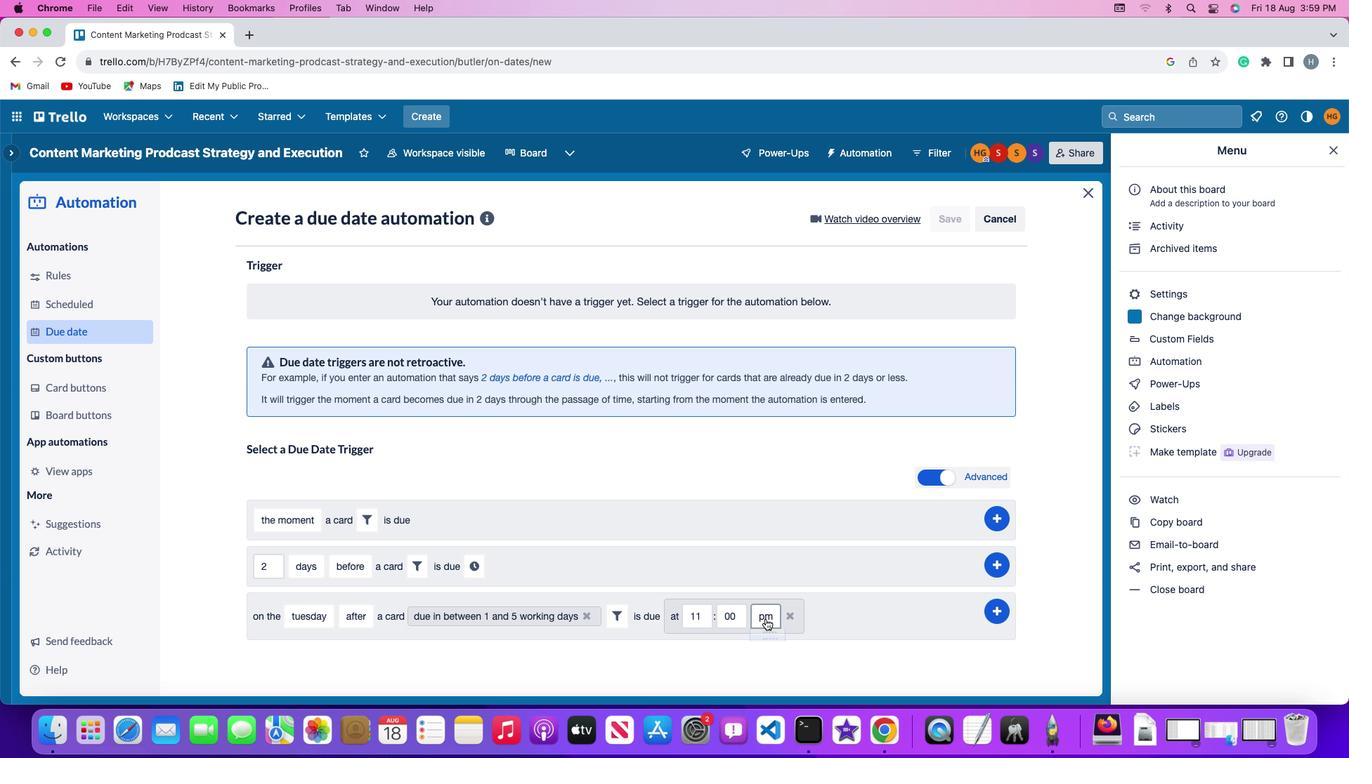 
Action: Mouse pressed left at (758, 611)
Screenshot: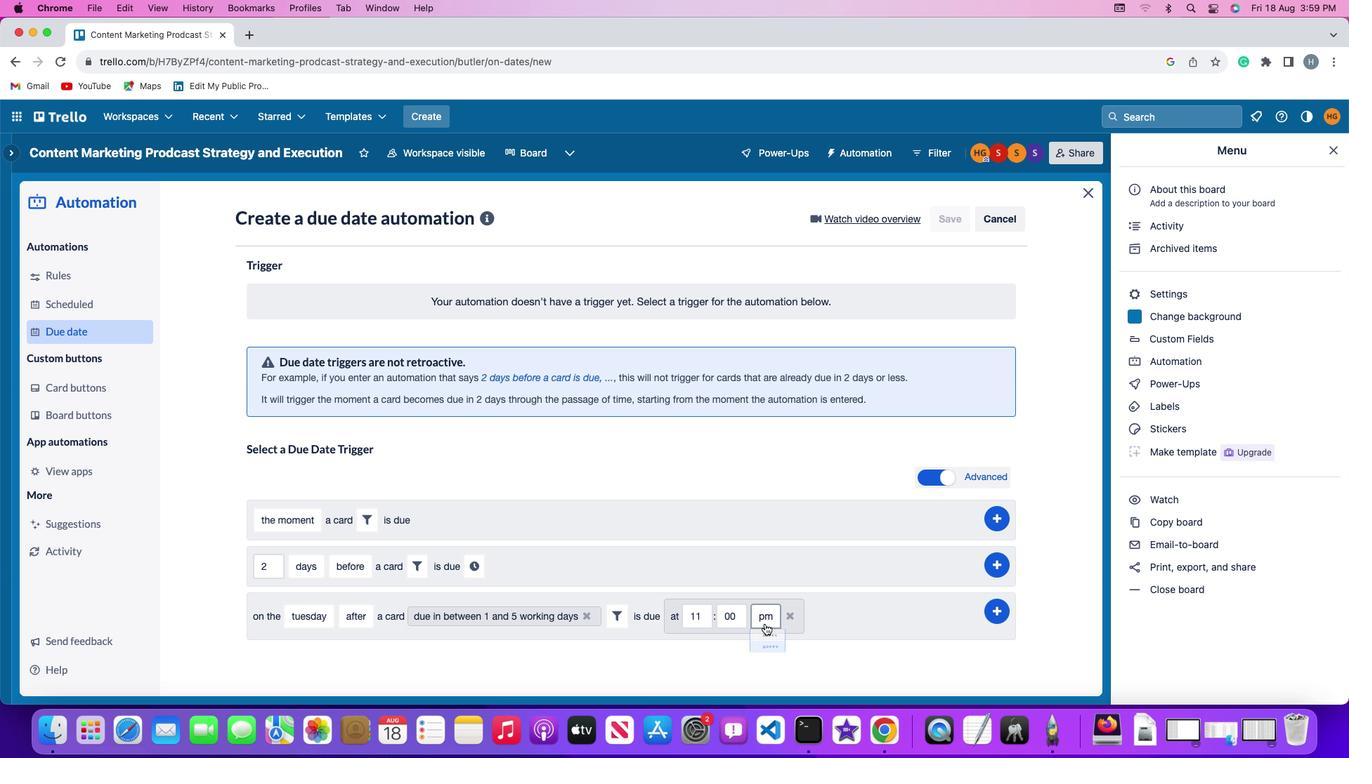 
Action: Mouse moved to (756, 631)
Screenshot: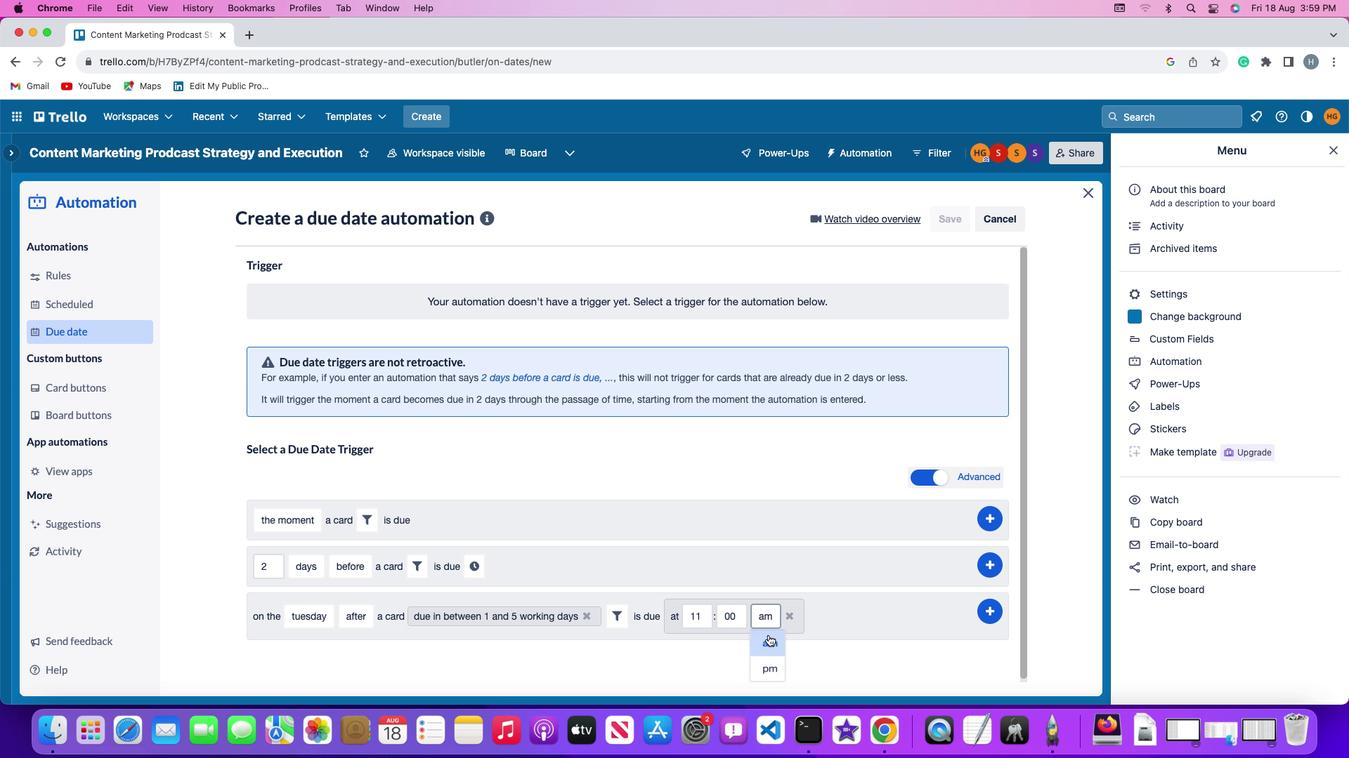 
Action: Mouse pressed left at (756, 631)
Screenshot: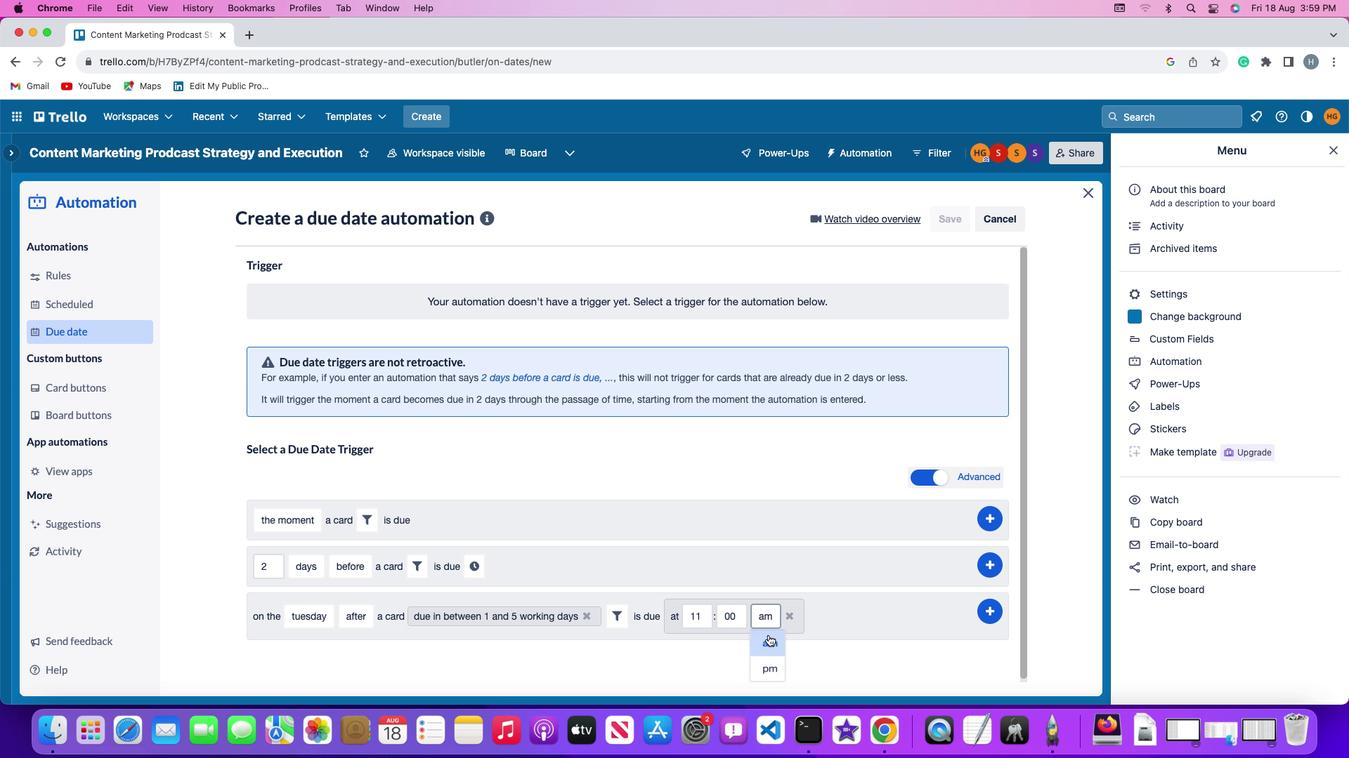 
Action: Mouse moved to (990, 601)
Screenshot: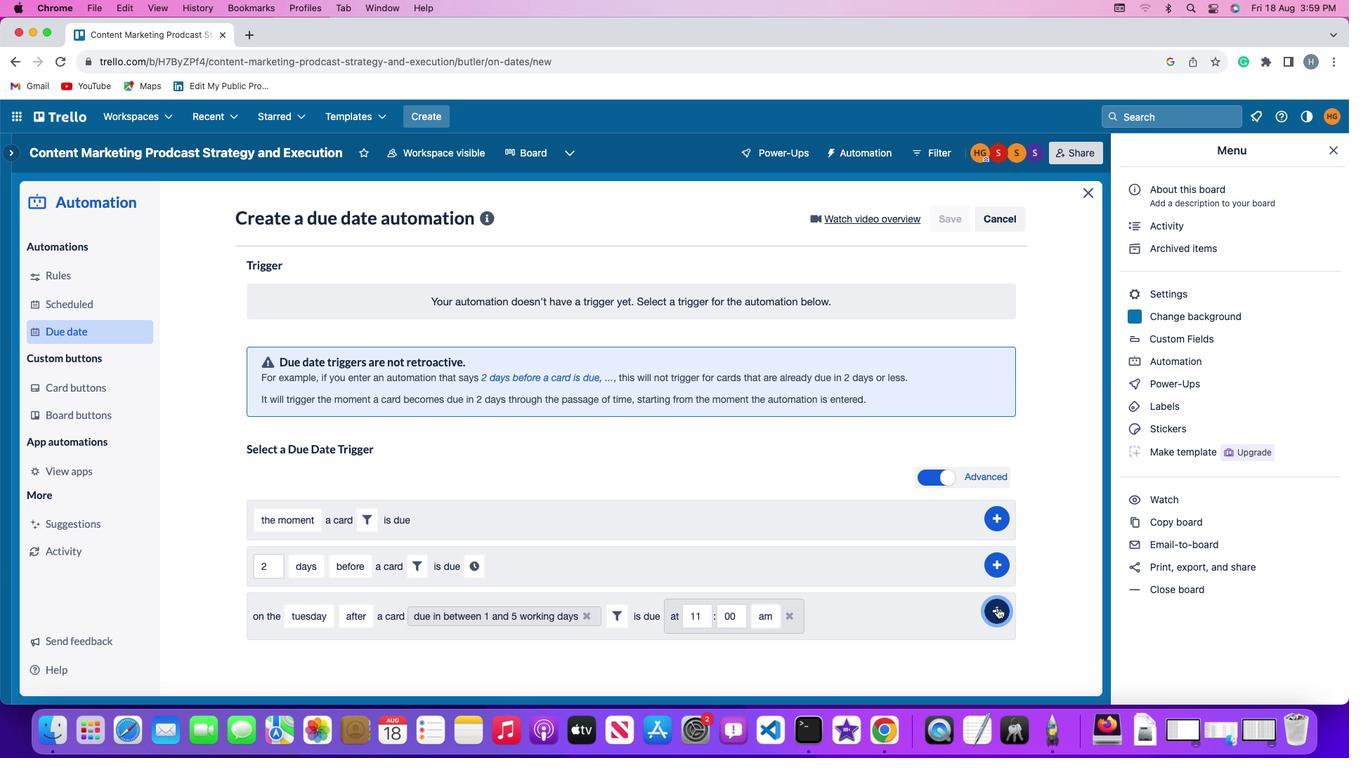 
Action: Mouse pressed left at (990, 601)
Screenshot: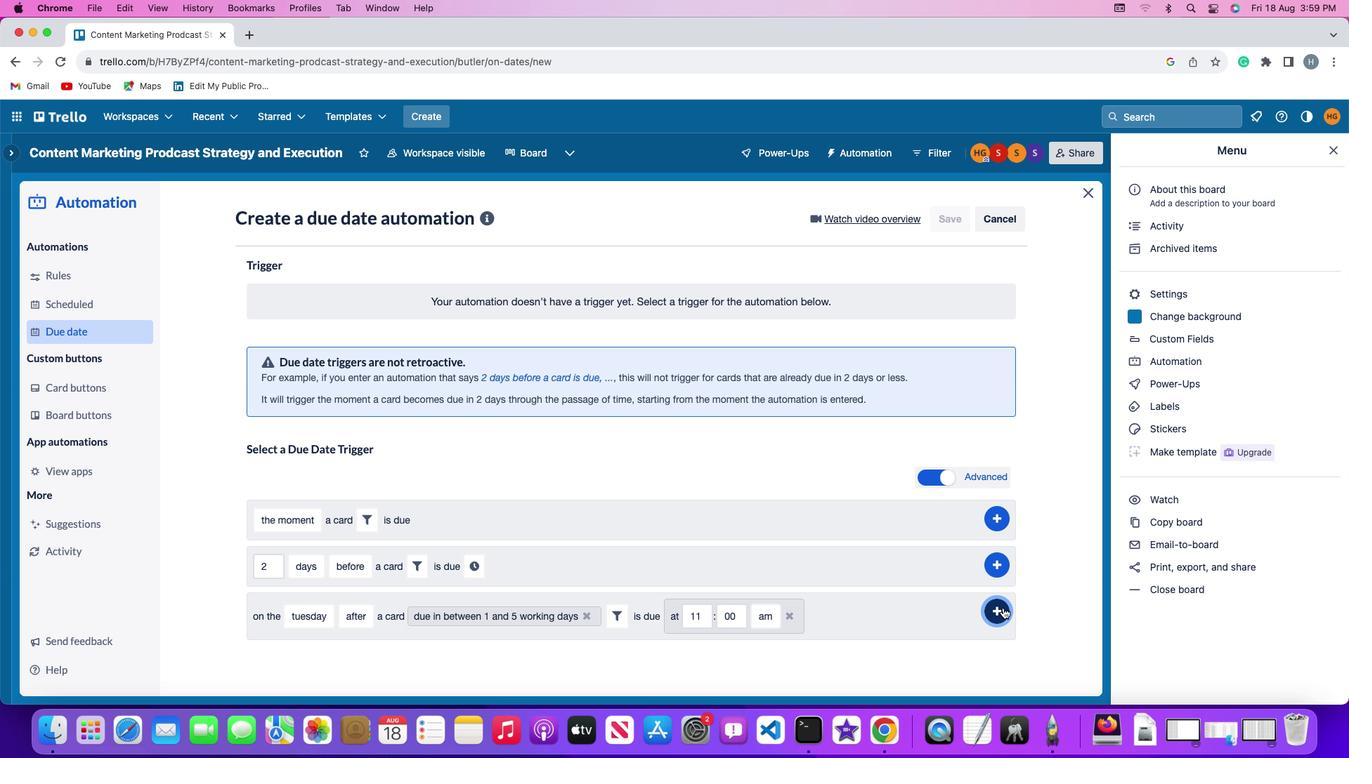 
Action: Mouse moved to (1059, 493)
Screenshot: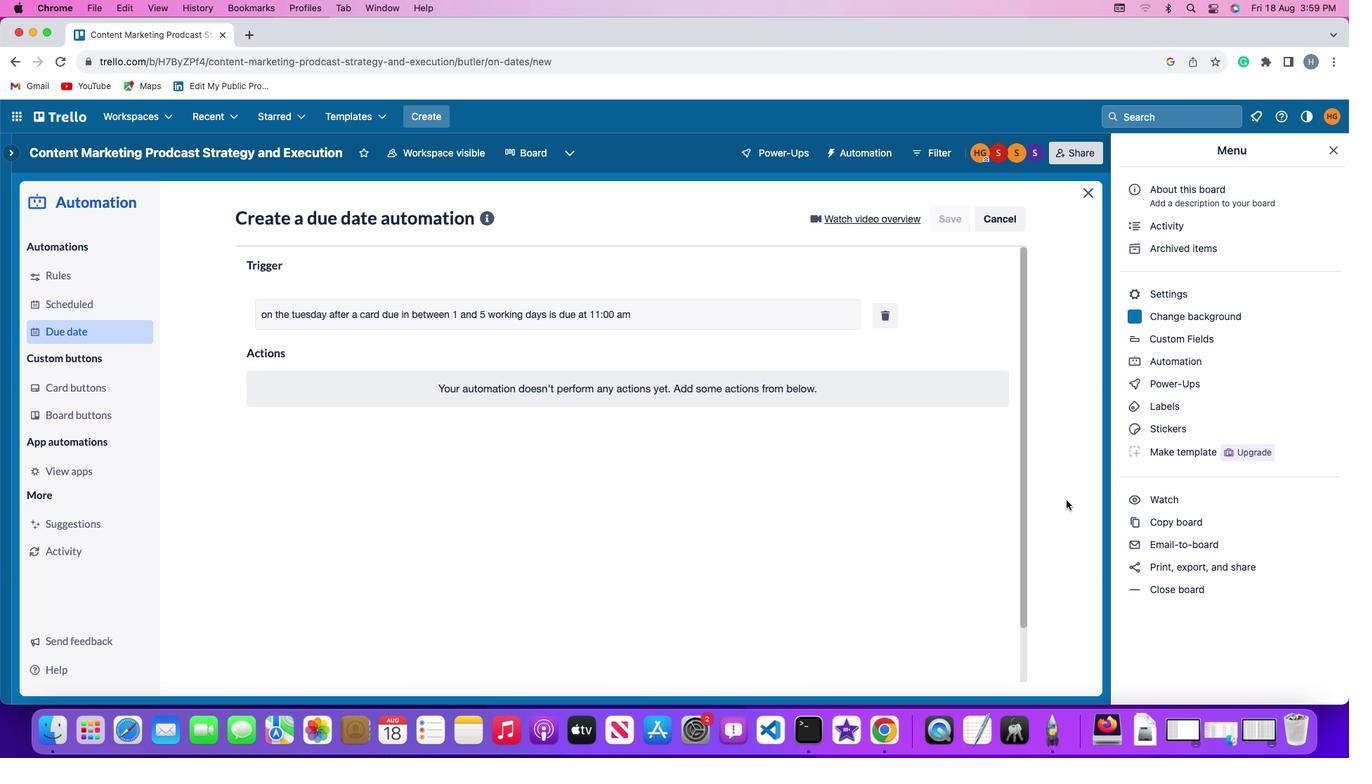
